 Task: Find connections with filter location Laranjal Paulista with filter topic #Moneywith filter profile language French with filter current company Manappuram Finance Limited with filter school St Anne's High School with filter industry Banking with filter service category Real Estate Appraisal with filter keywords title Office Manager
Action: Mouse moved to (694, 83)
Screenshot: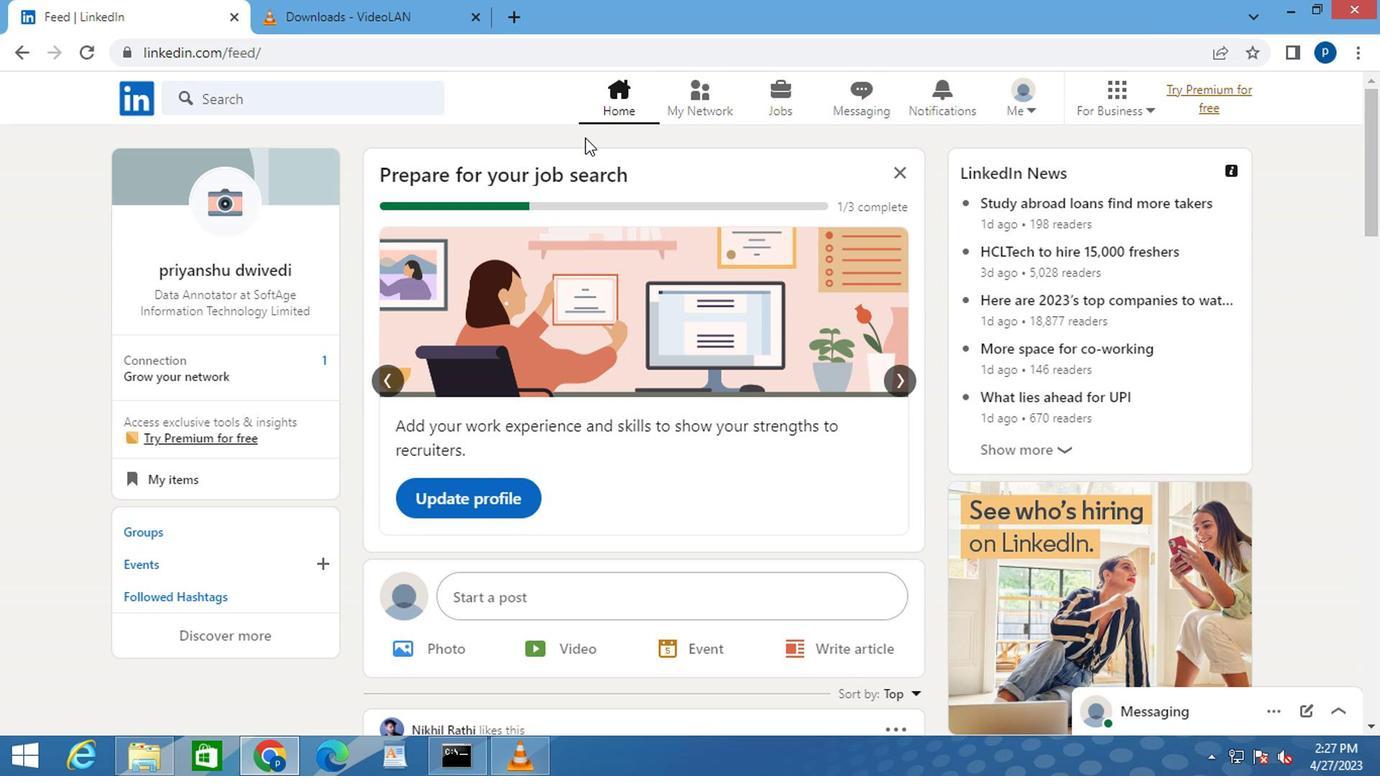 
Action: Mouse pressed left at (694, 83)
Screenshot: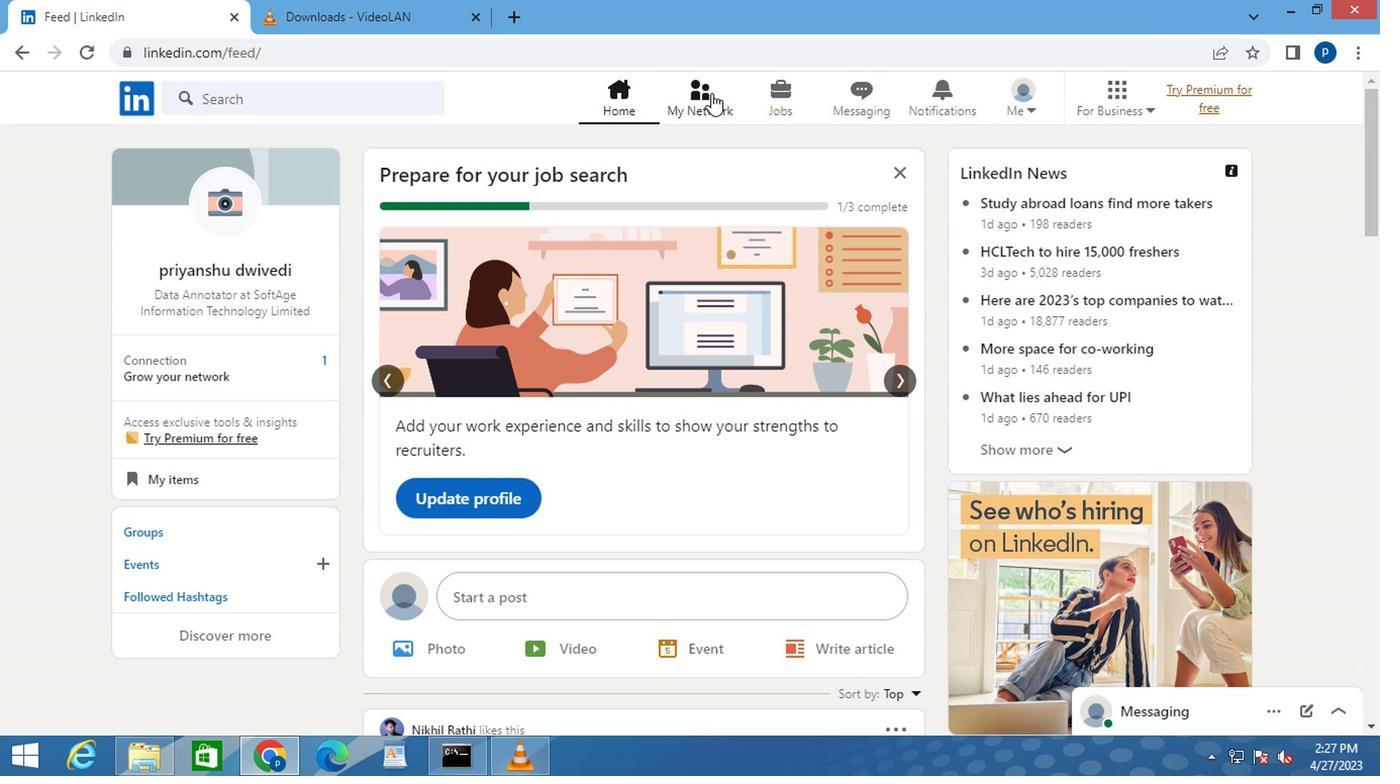 
Action: Mouse moved to (201, 194)
Screenshot: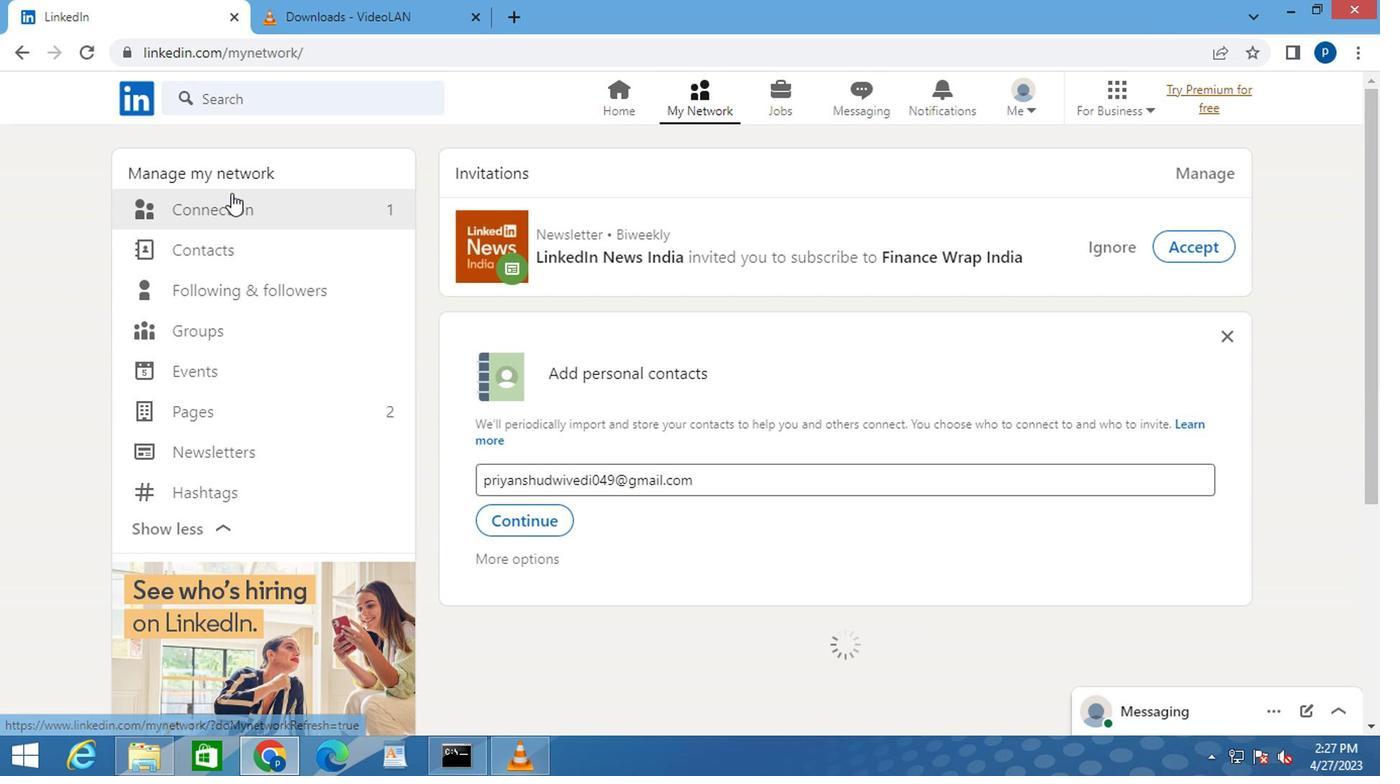 
Action: Mouse pressed left at (201, 194)
Screenshot: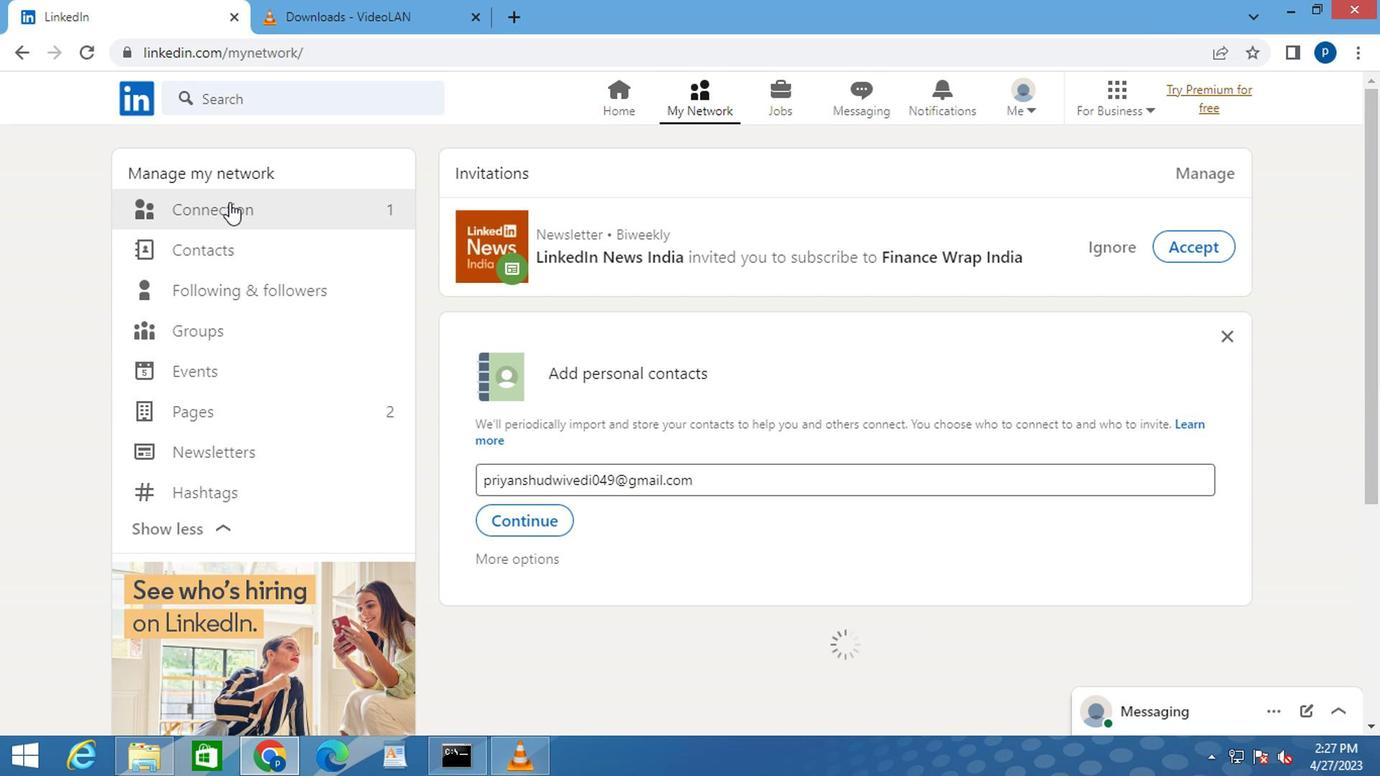 
Action: Mouse moved to (841, 202)
Screenshot: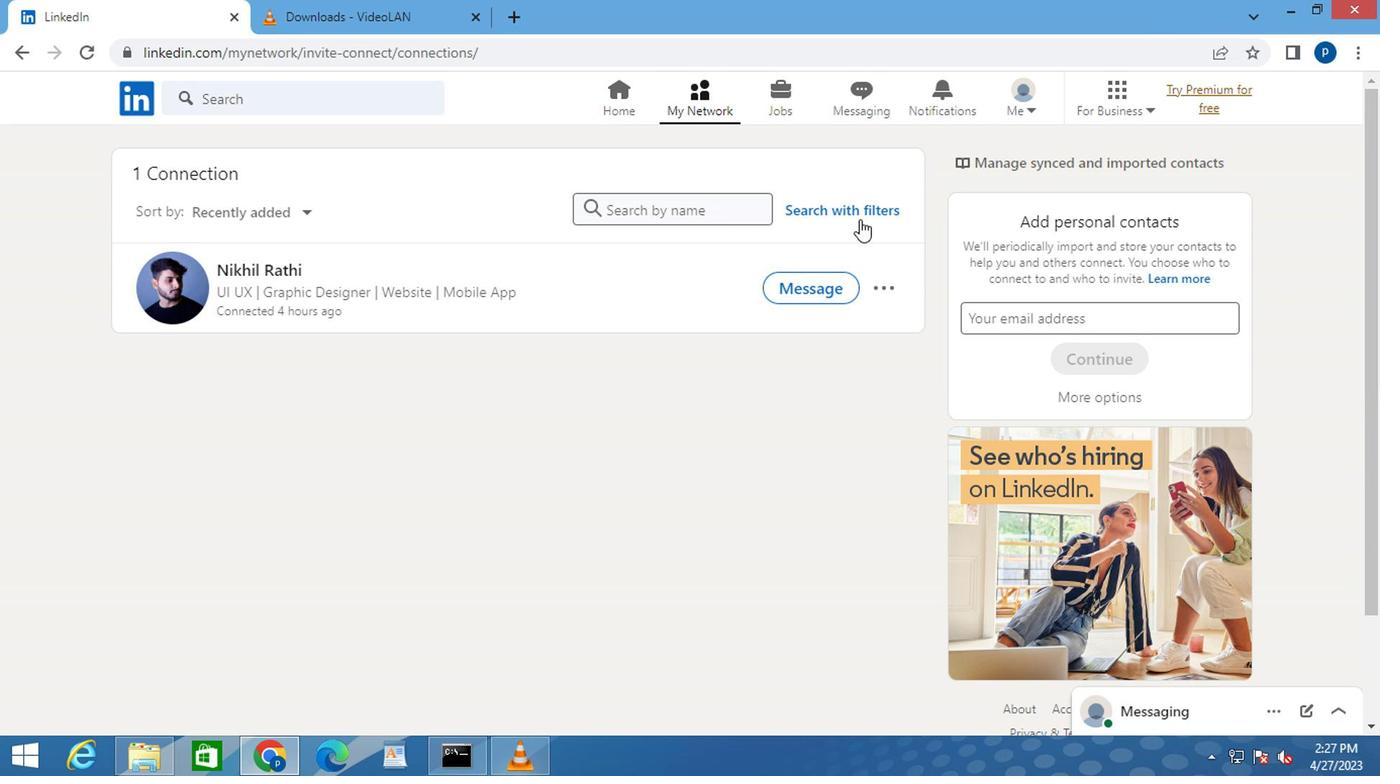 
Action: Mouse pressed left at (841, 202)
Screenshot: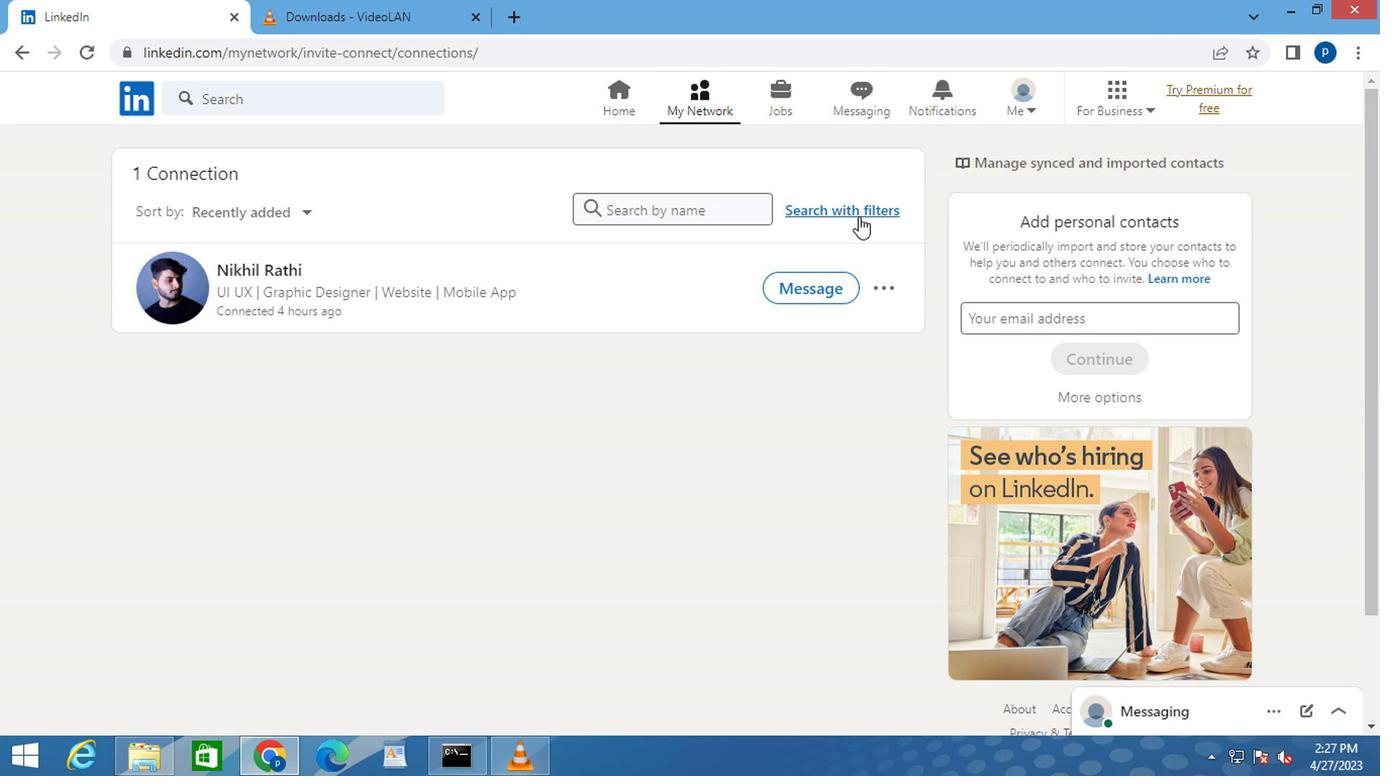
Action: Mouse moved to (723, 140)
Screenshot: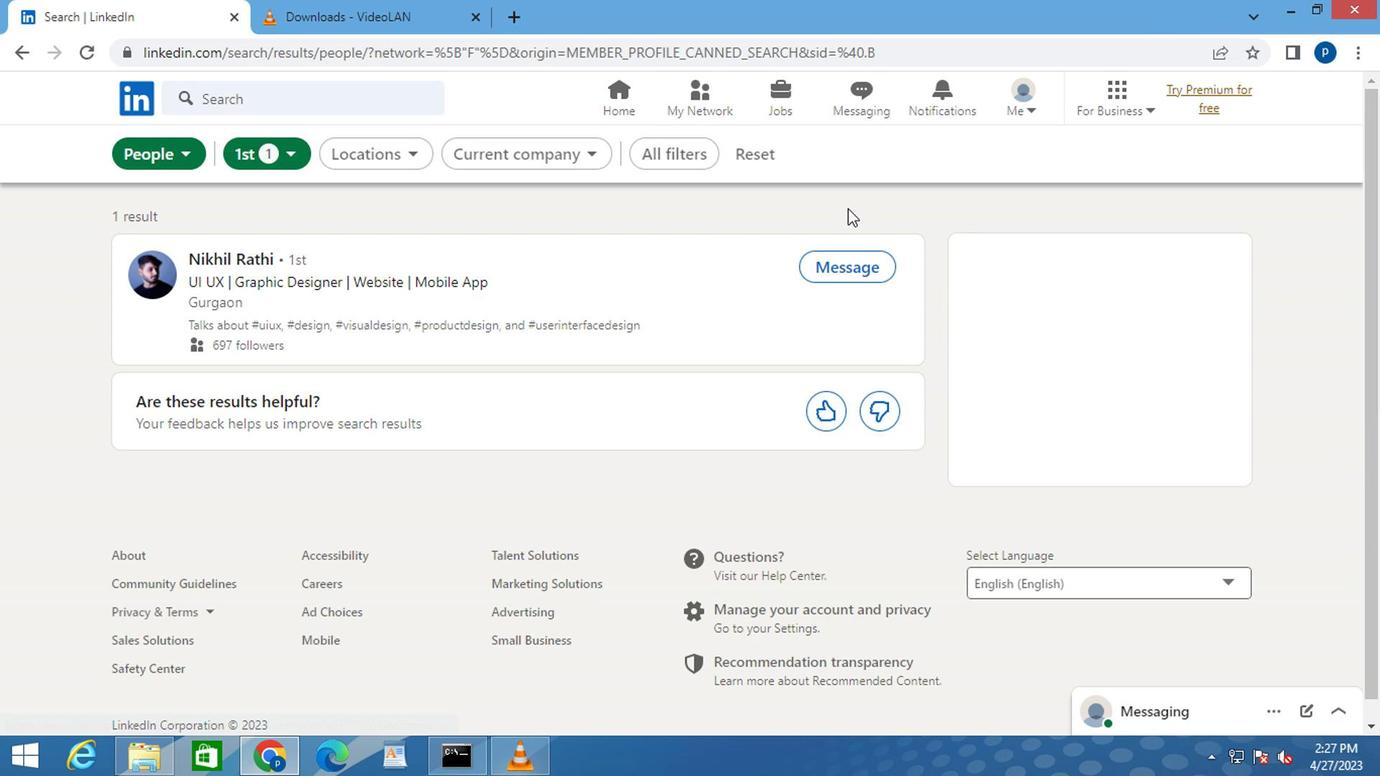
Action: Mouse pressed left at (723, 140)
Screenshot: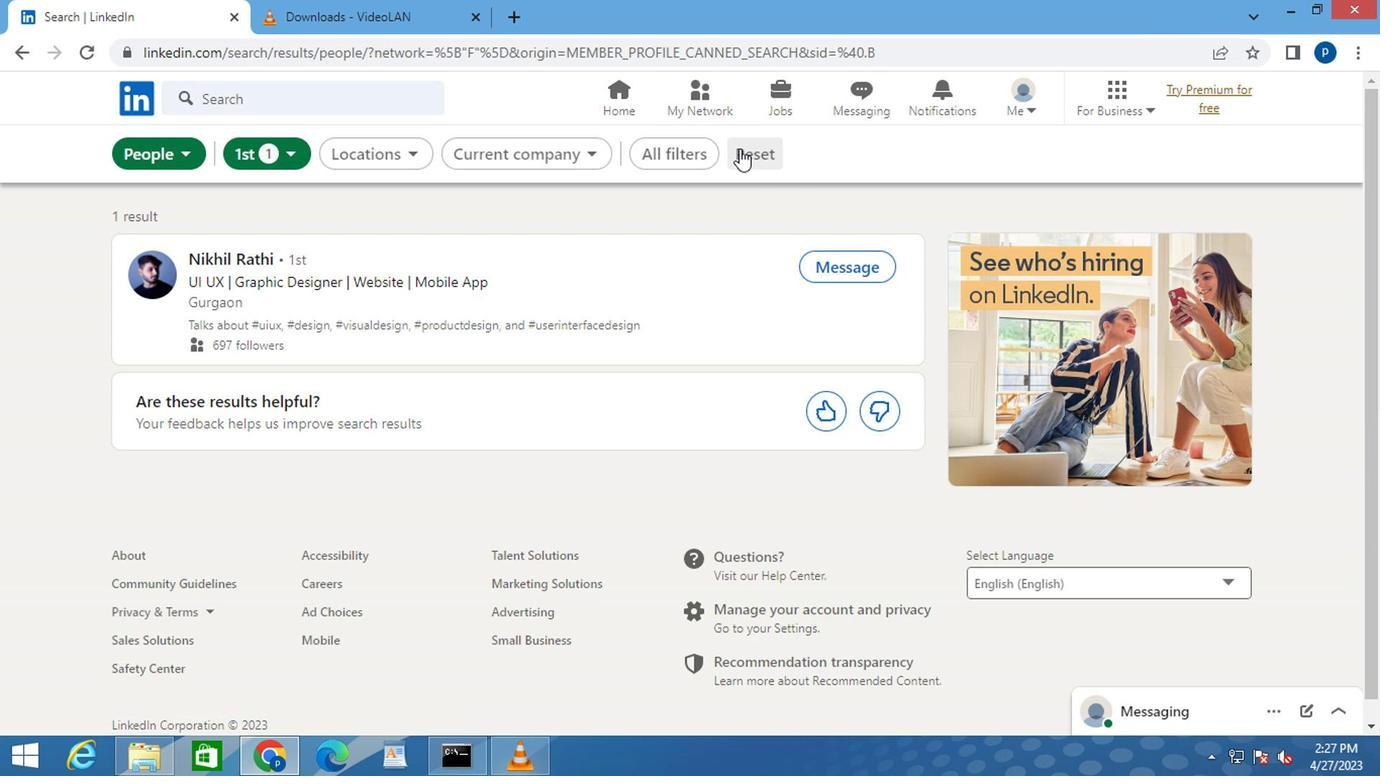 
Action: Mouse moved to (701, 148)
Screenshot: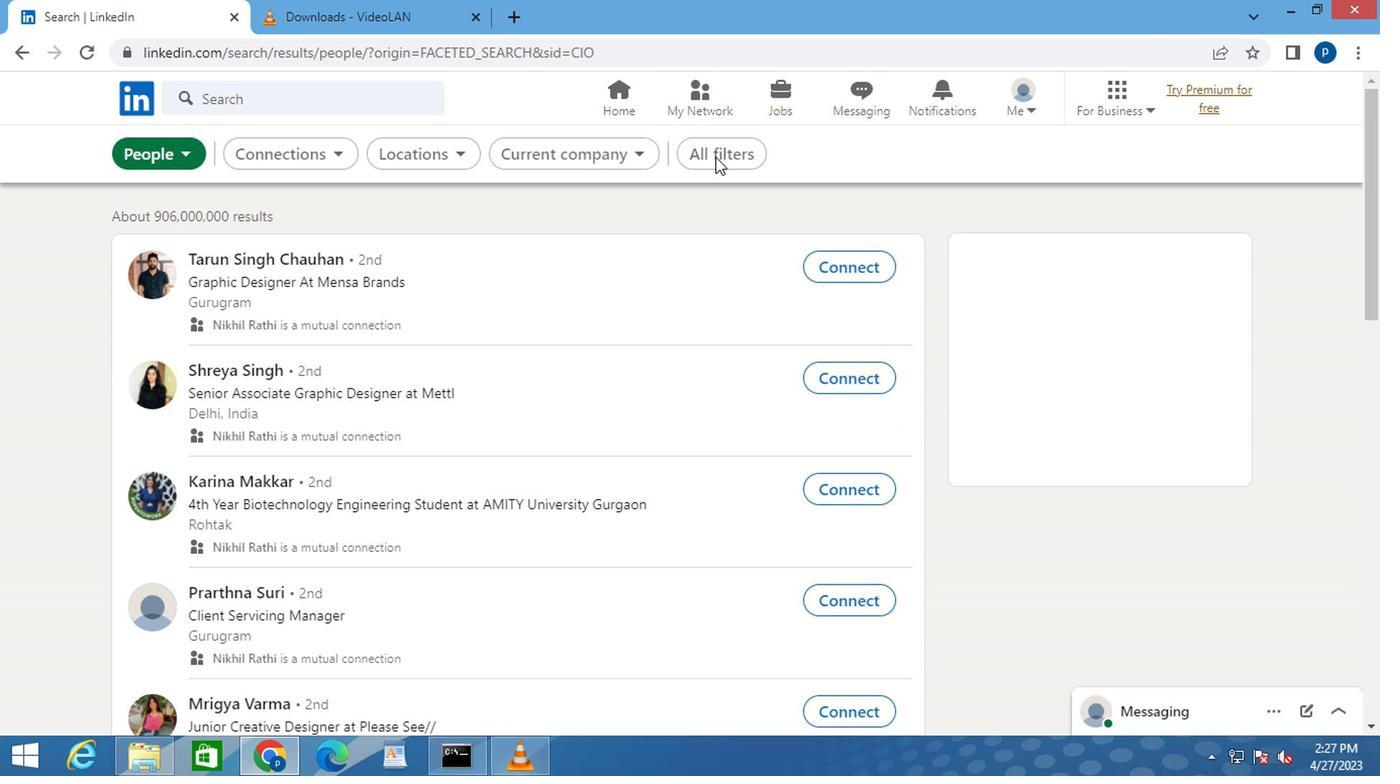
Action: Mouse pressed left at (701, 148)
Screenshot: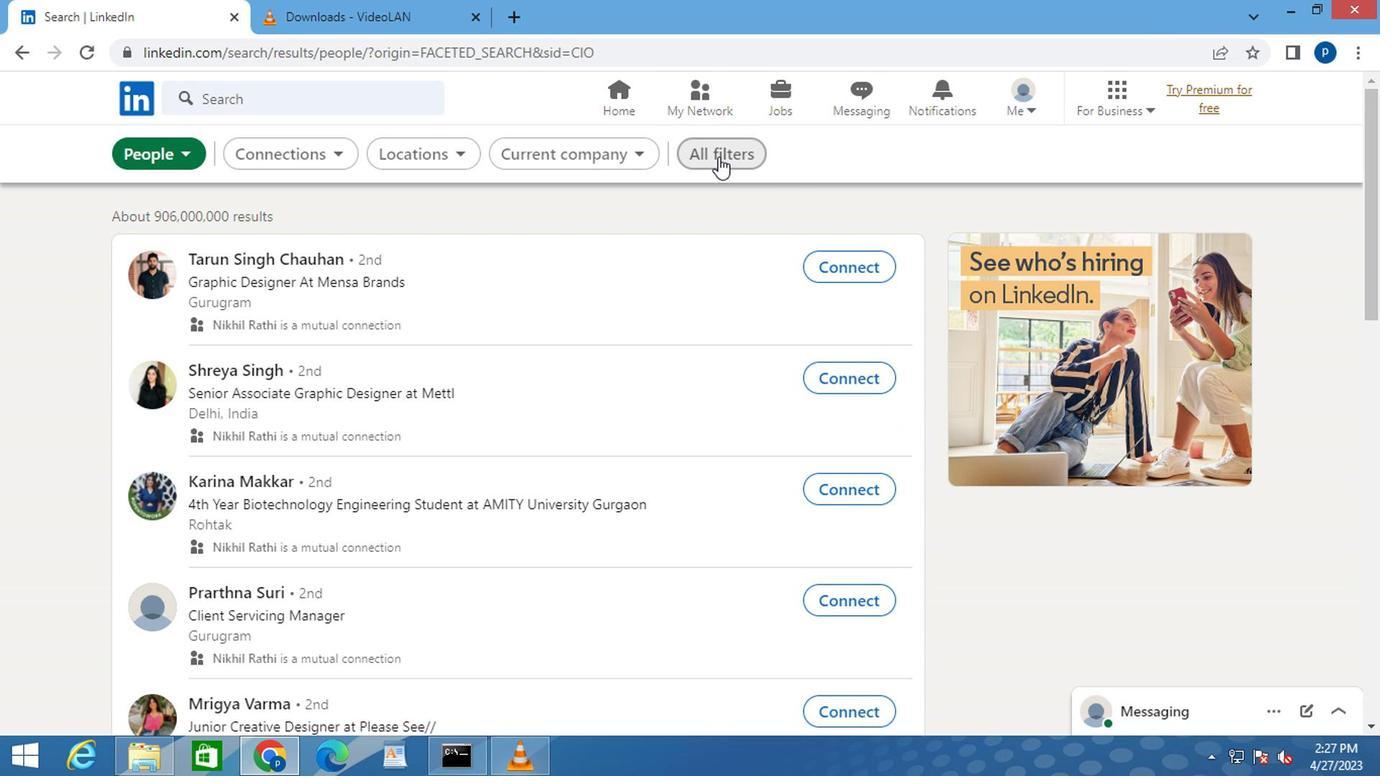 
Action: Mouse moved to (1046, 360)
Screenshot: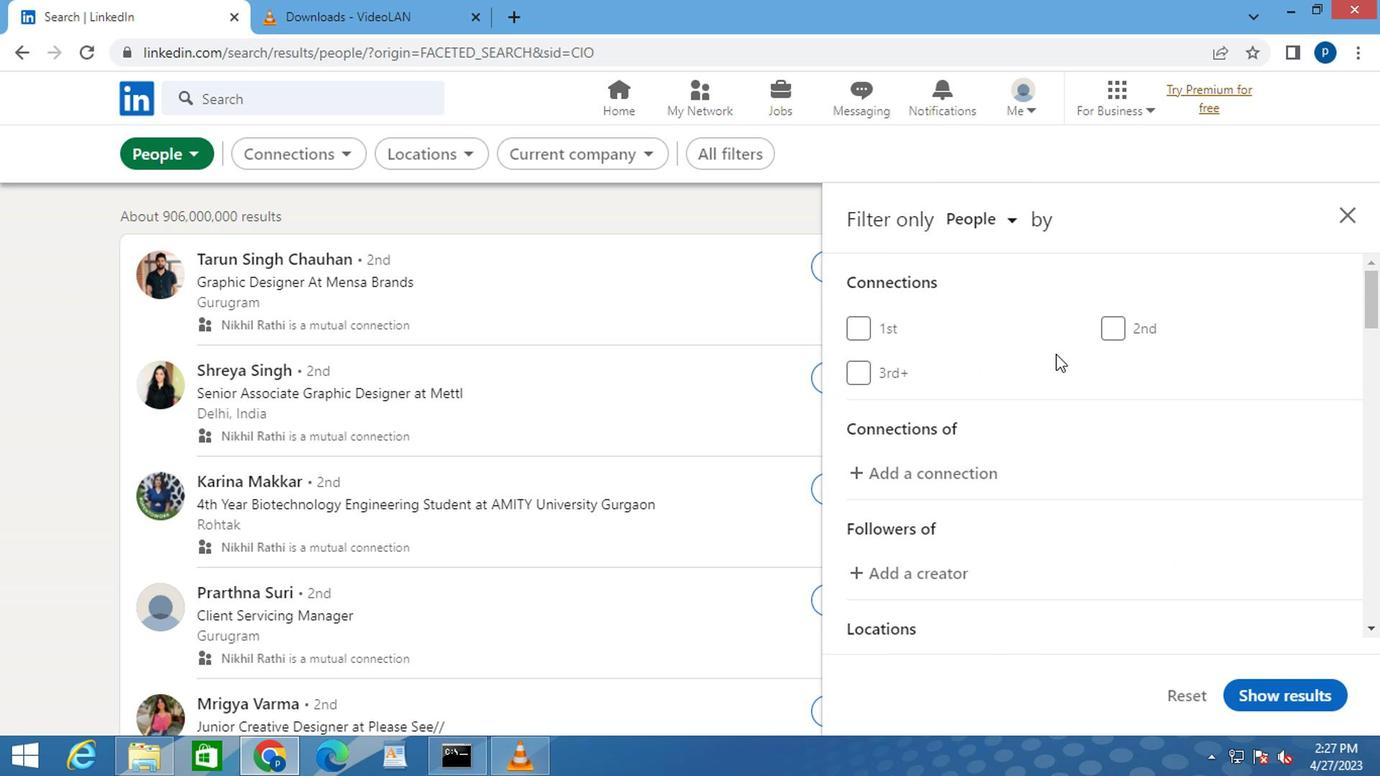 
Action: Mouse scrolled (1046, 360) with delta (0, 0)
Screenshot: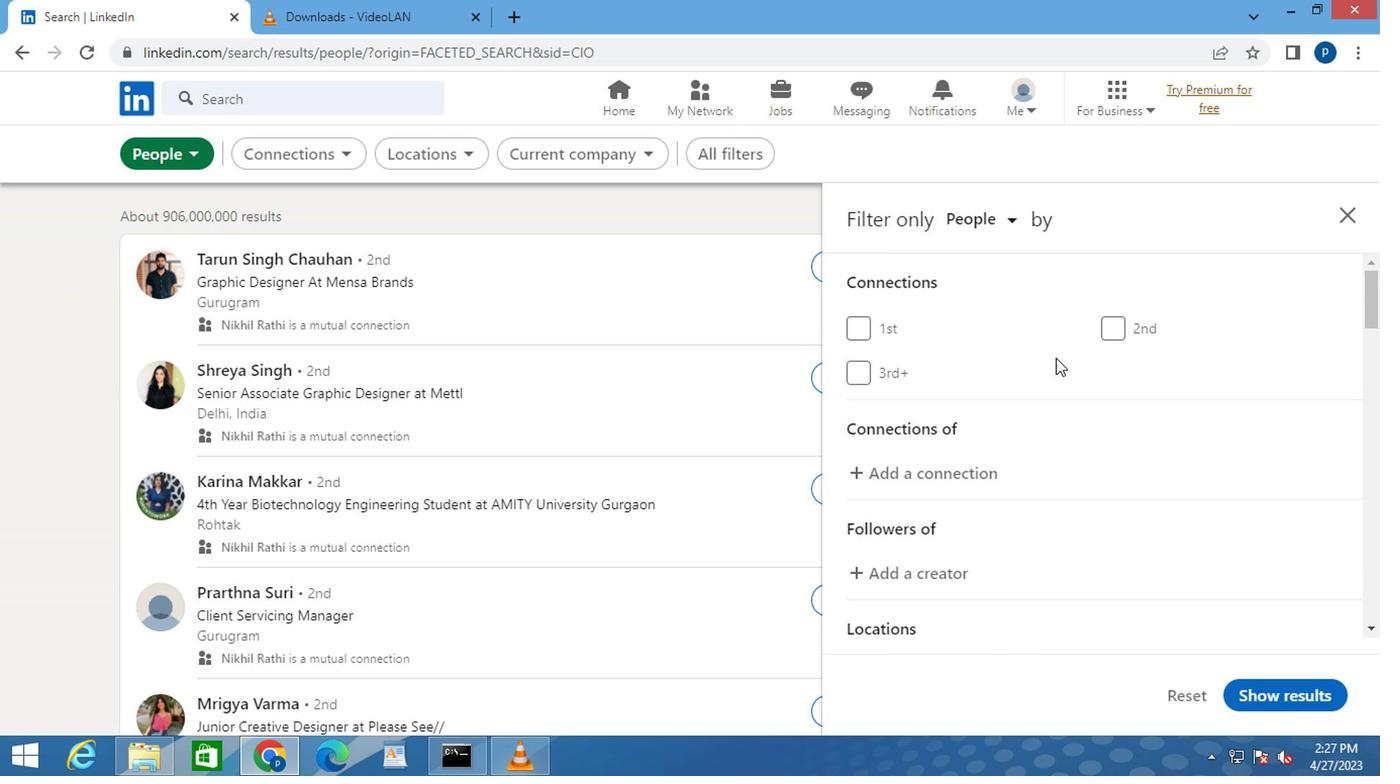 
Action: Mouse moved to (1046, 363)
Screenshot: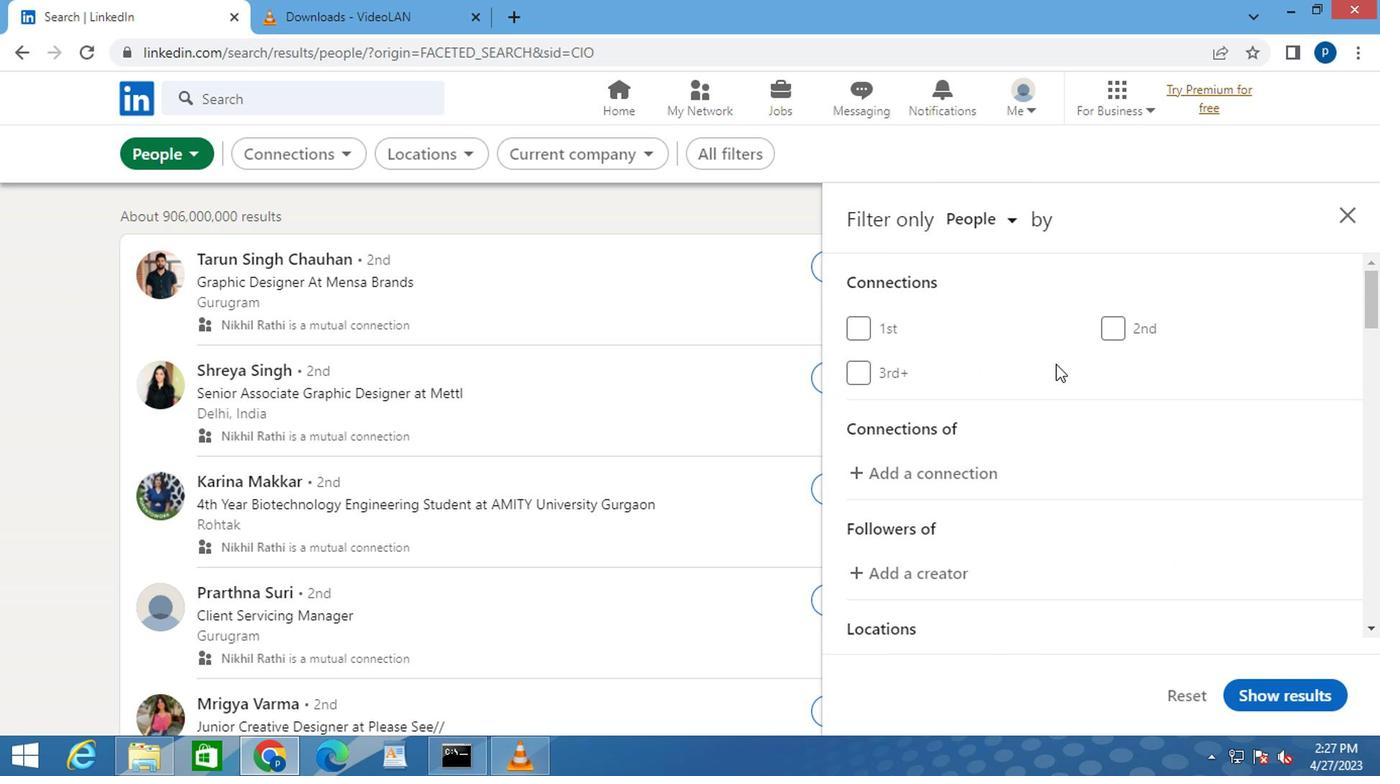 
Action: Mouse scrolled (1046, 361) with delta (0, -1)
Screenshot: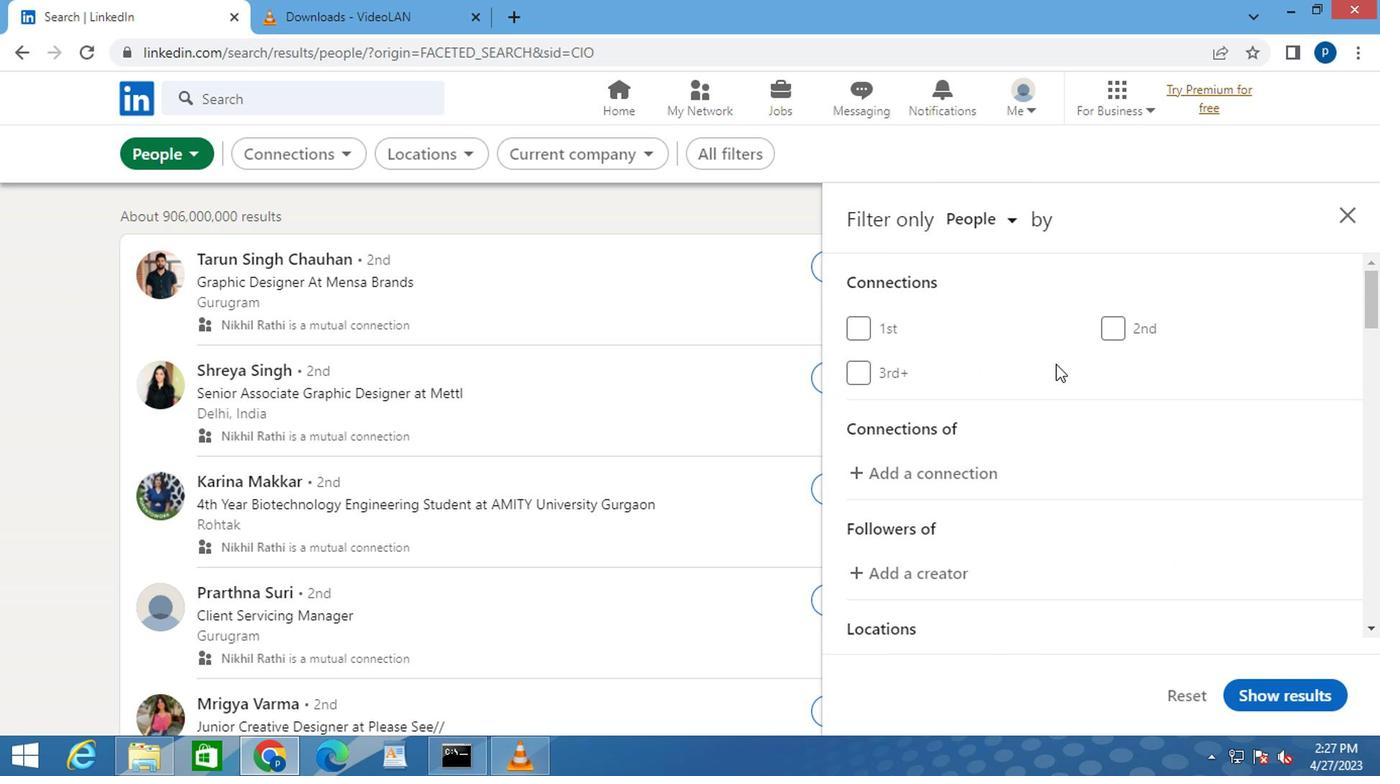 
Action: Mouse moved to (1046, 406)
Screenshot: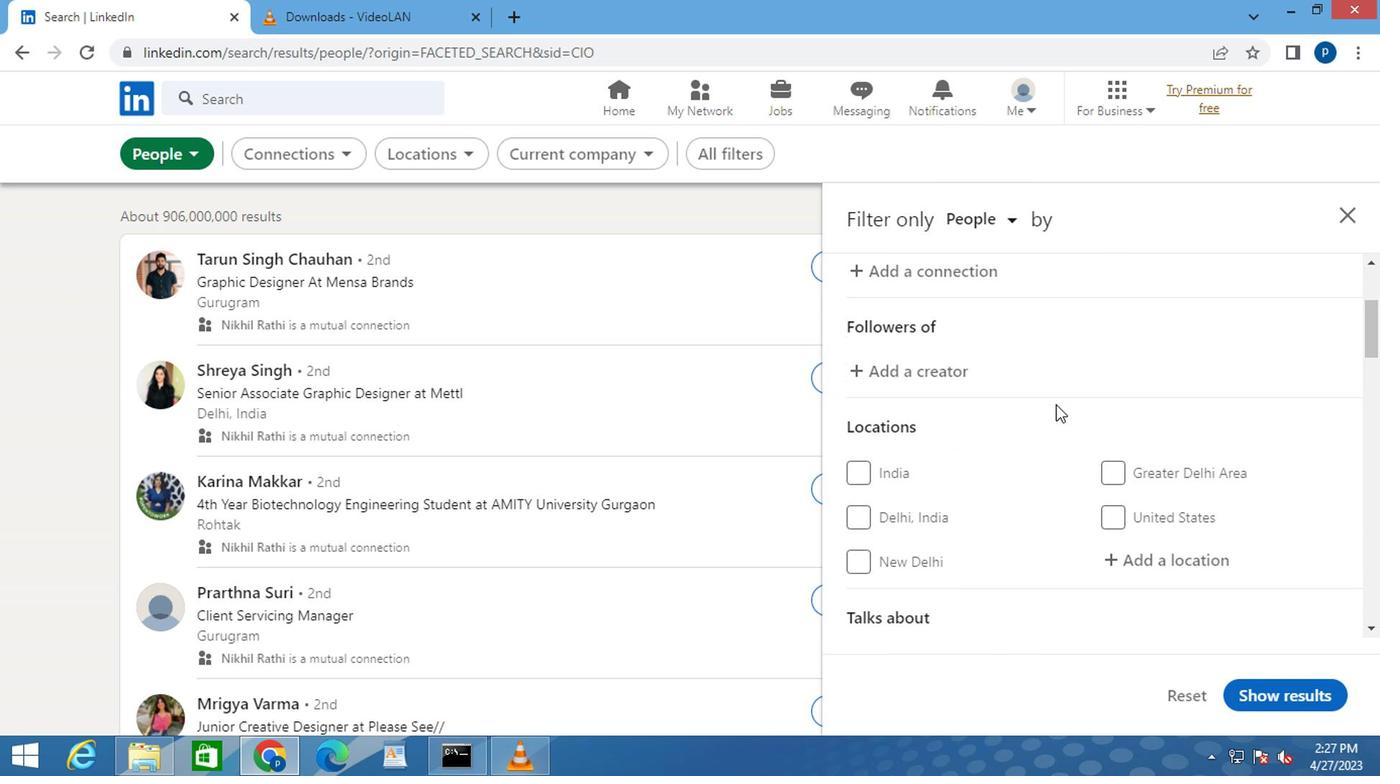 
Action: Mouse scrolled (1046, 405) with delta (0, 0)
Screenshot: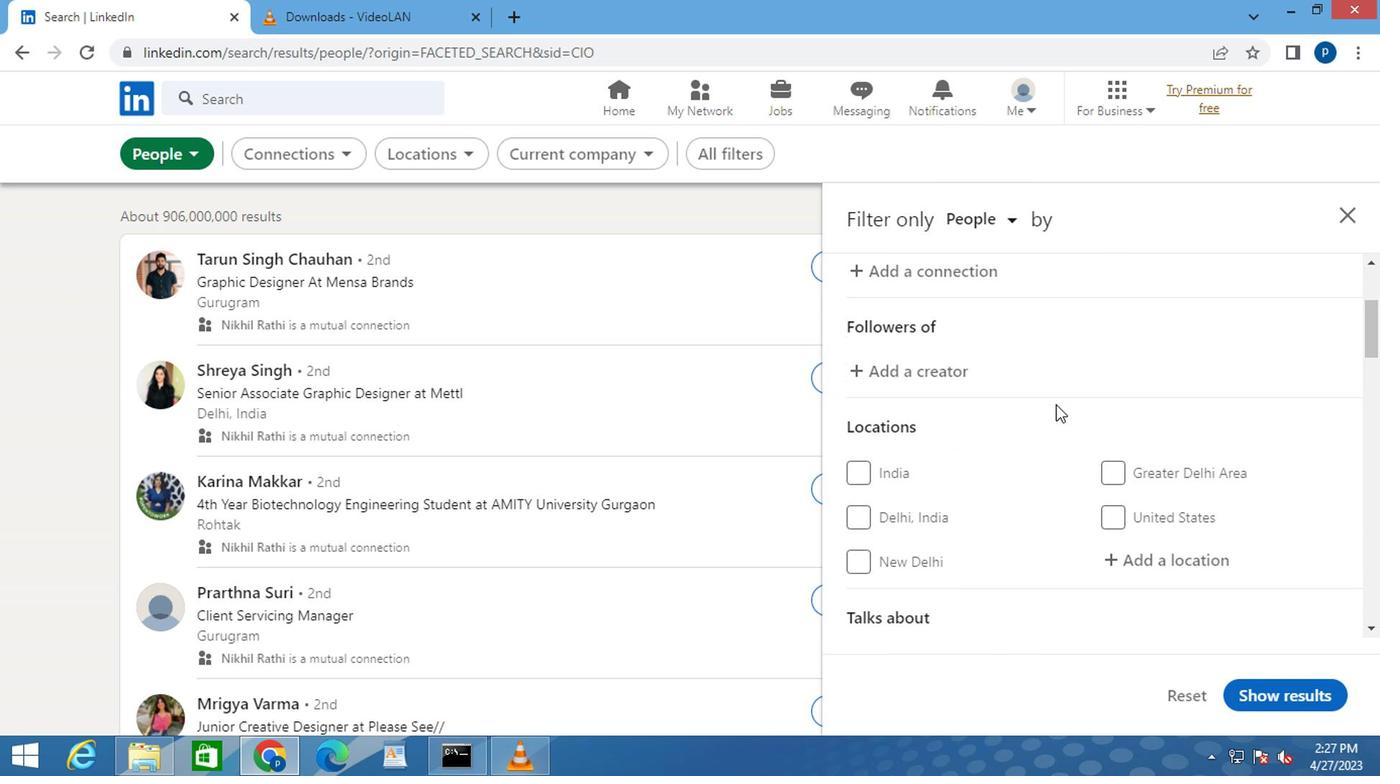 
Action: Mouse moved to (1113, 455)
Screenshot: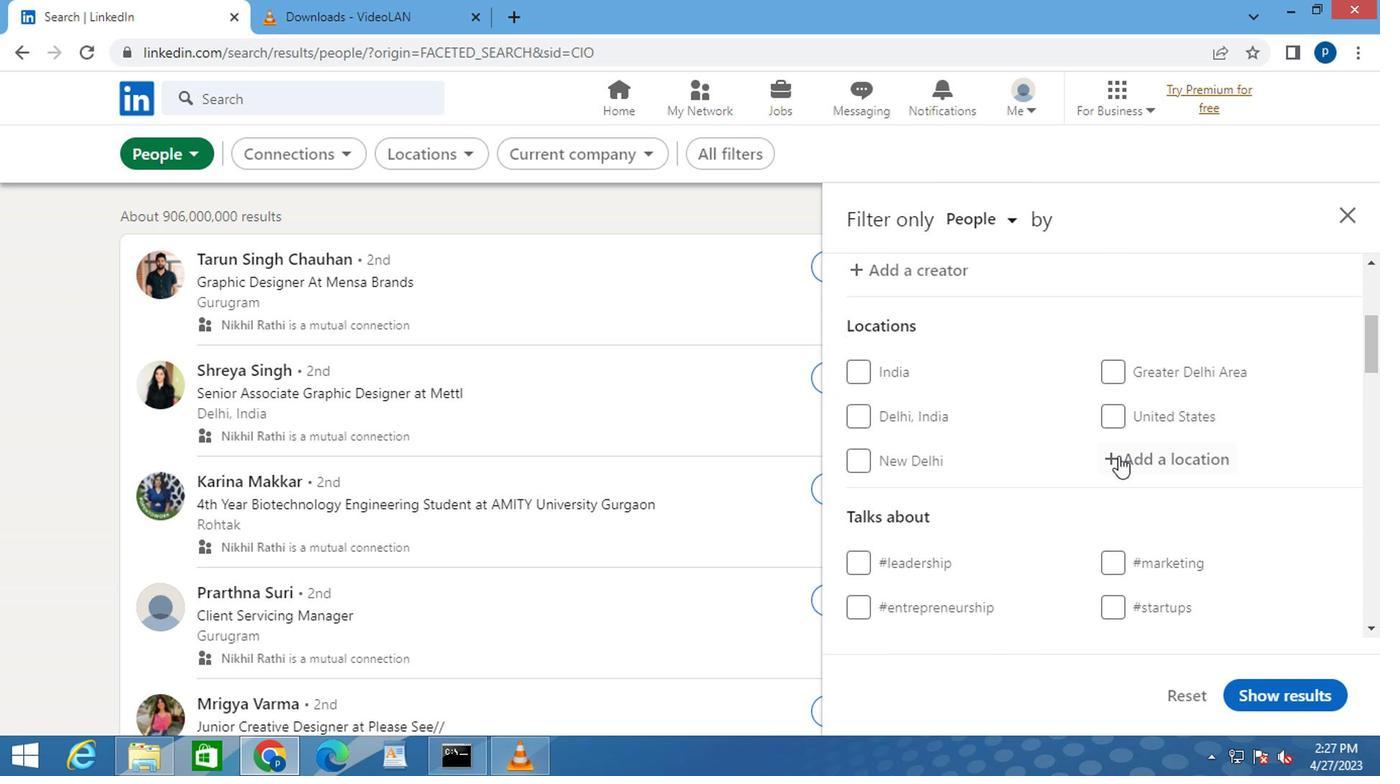 
Action: Mouse pressed left at (1113, 455)
Screenshot: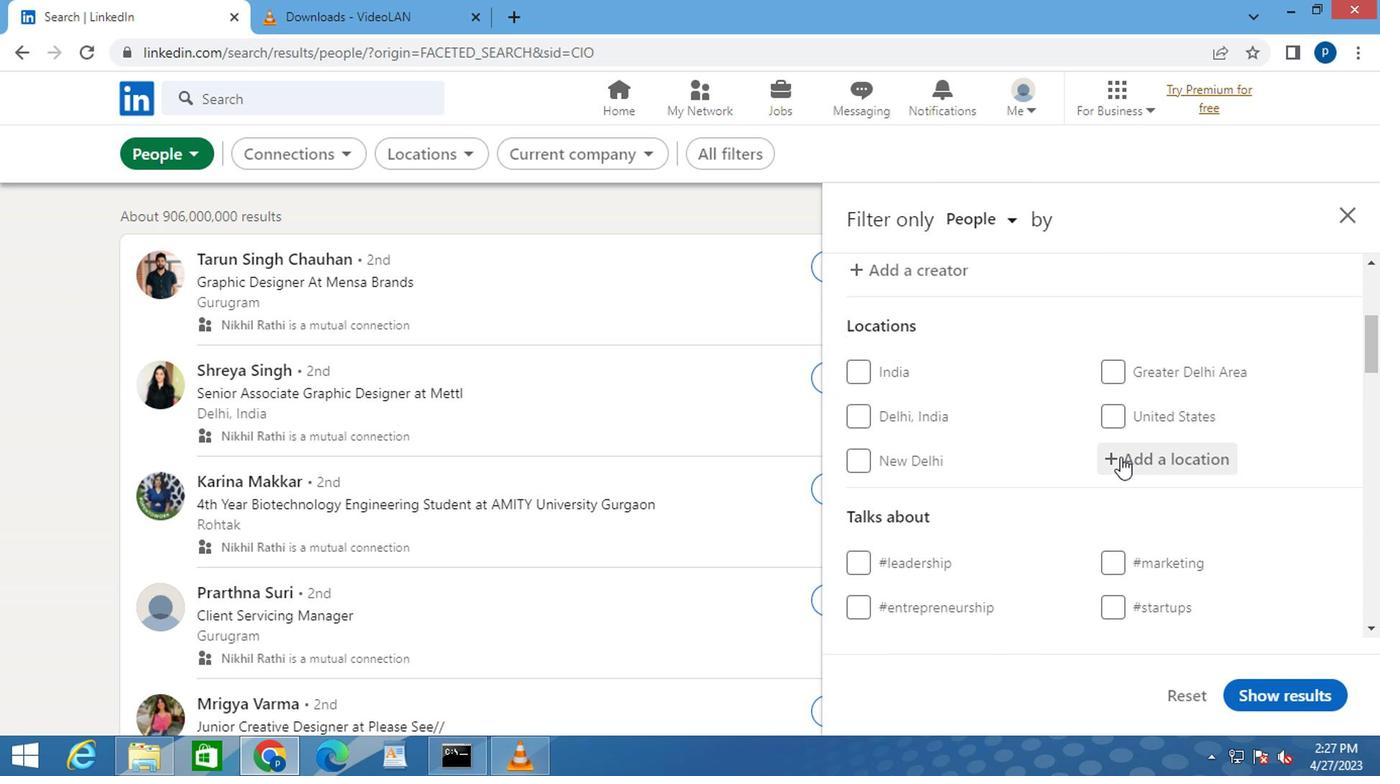 
Action: Key pressed <Key.caps_lock>l<Key.caps_lock>aranjal
Screenshot: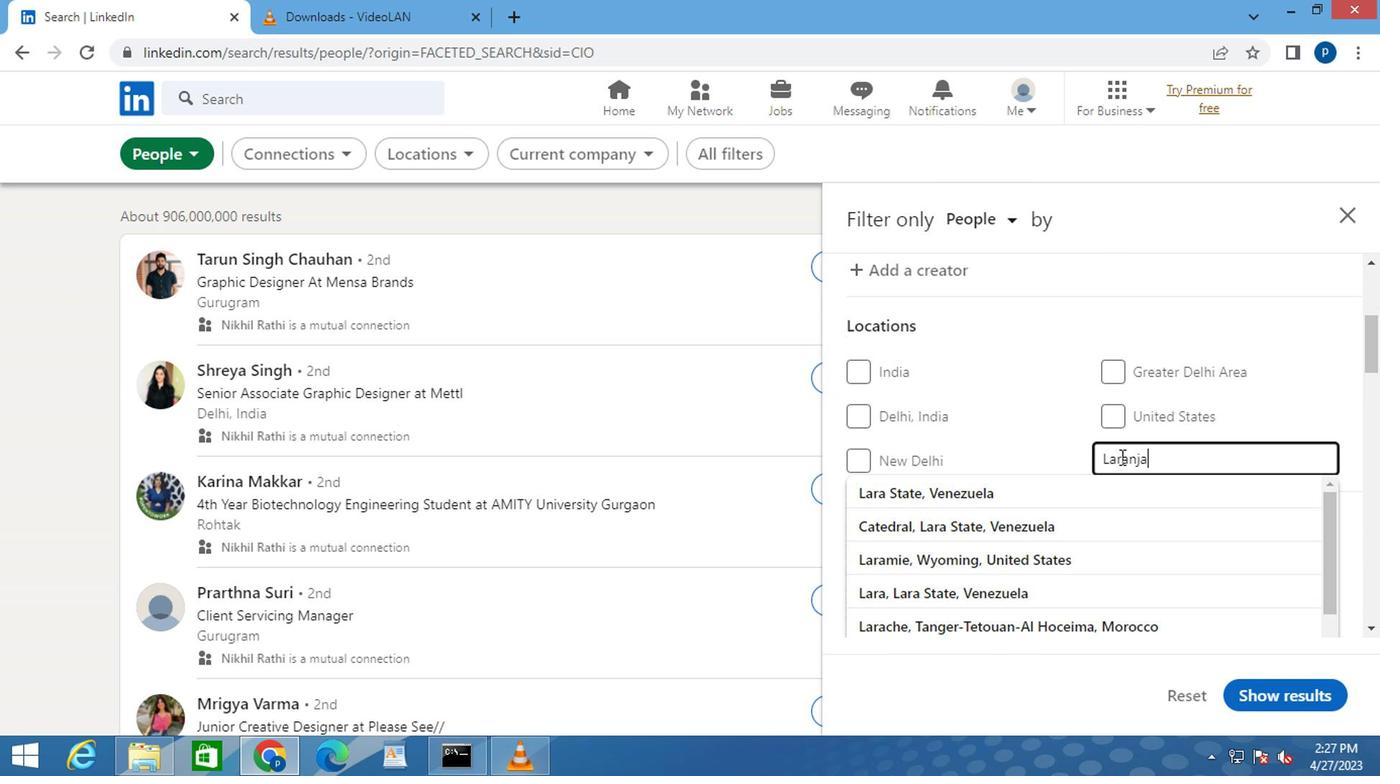 
Action: Mouse moved to (1049, 488)
Screenshot: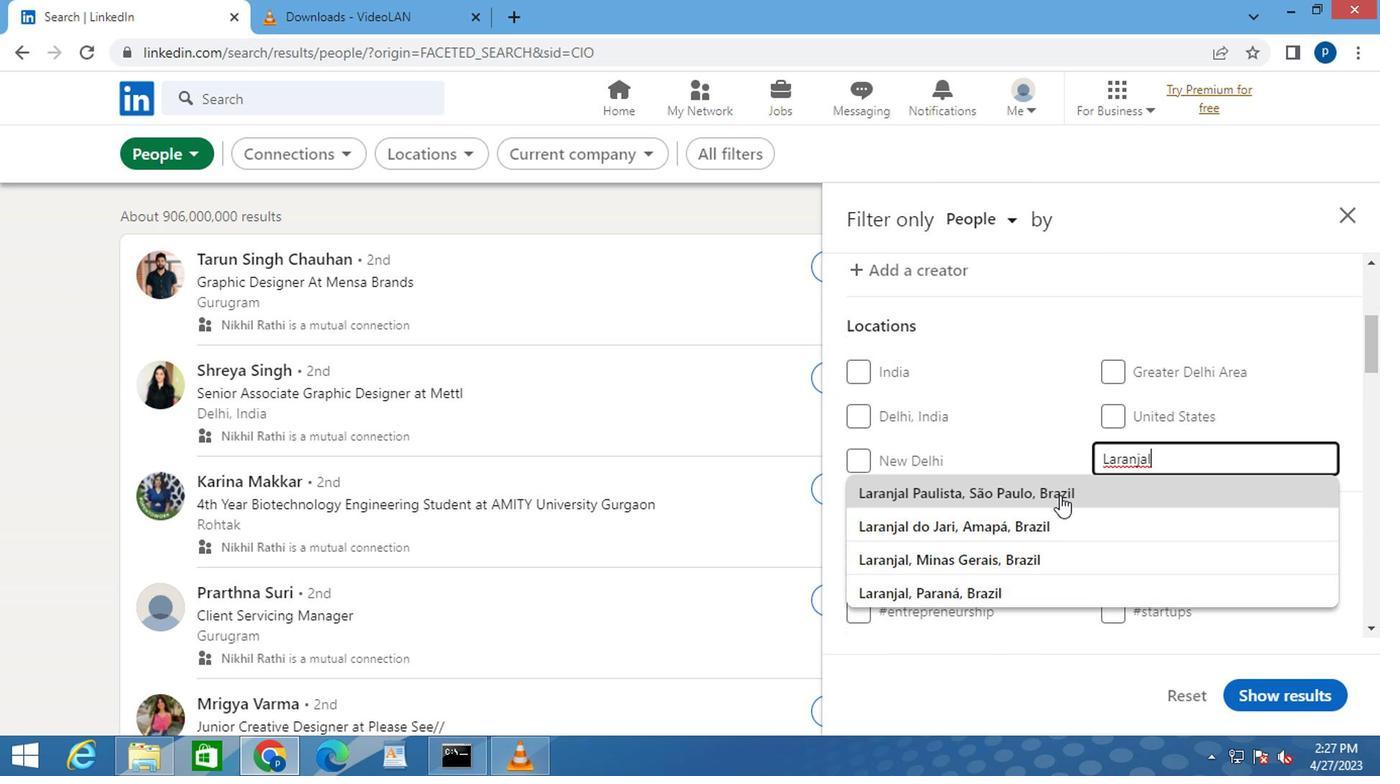
Action: Mouse pressed left at (1049, 488)
Screenshot: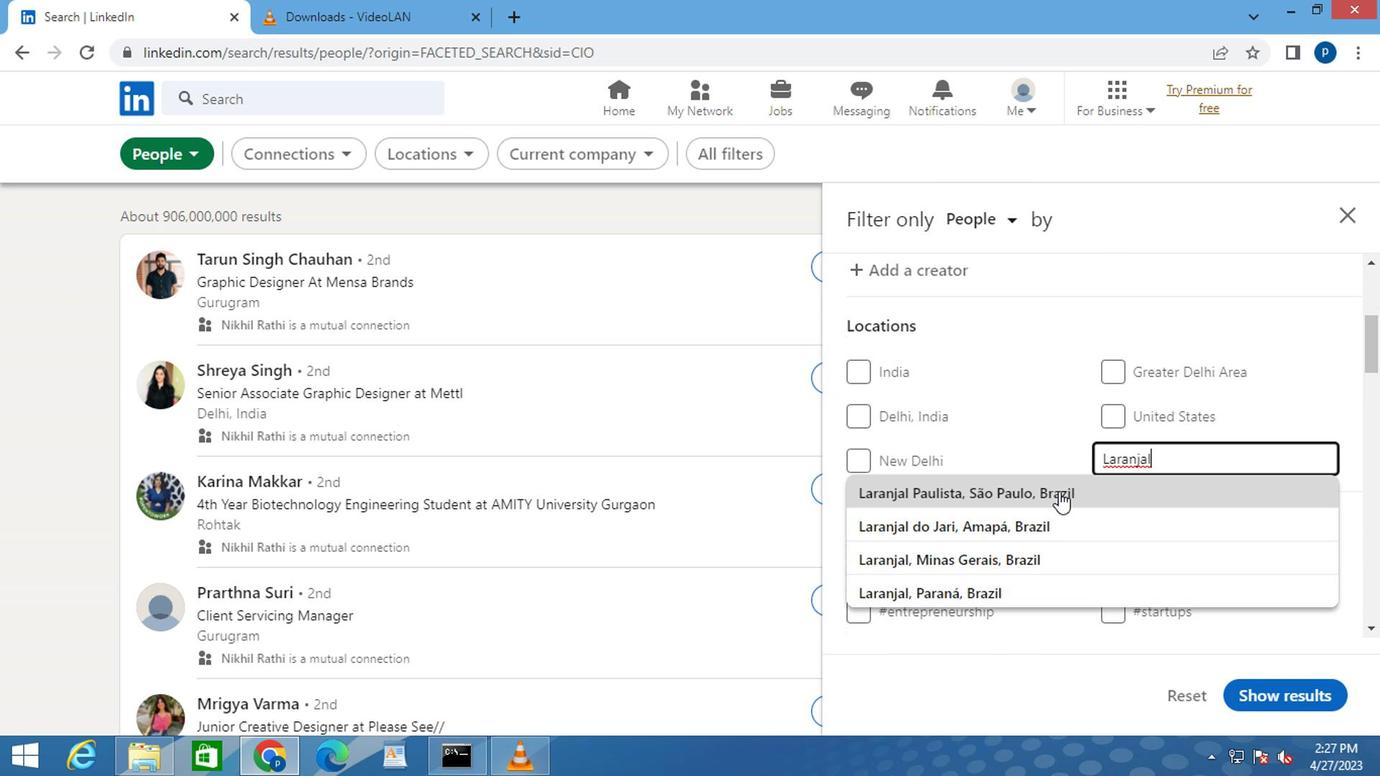 
Action: Mouse moved to (1048, 488)
Screenshot: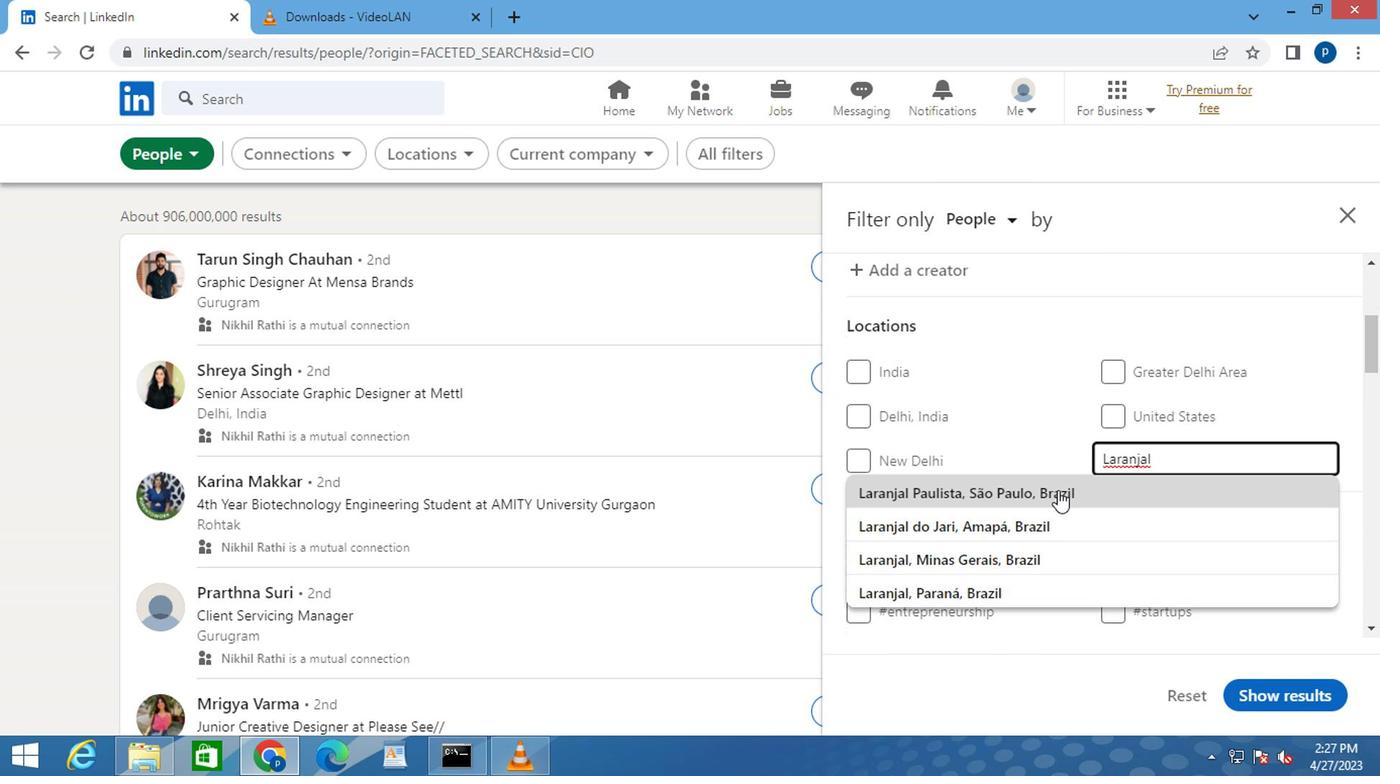 
Action: Mouse scrolled (1048, 486) with delta (0, -1)
Screenshot: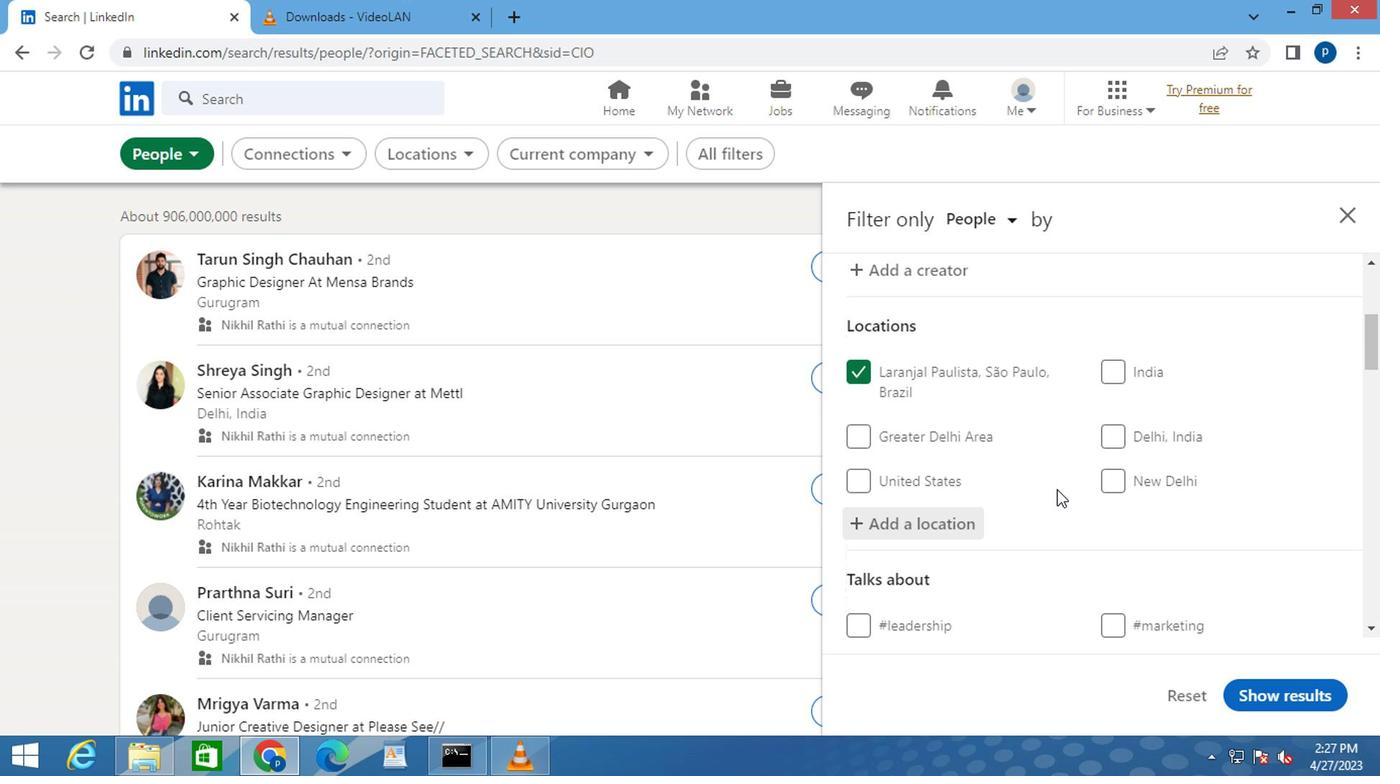 
Action: Mouse scrolled (1048, 486) with delta (0, -1)
Screenshot: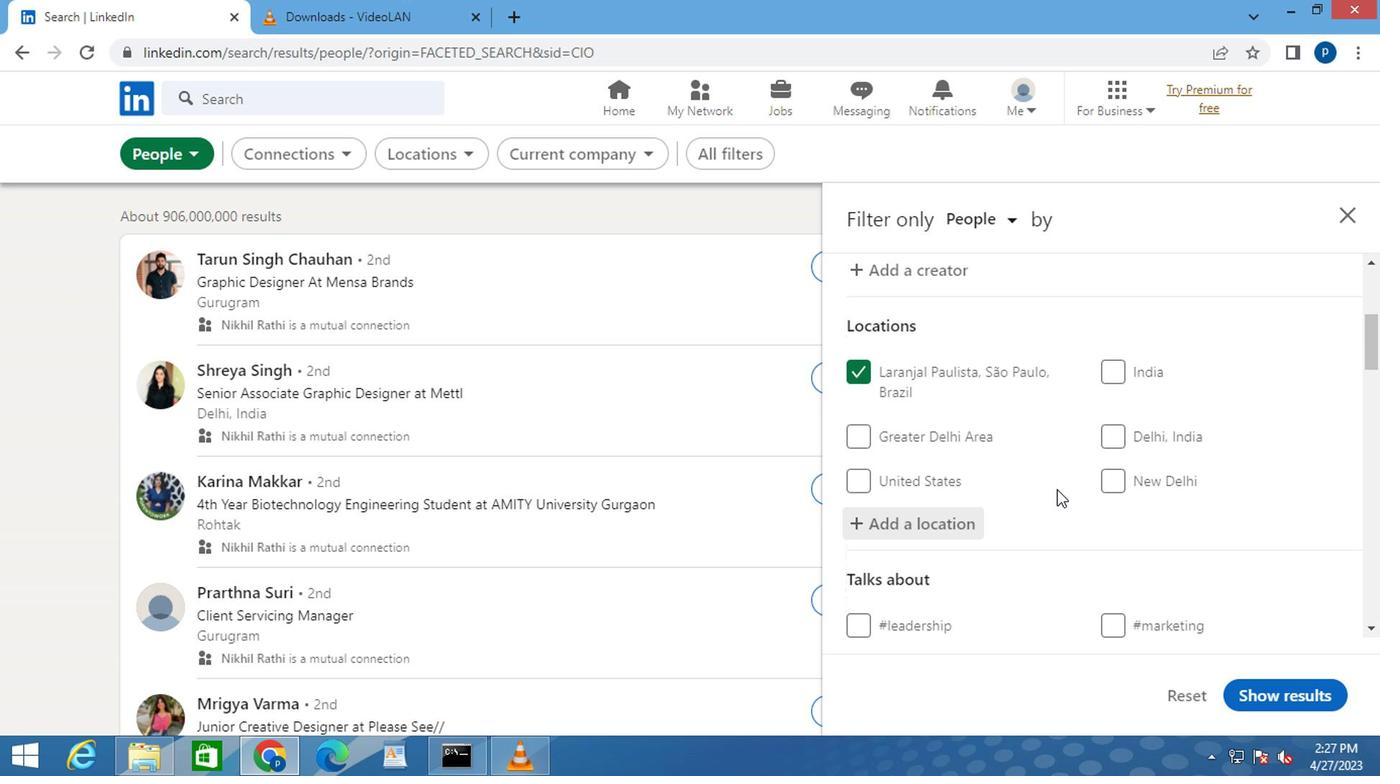 
Action: Mouse moved to (1105, 503)
Screenshot: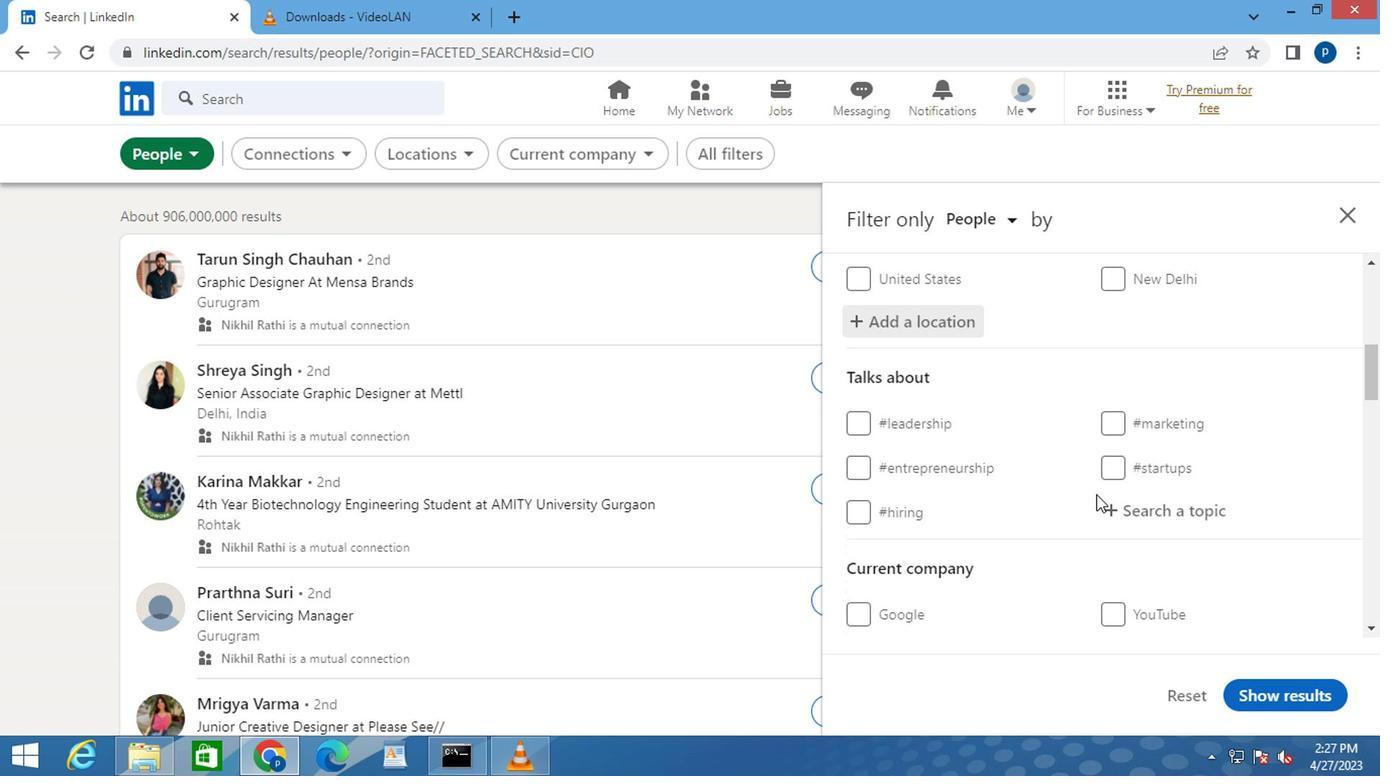 
Action: Mouse pressed left at (1105, 503)
Screenshot: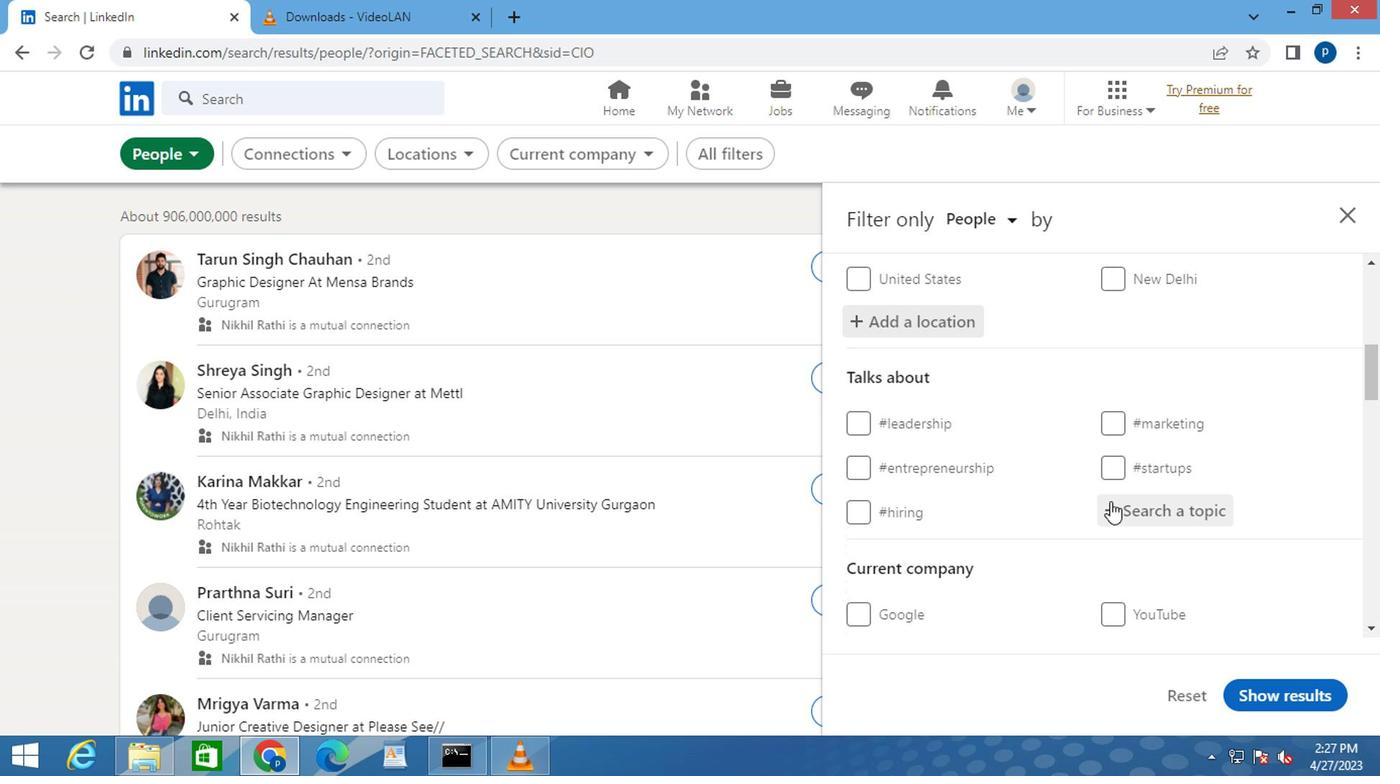 
Action: Key pressed <Key.shift>#<Key.caps_lock>M<Key.caps_lock>ONEY
Screenshot: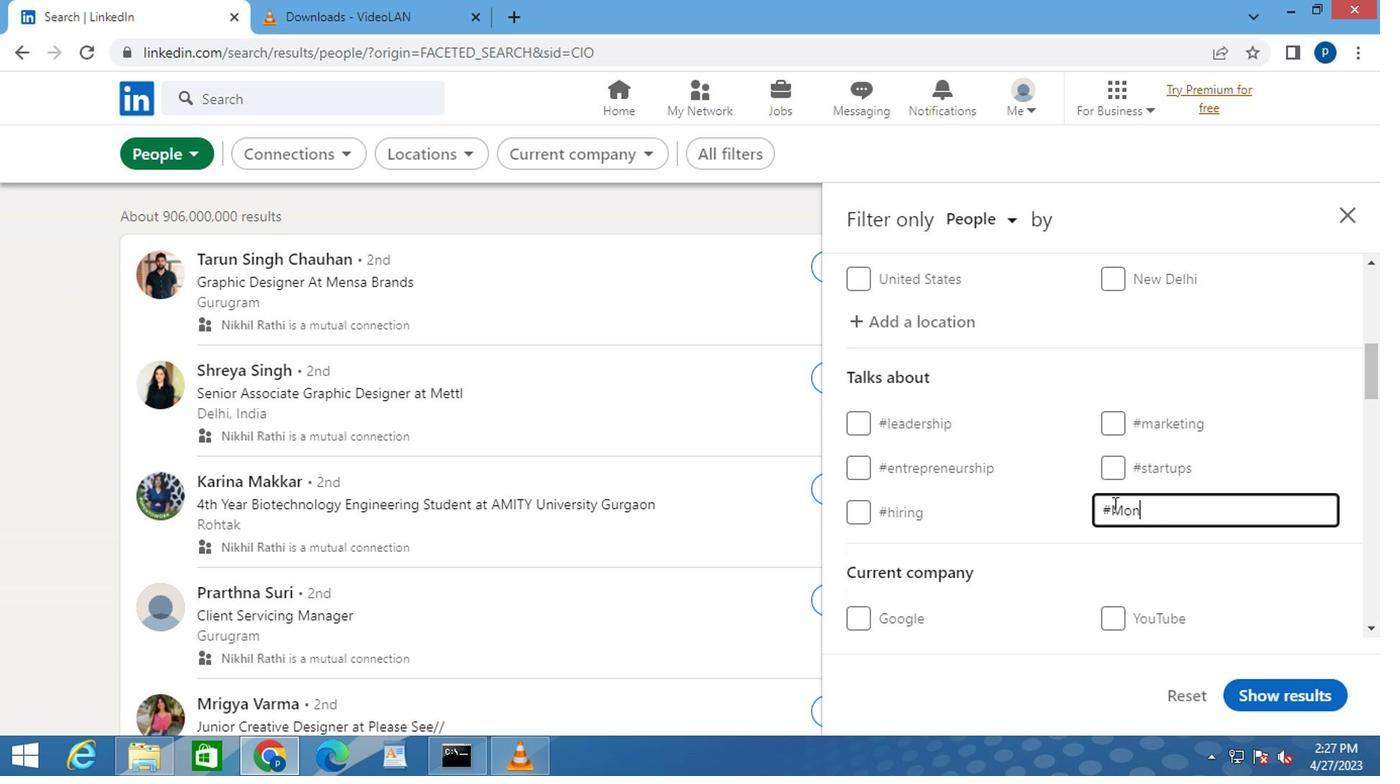 
Action: Mouse moved to (1085, 526)
Screenshot: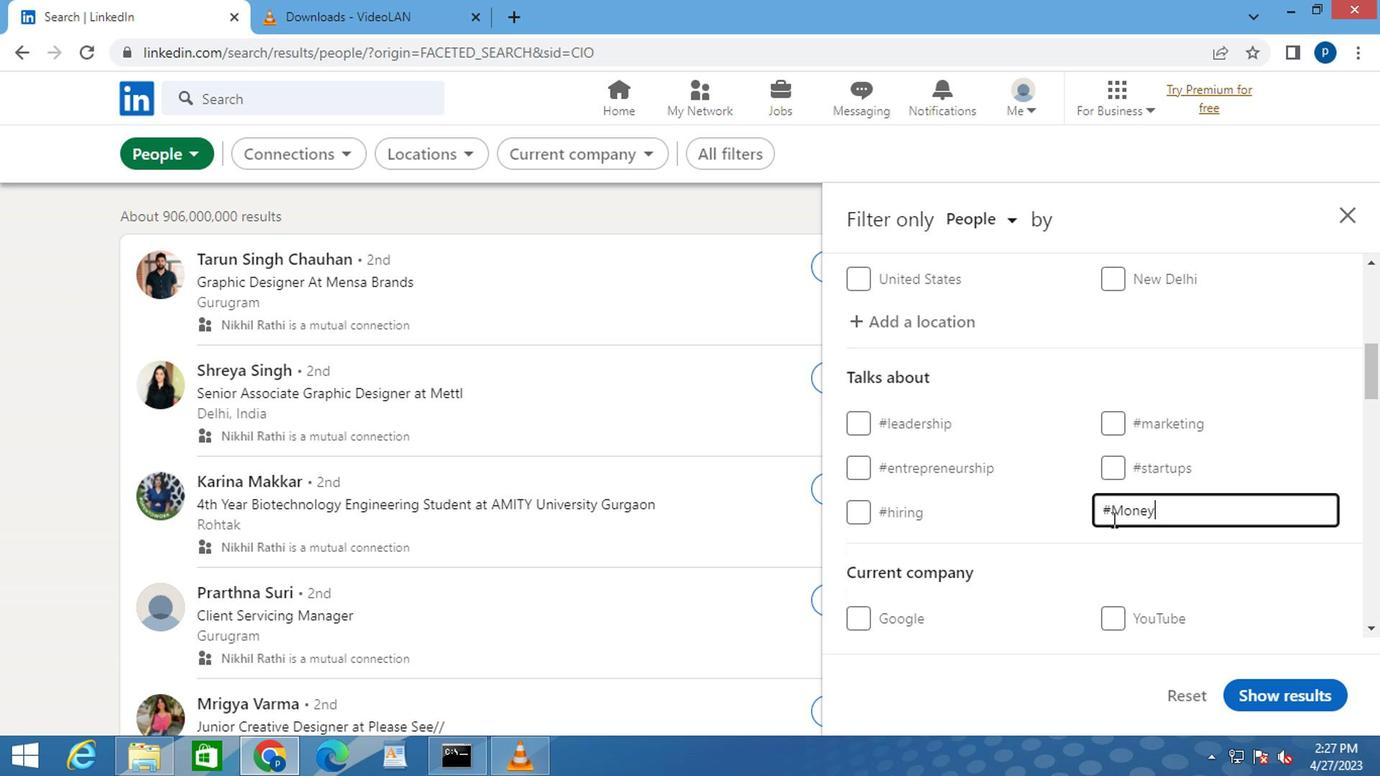 
Action: Mouse scrolled (1085, 524) with delta (0, -1)
Screenshot: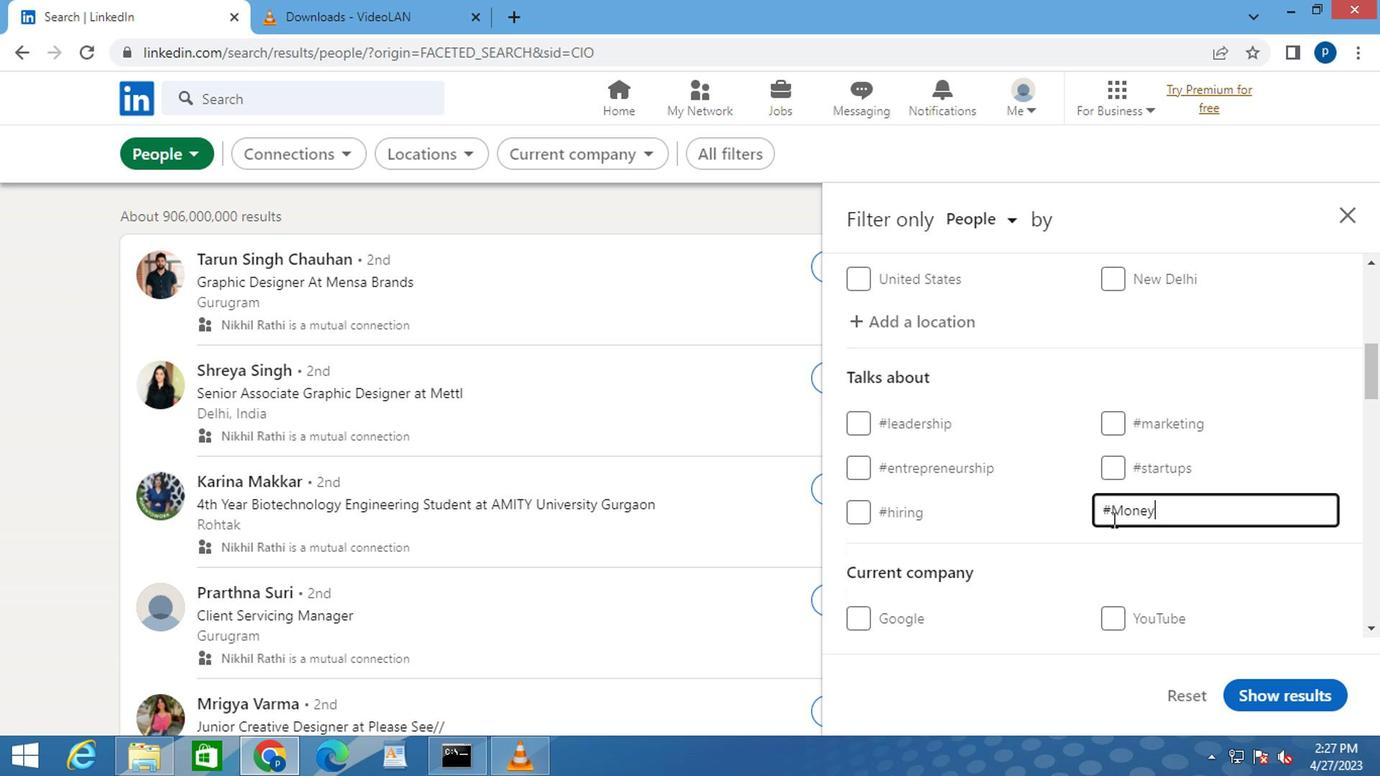 
Action: Mouse moved to (1074, 526)
Screenshot: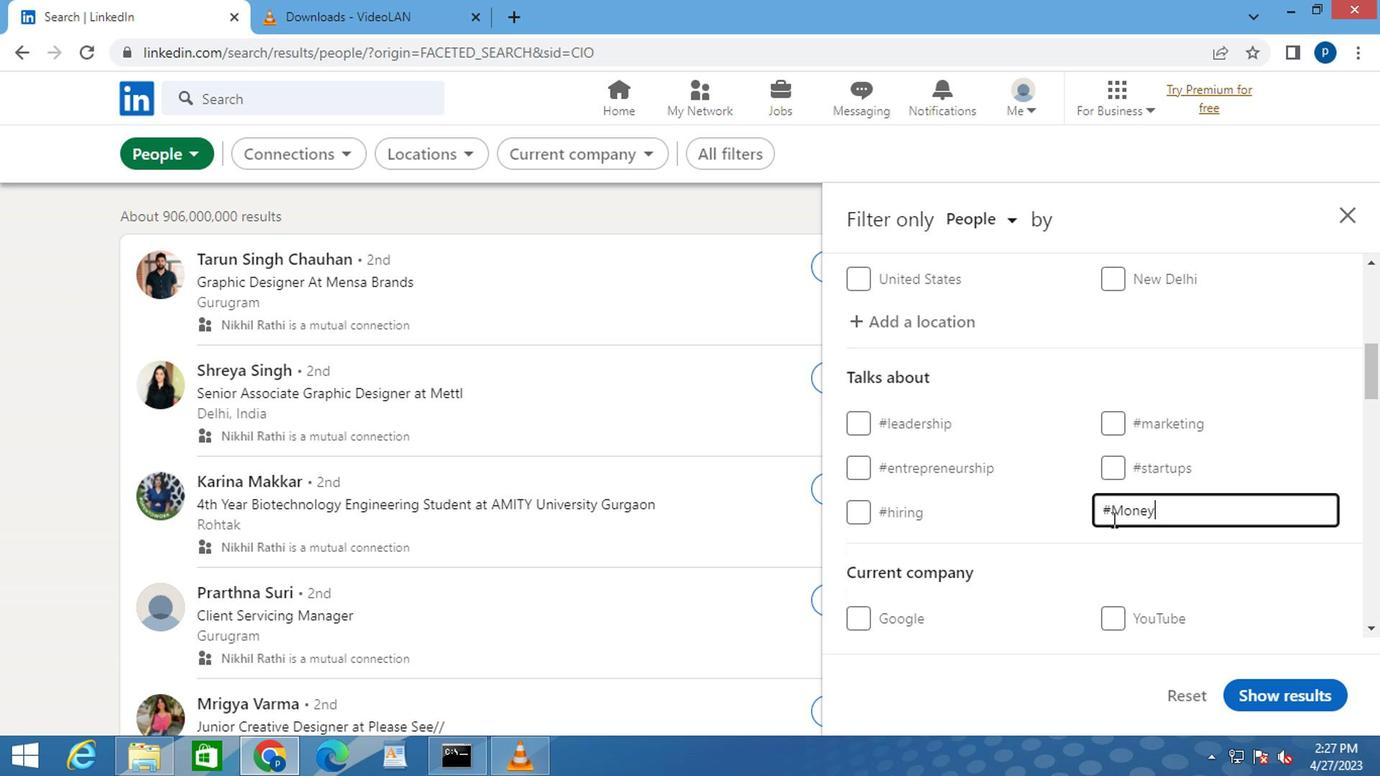 
Action: Mouse scrolled (1074, 524) with delta (0, -1)
Screenshot: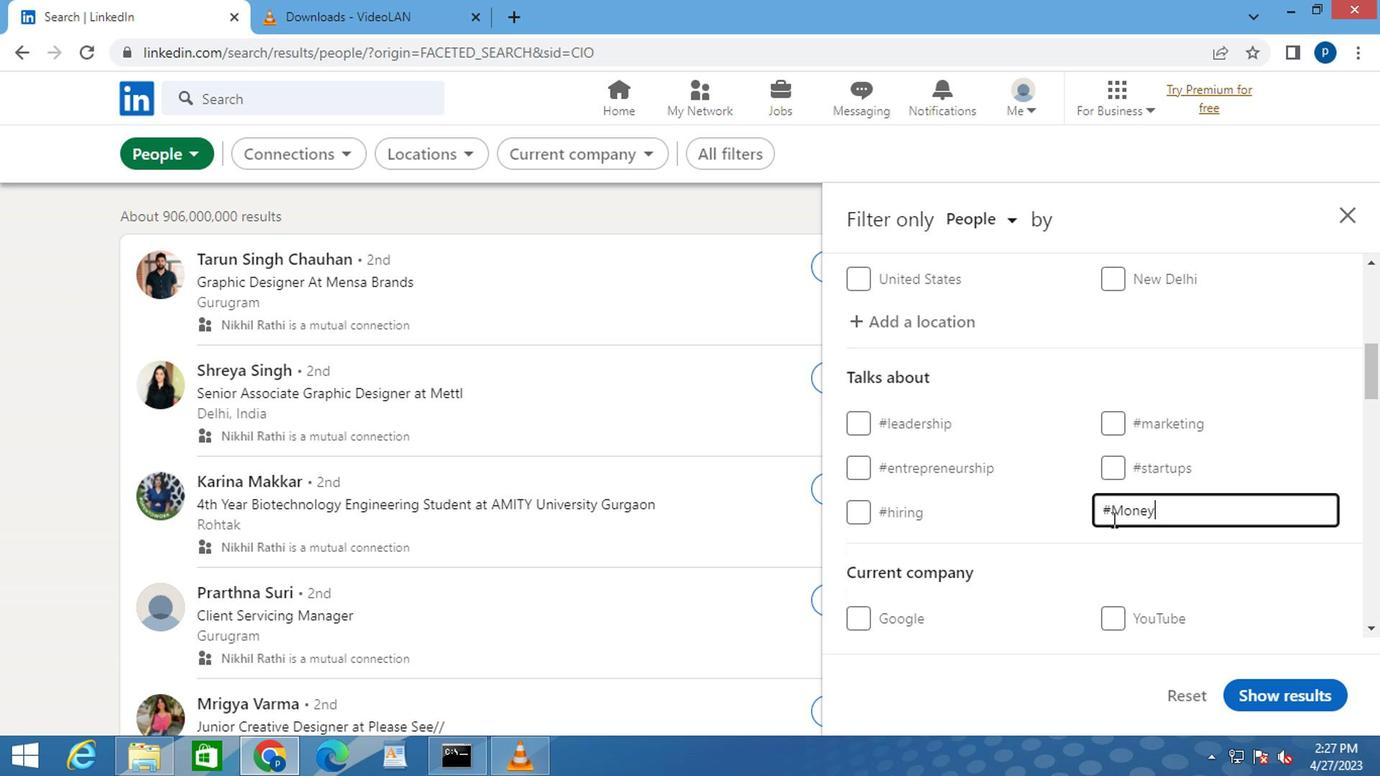 
Action: Mouse moved to (1060, 526)
Screenshot: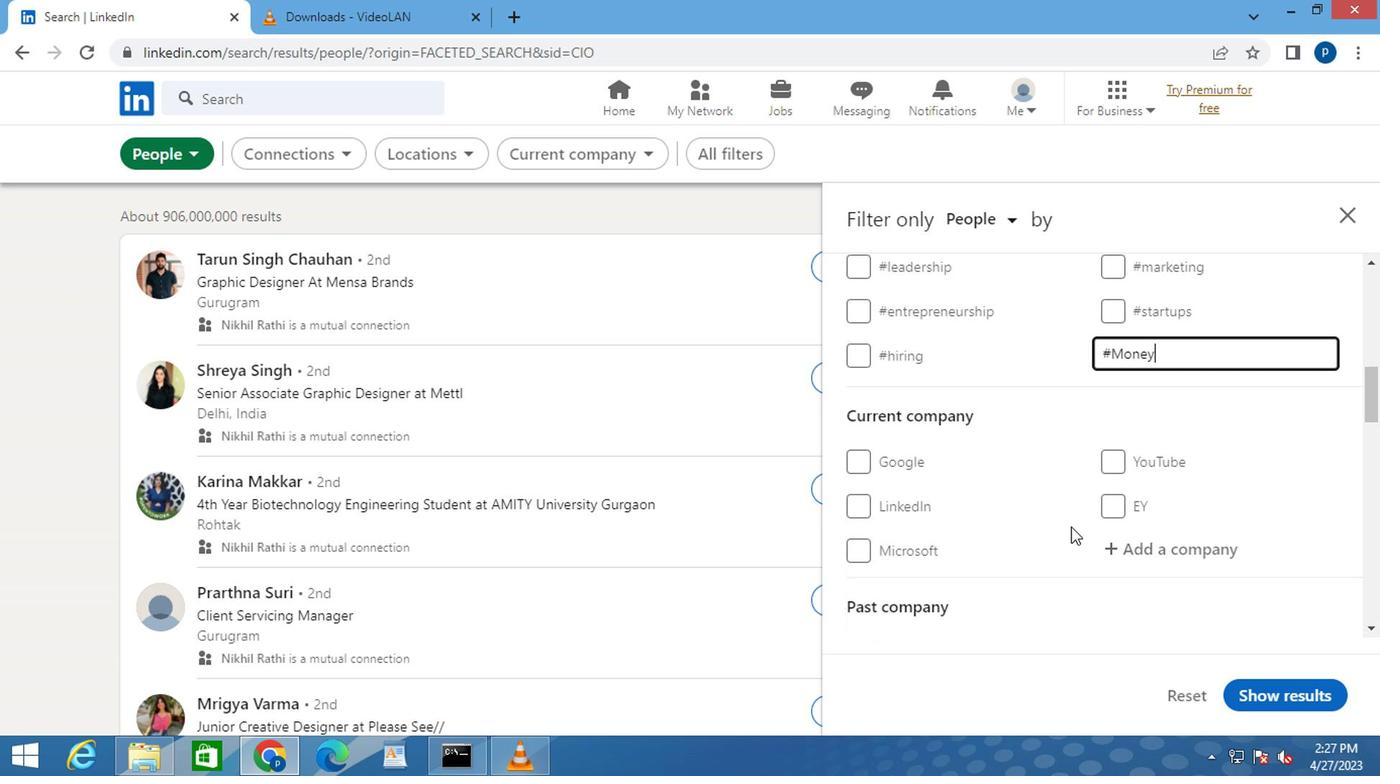 
Action: Mouse scrolled (1060, 524) with delta (0, -1)
Screenshot: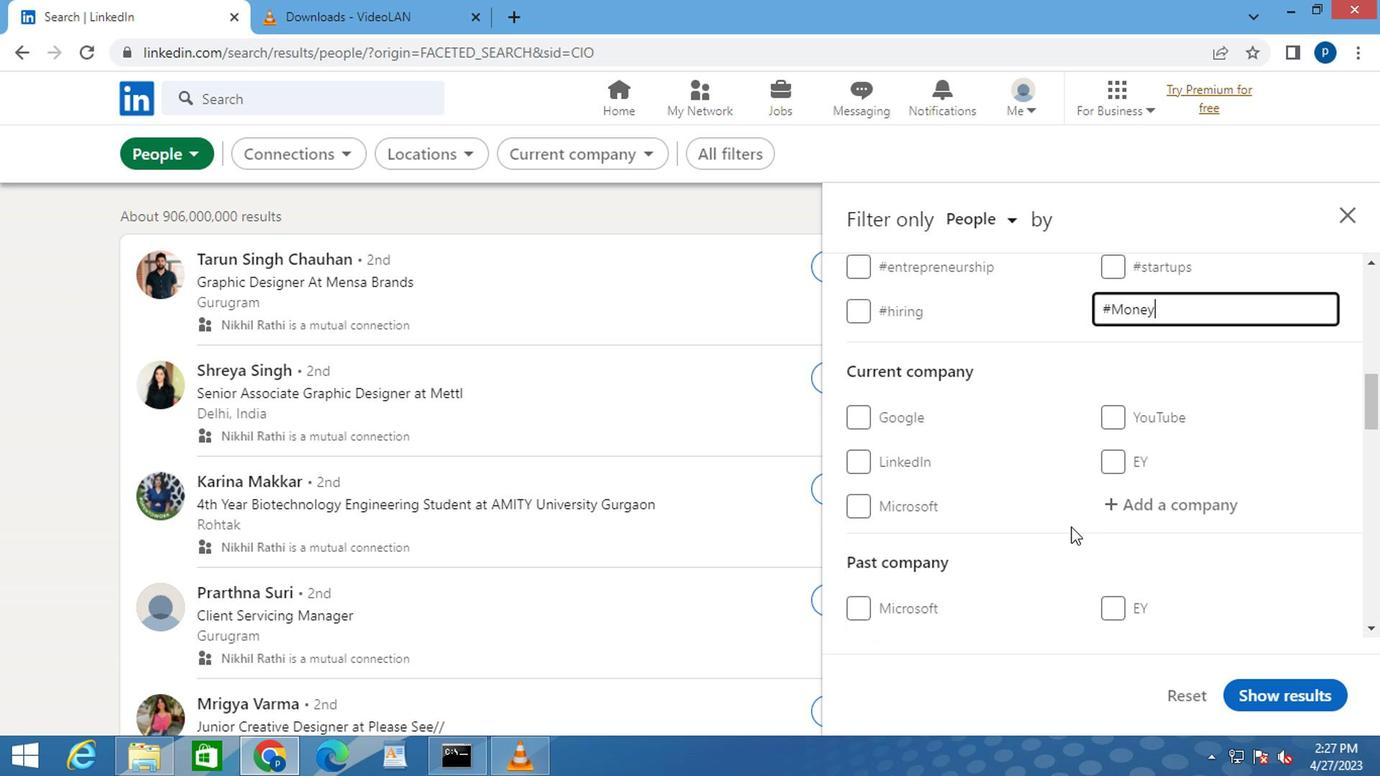 
Action: Mouse moved to (1060, 526)
Screenshot: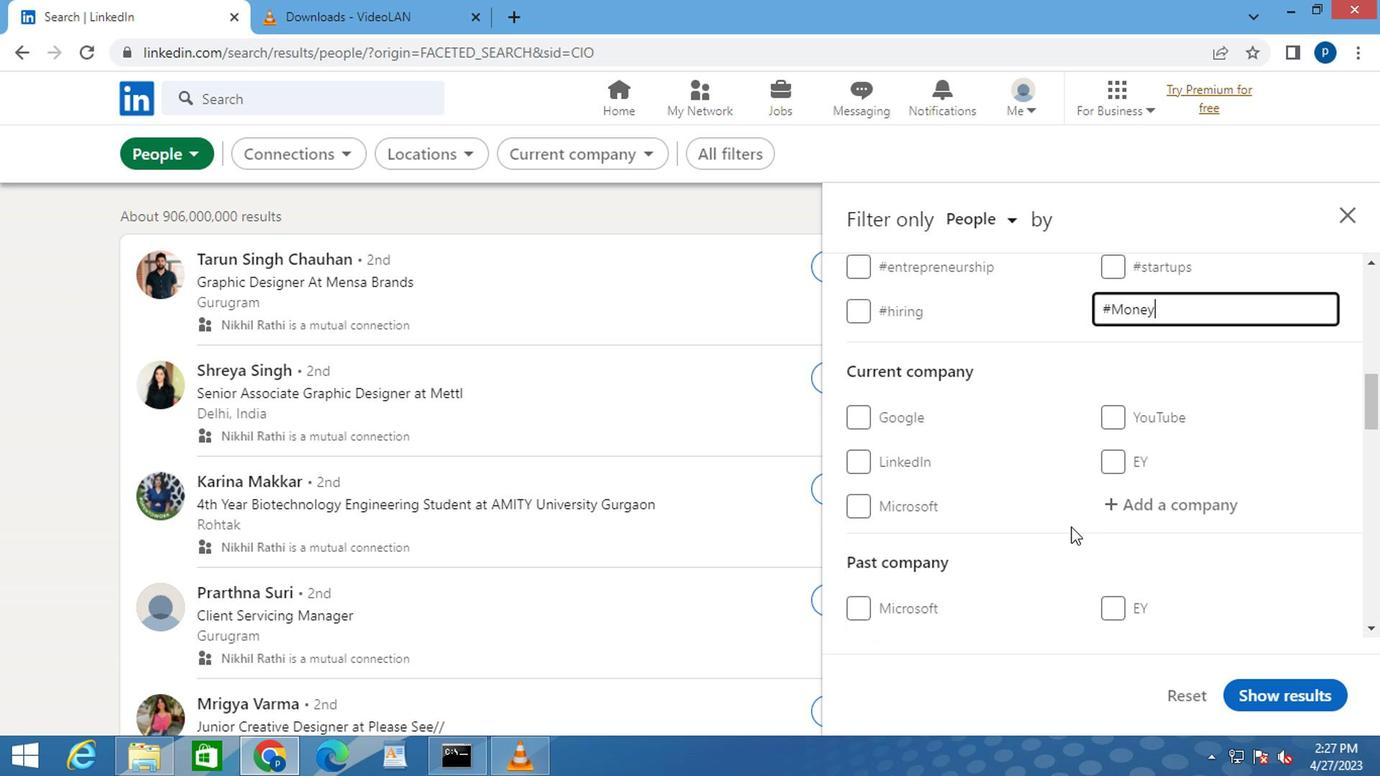 
Action: Mouse scrolled (1060, 524) with delta (0, -1)
Screenshot: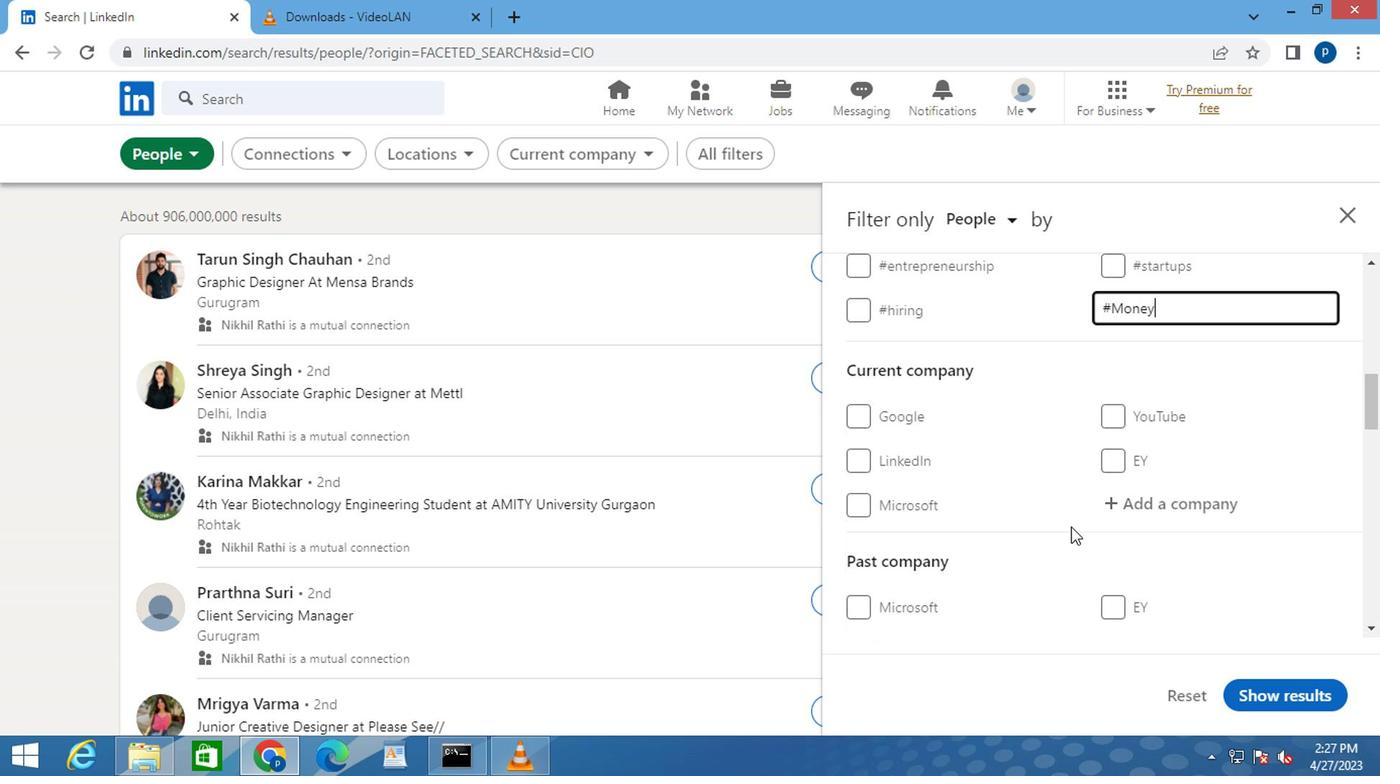 
Action: Mouse moved to (1039, 526)
Screenshot: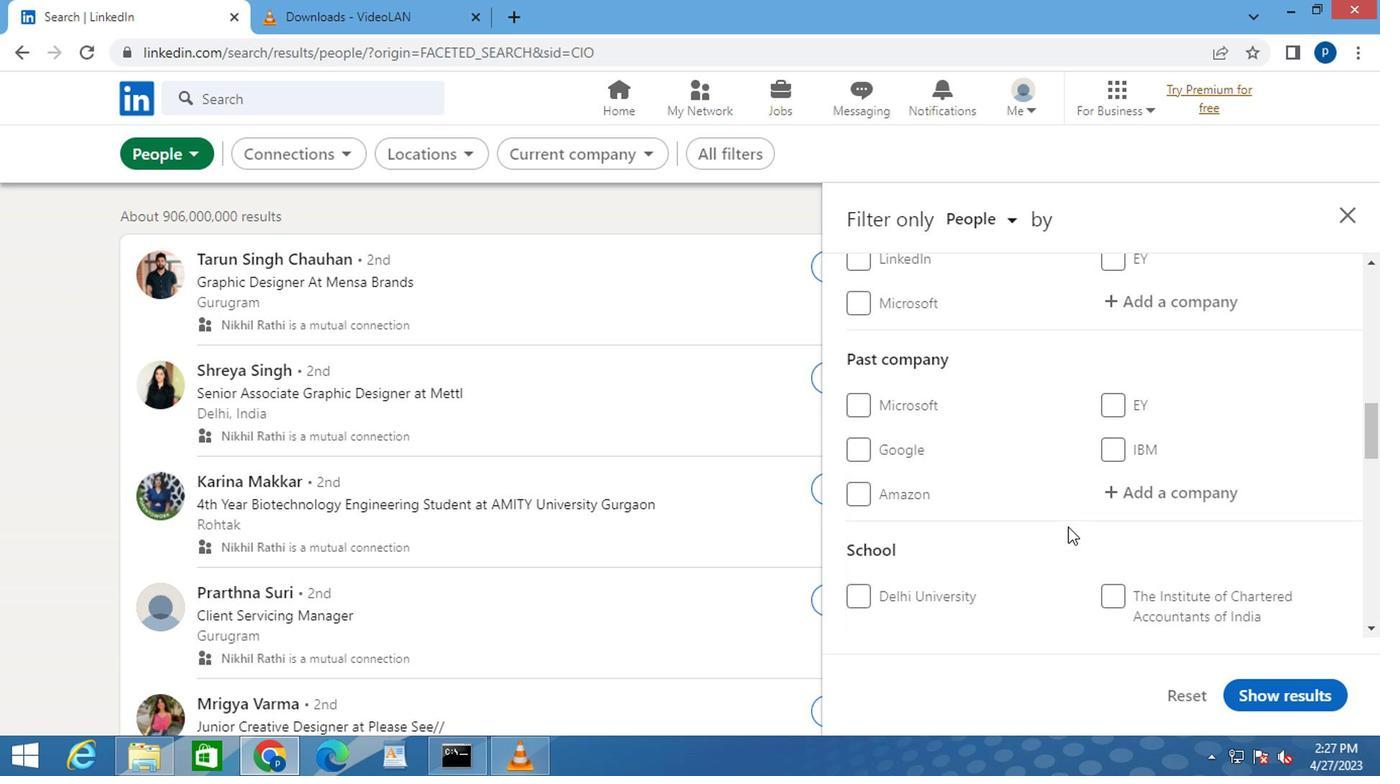 
Action: Mouse scrolled (1039, 524) with delta (0, -1)
Screenshot: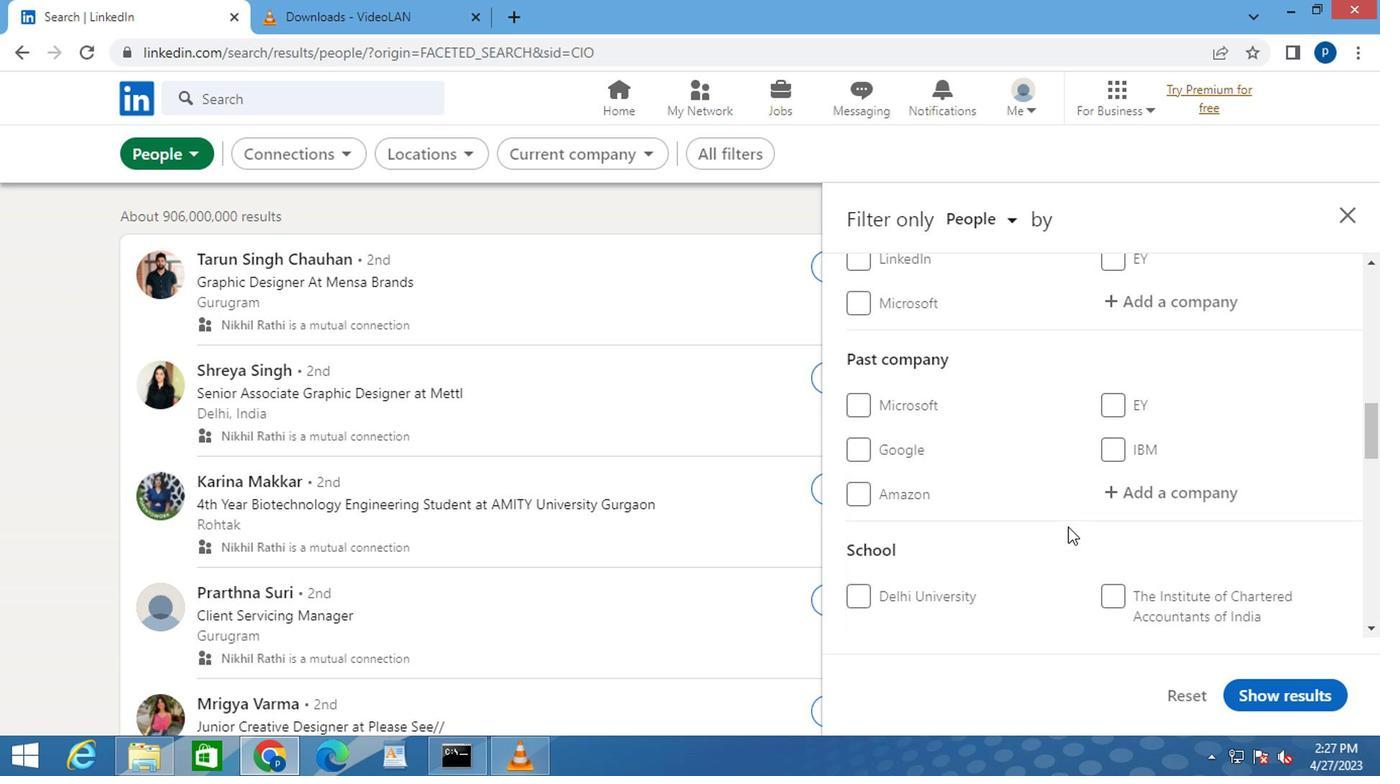 
Action: Mouse scrolled (1039, 524) with delta (0, -1)
Screenshot: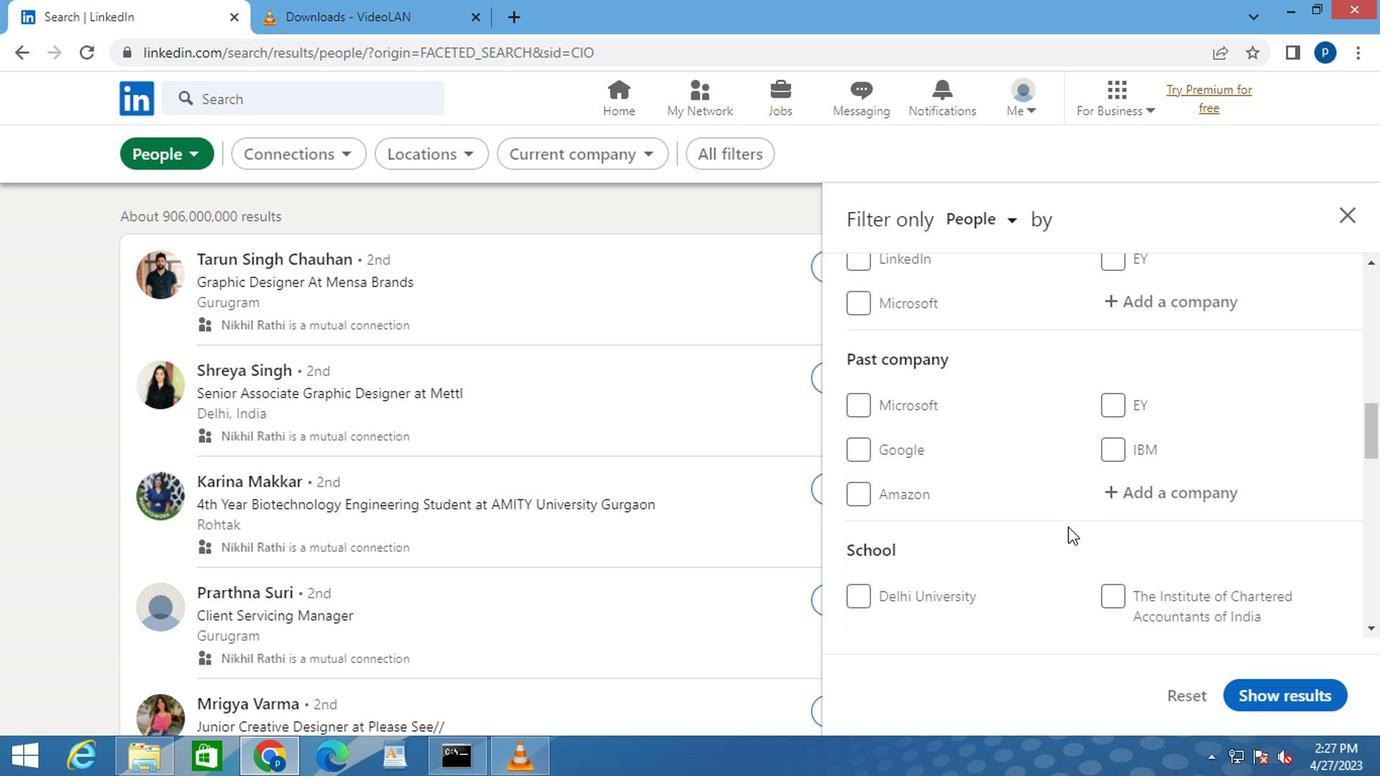 
Action: Mouse moved to (1011, 504)
Screenshot: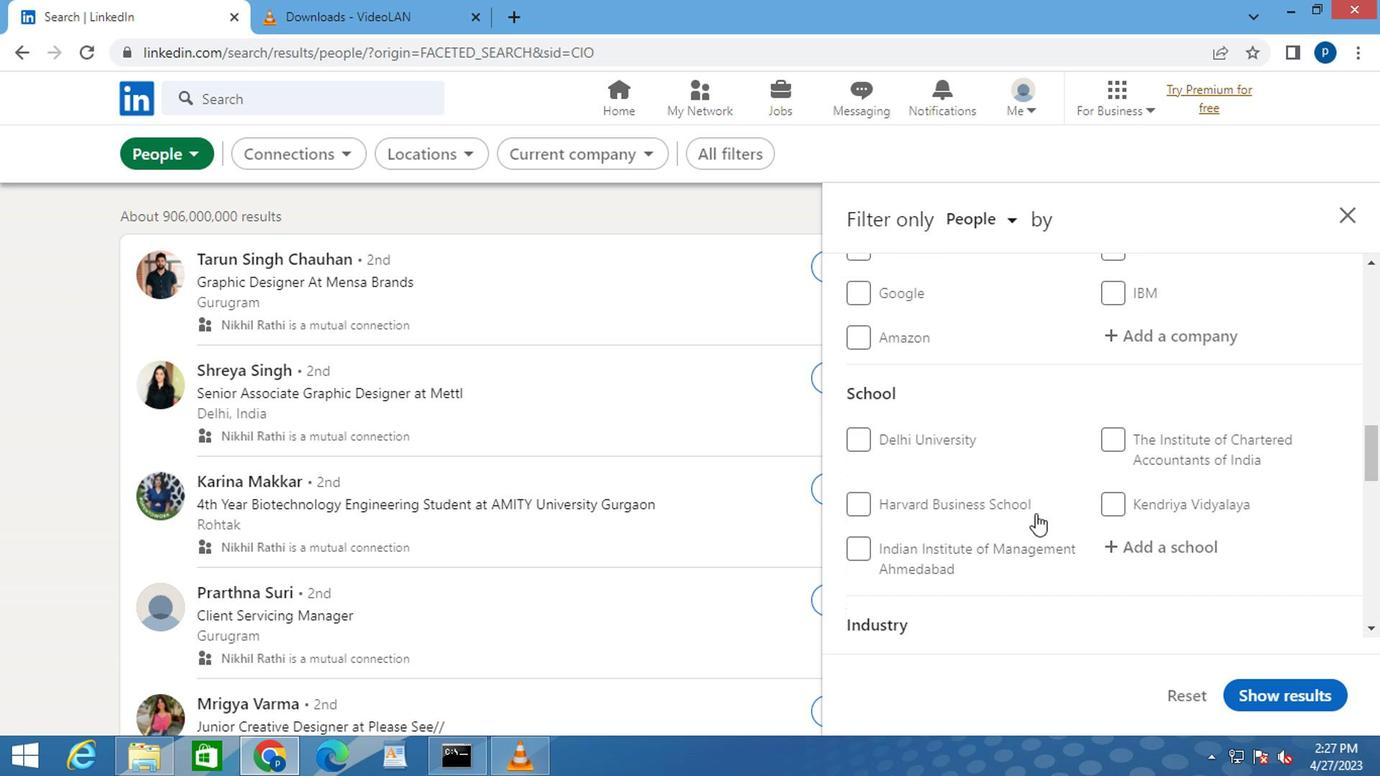 
Action: Mouse scrolled (1011, 503) with delta (0, -1)
Screenshot: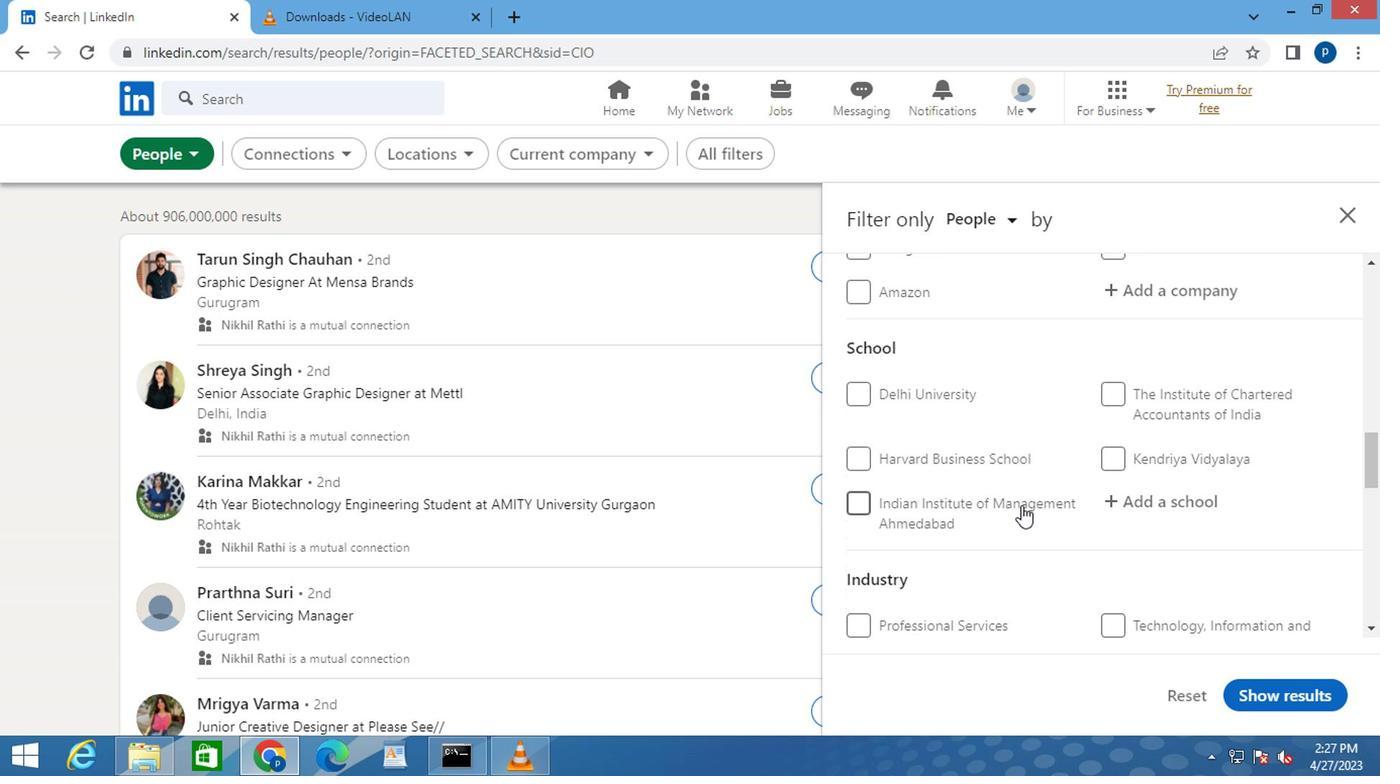 
Action: Mouse moved to (1008, 501)
Screenshot: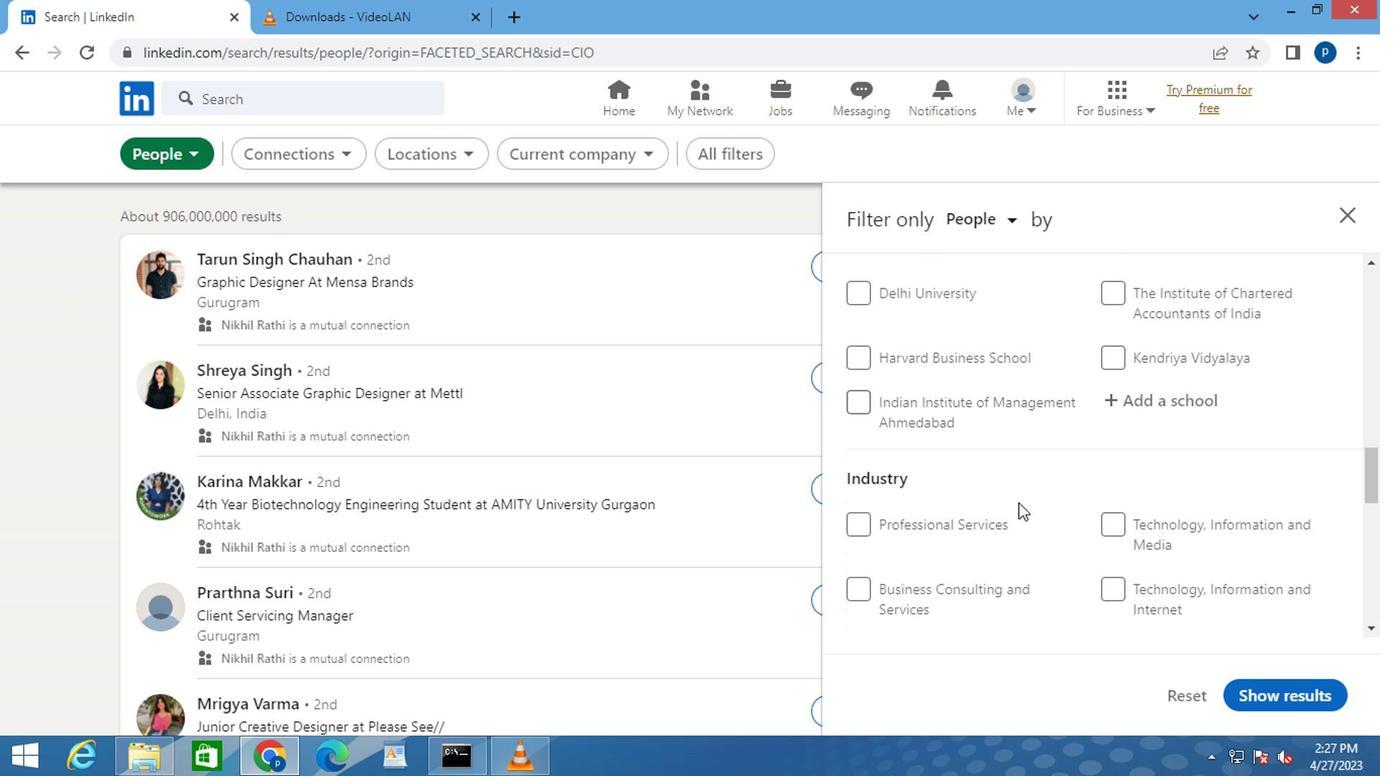 
Action: Mouse scrolled (1008, 500) with delta (0, 0)
Screenshot: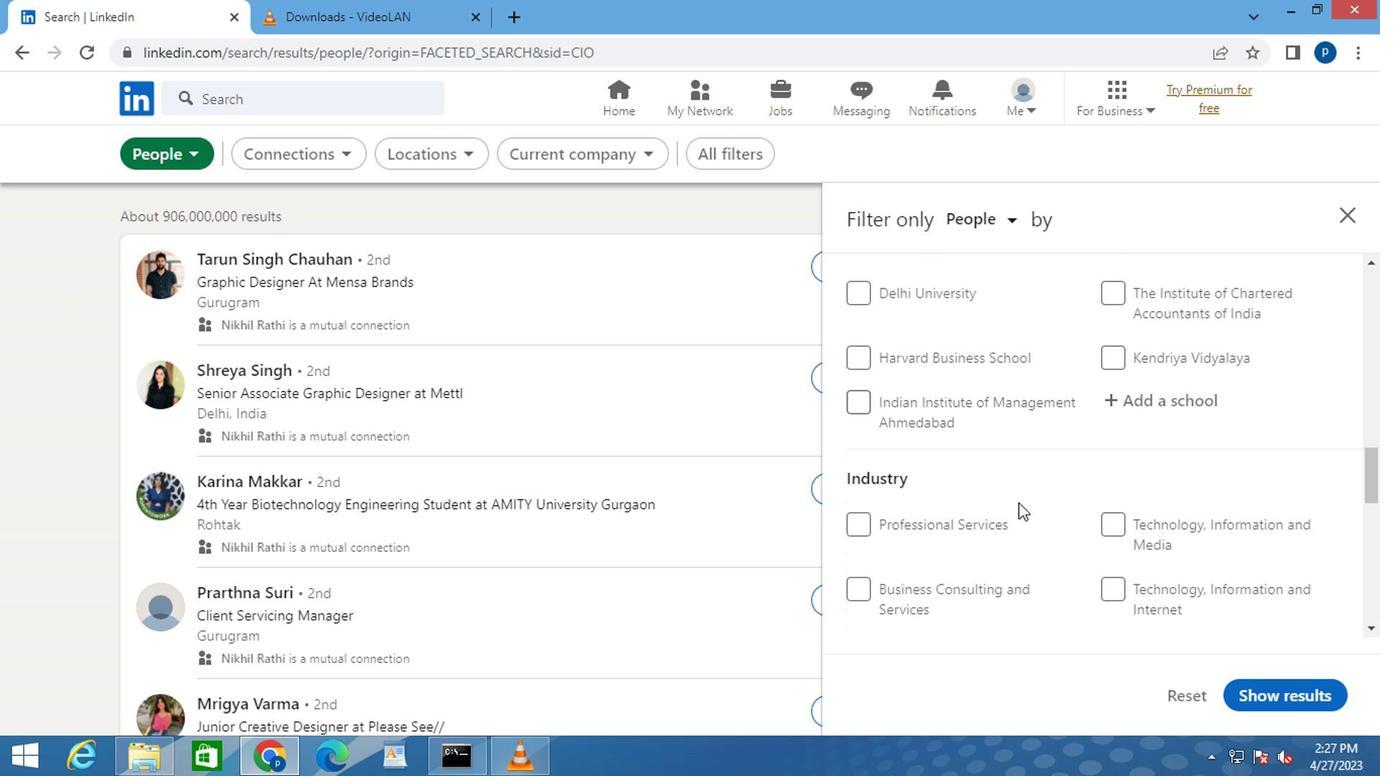 
Action: Mouse scrolled (1008, 500) with delta (0, 0)
Screenshot: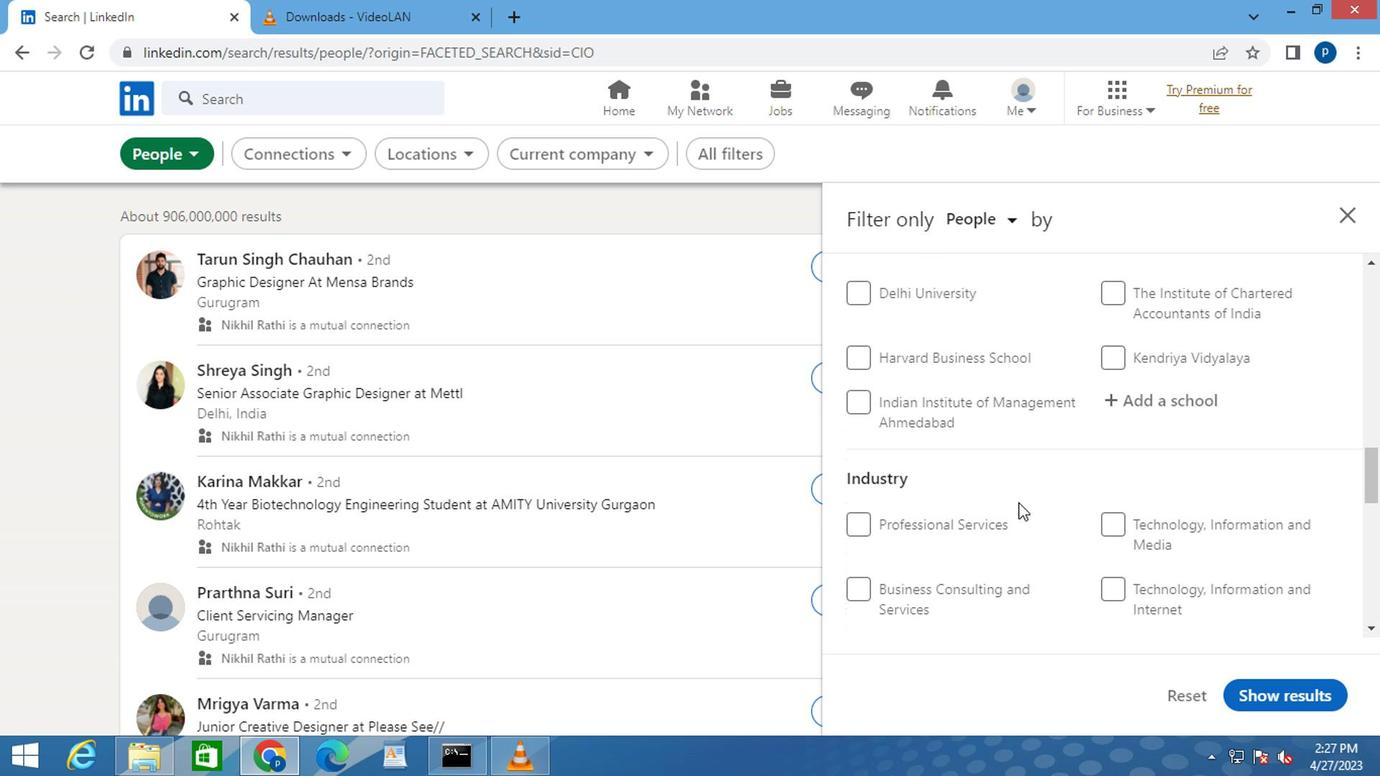 
Action: Mouse moved to (1077, 526)
Screenshot: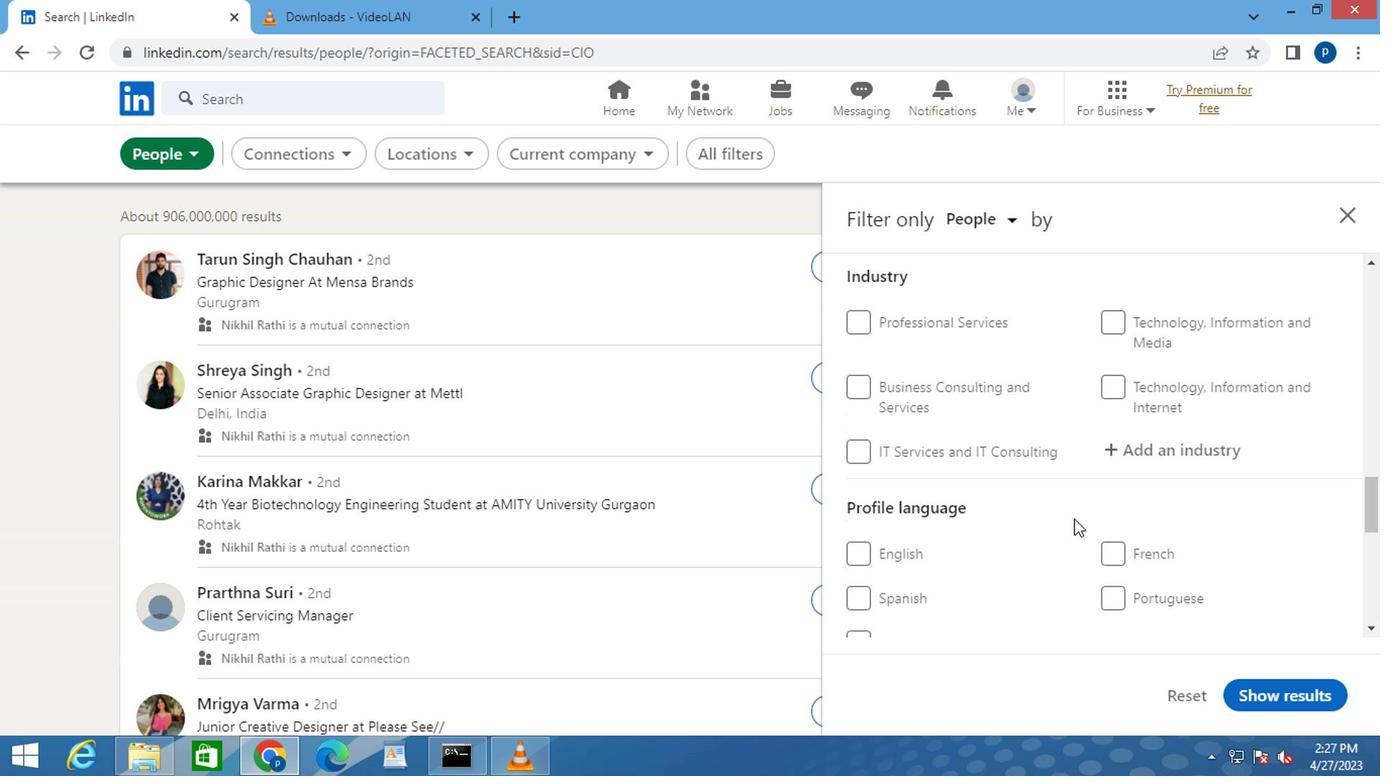 
Action: Mouse scrolled (1077, 524) with delta (0, -1)
Screenshot: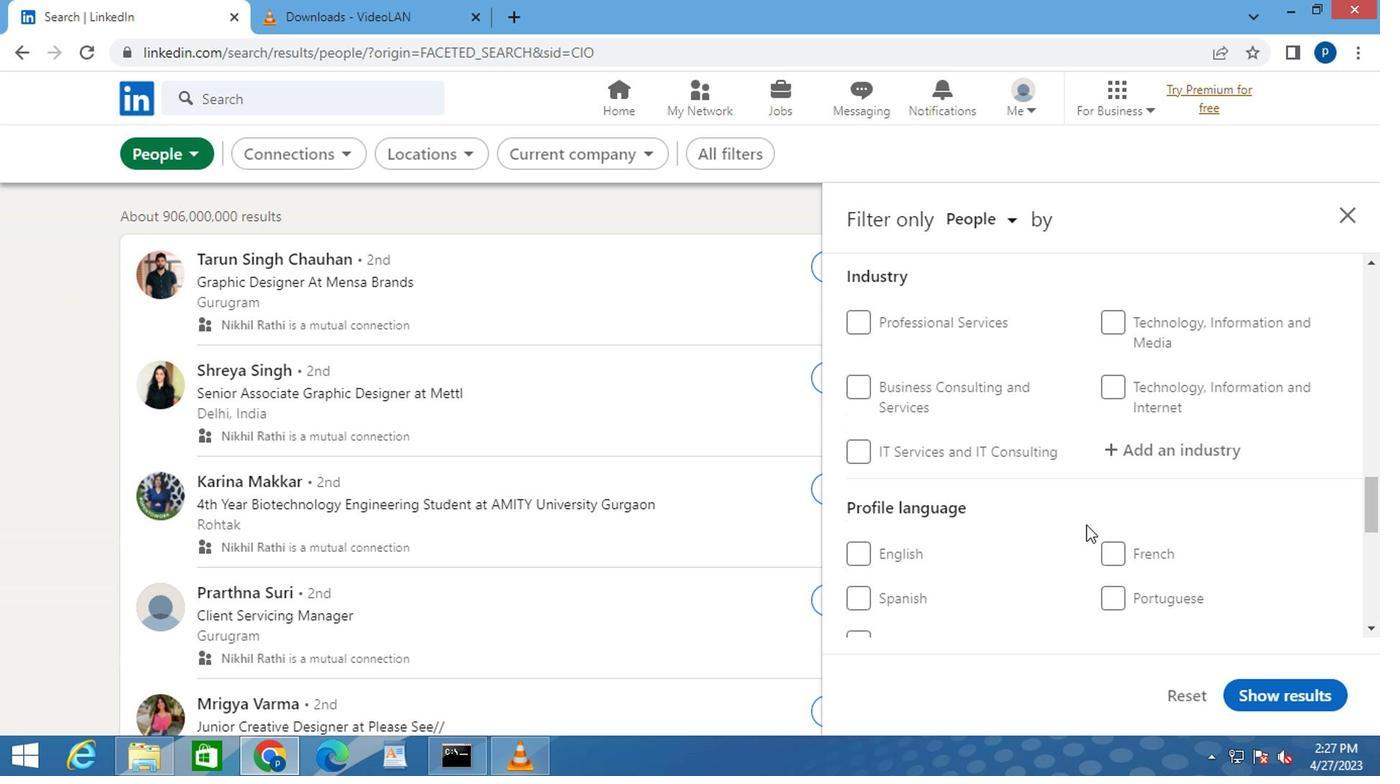 
Action: Mouse moved to (1100, 453)
Screenshot: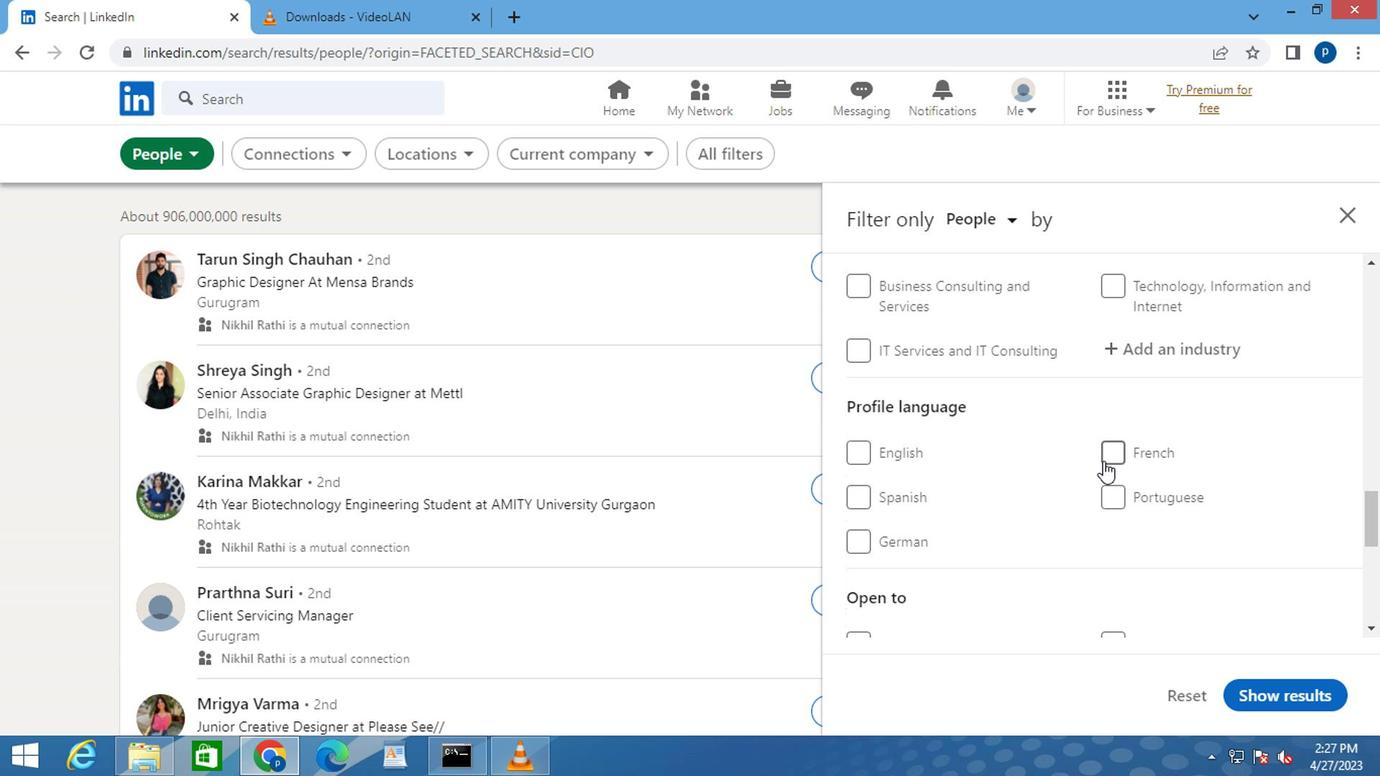 
Action: Mouse pressed left at (1100, 453)
Screenshot: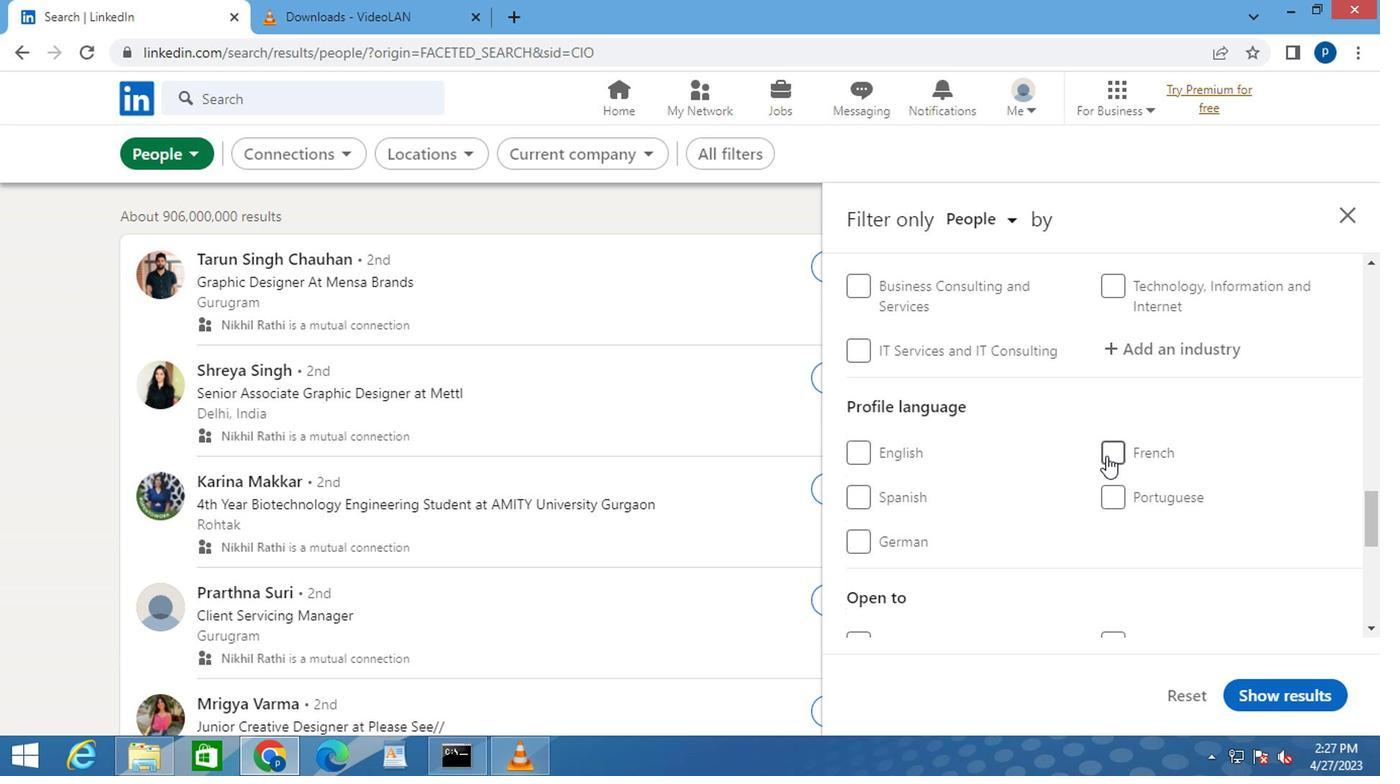 
Action: Mouse moved to (1065, 453)
Screenshot: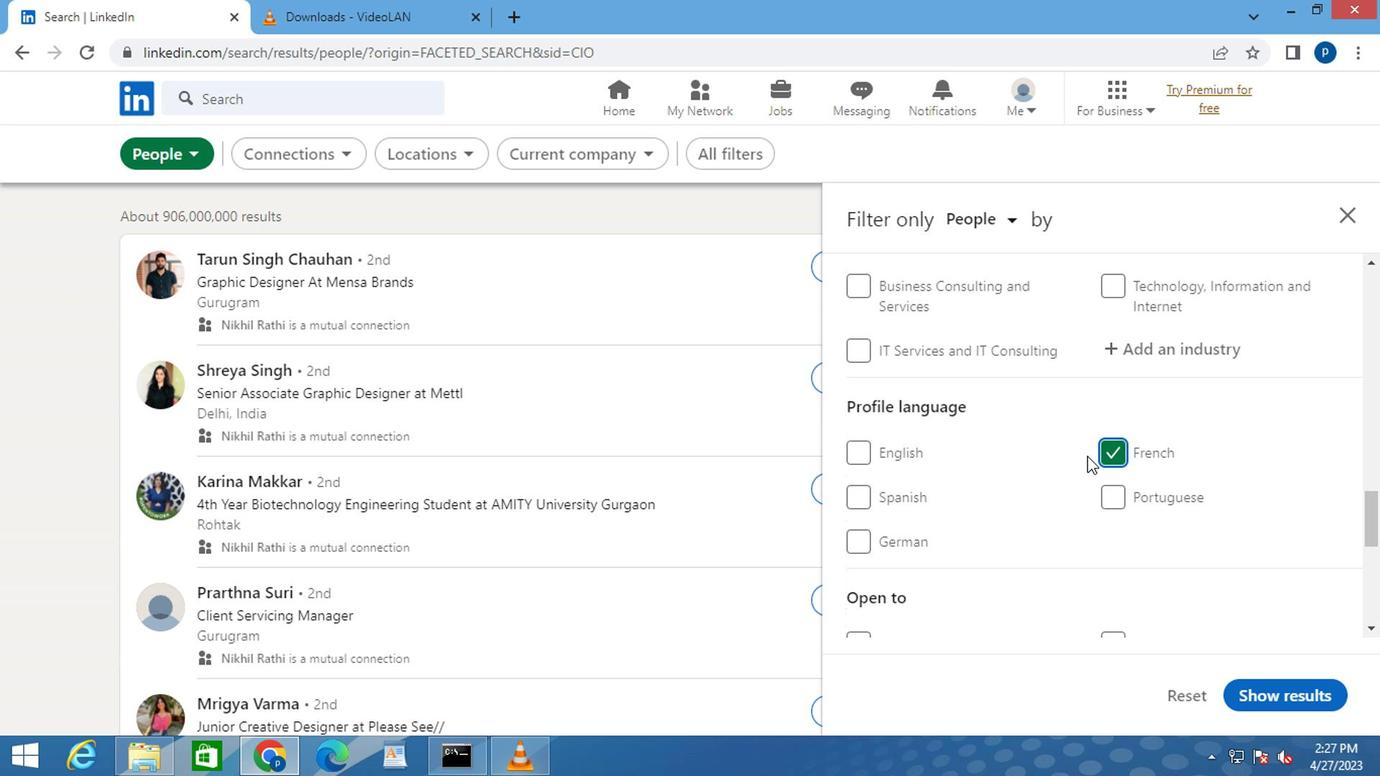 
Action: Mouse scrolled (1065, 455) with delta (0, 1)
Screenshot: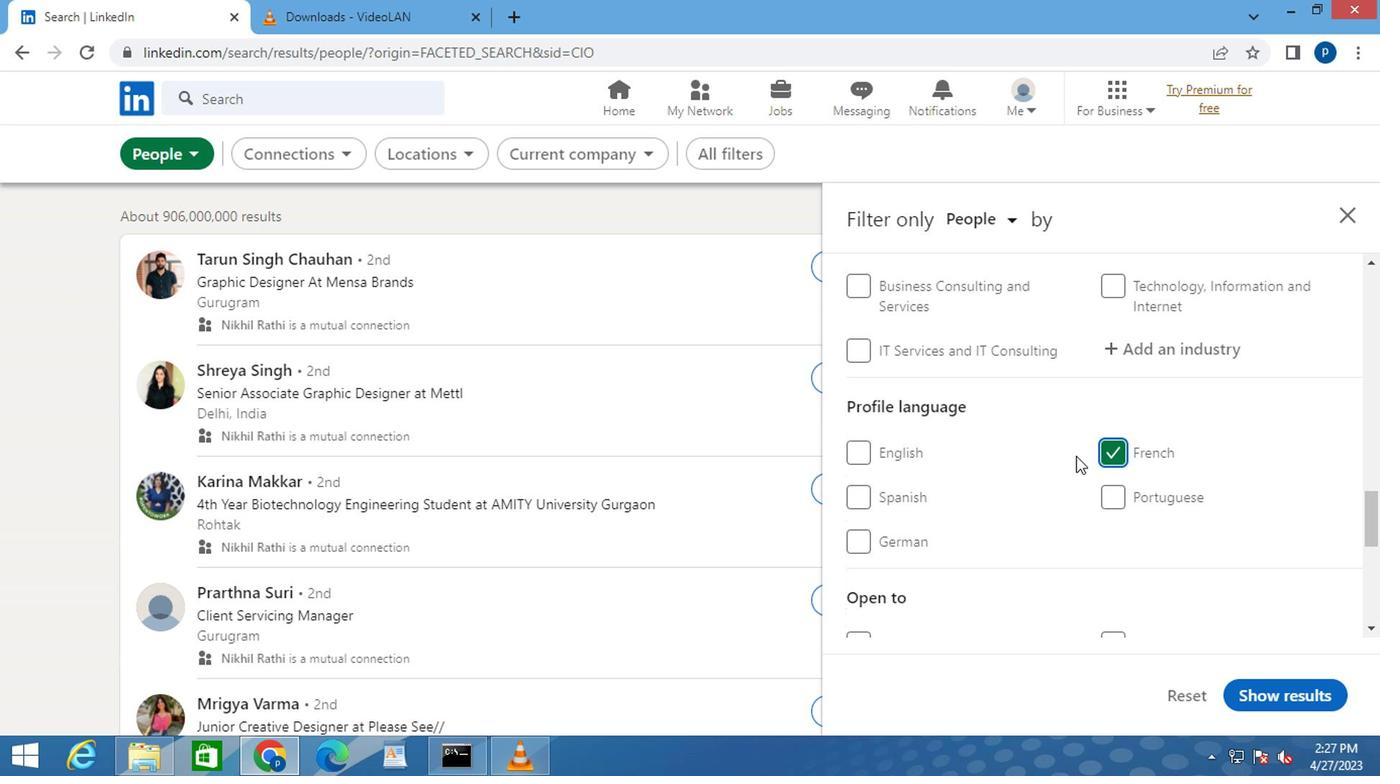 
Action: Mouse scrolled (1065, 455) with delta (0, 1)
Screenshot: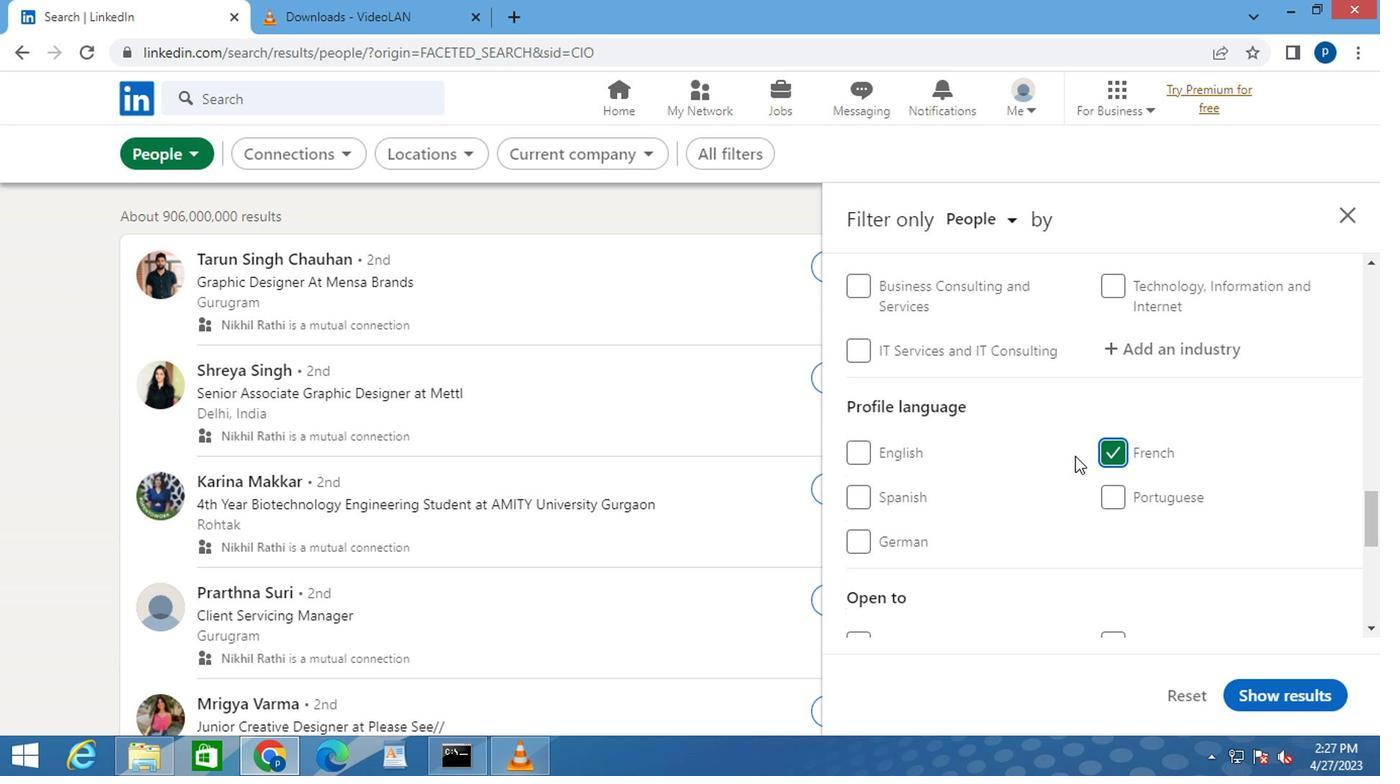 
Action: Mouse scrolled (1065, 455) with delta (0, 1)
Screenshot: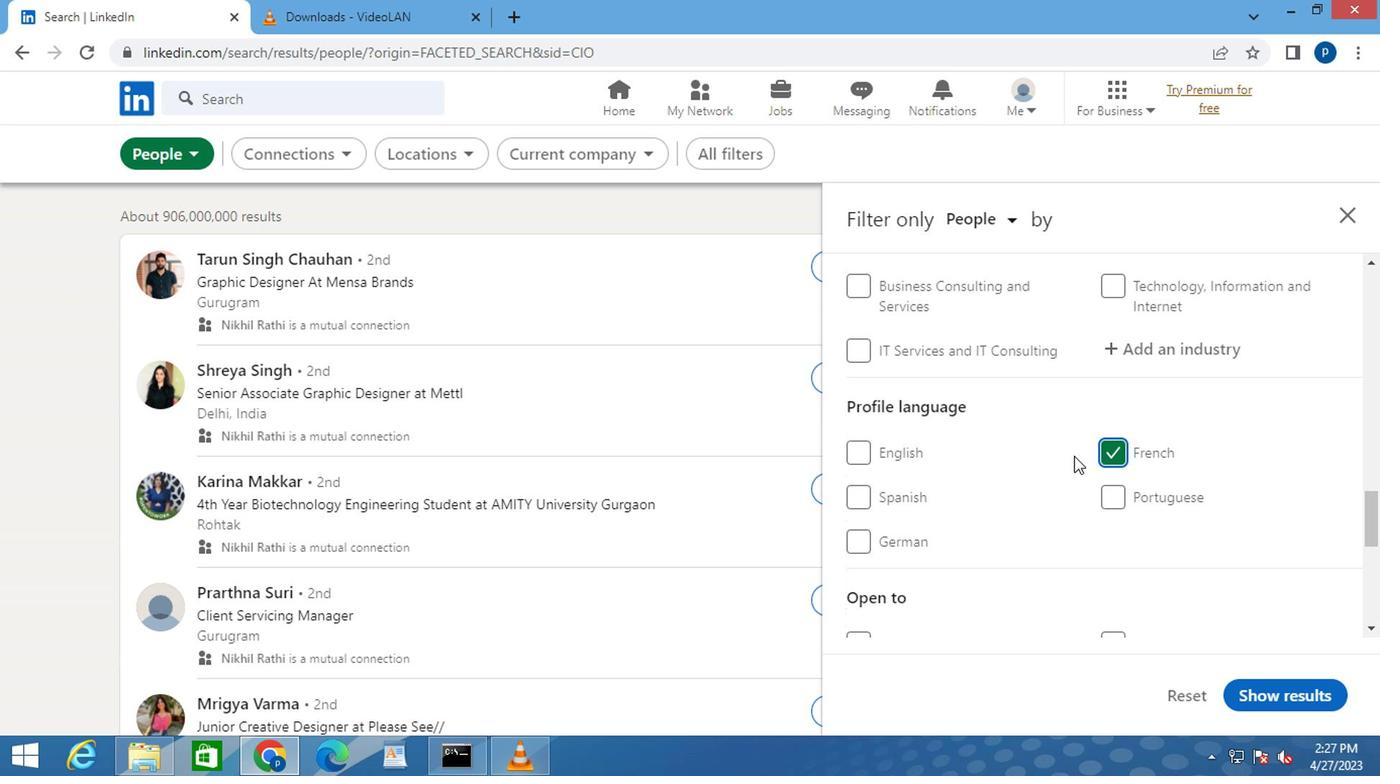 
Action: Mouse scrolled (1065, 455) with delta (0, 1)
Screenshot: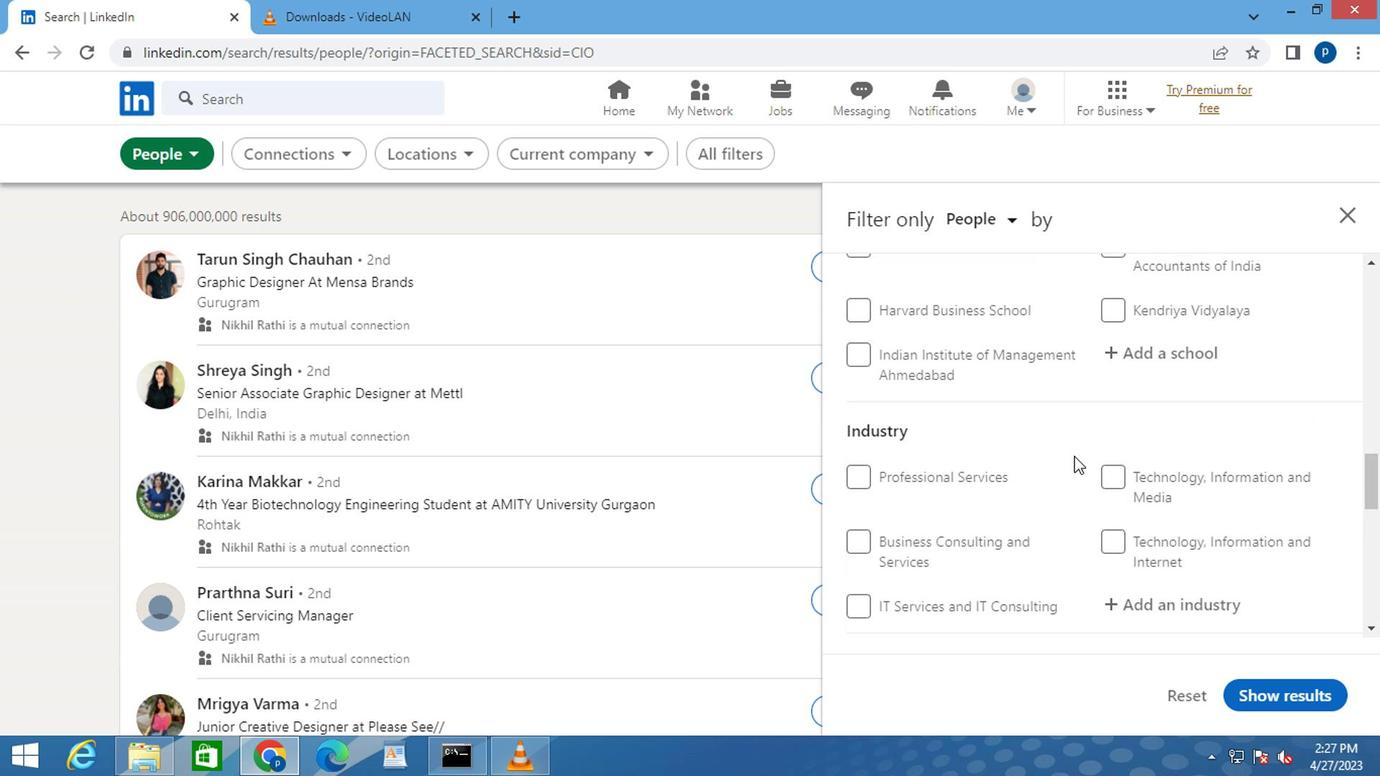 
Action: Mouse scrolled (1065, 455) with delta (0, 1)
Screenshot: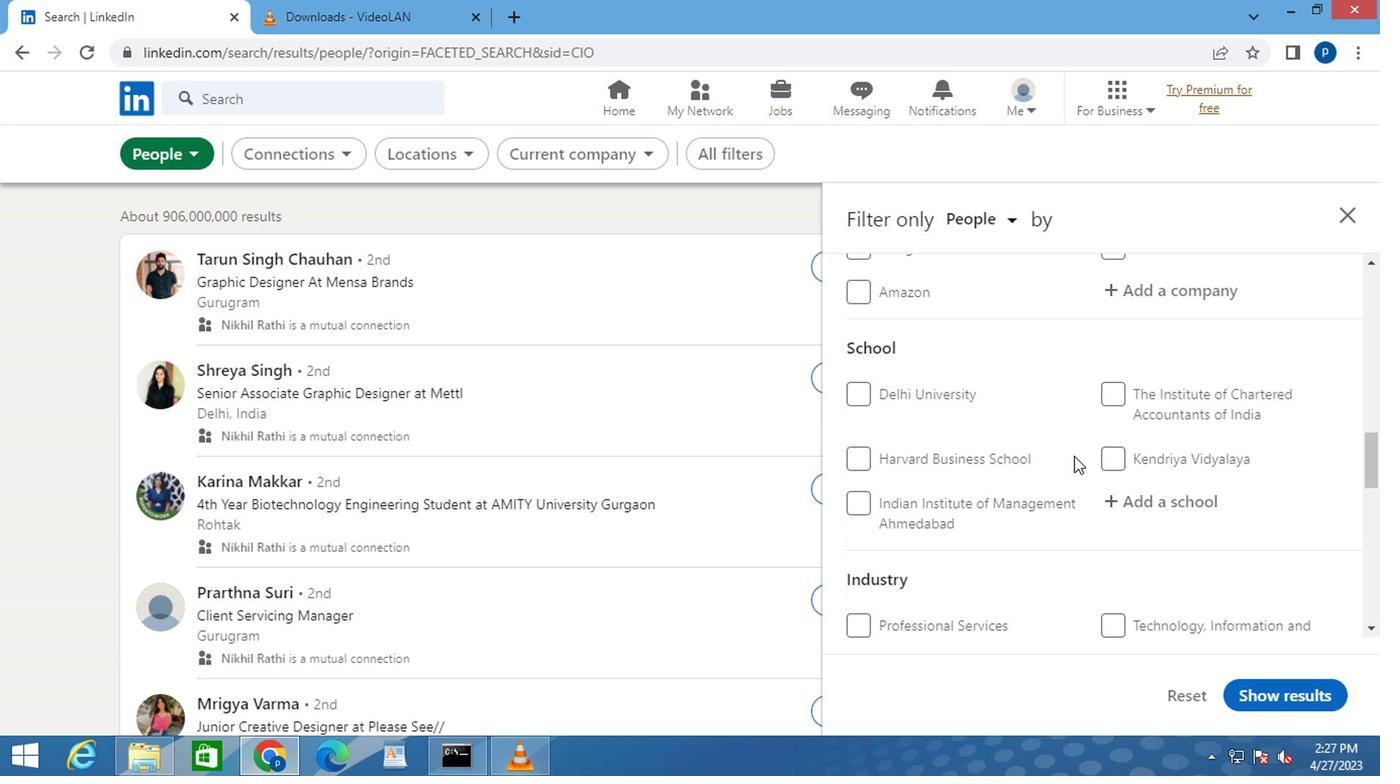 
Action: Mouse moved to (1117, 437)
Screenshot: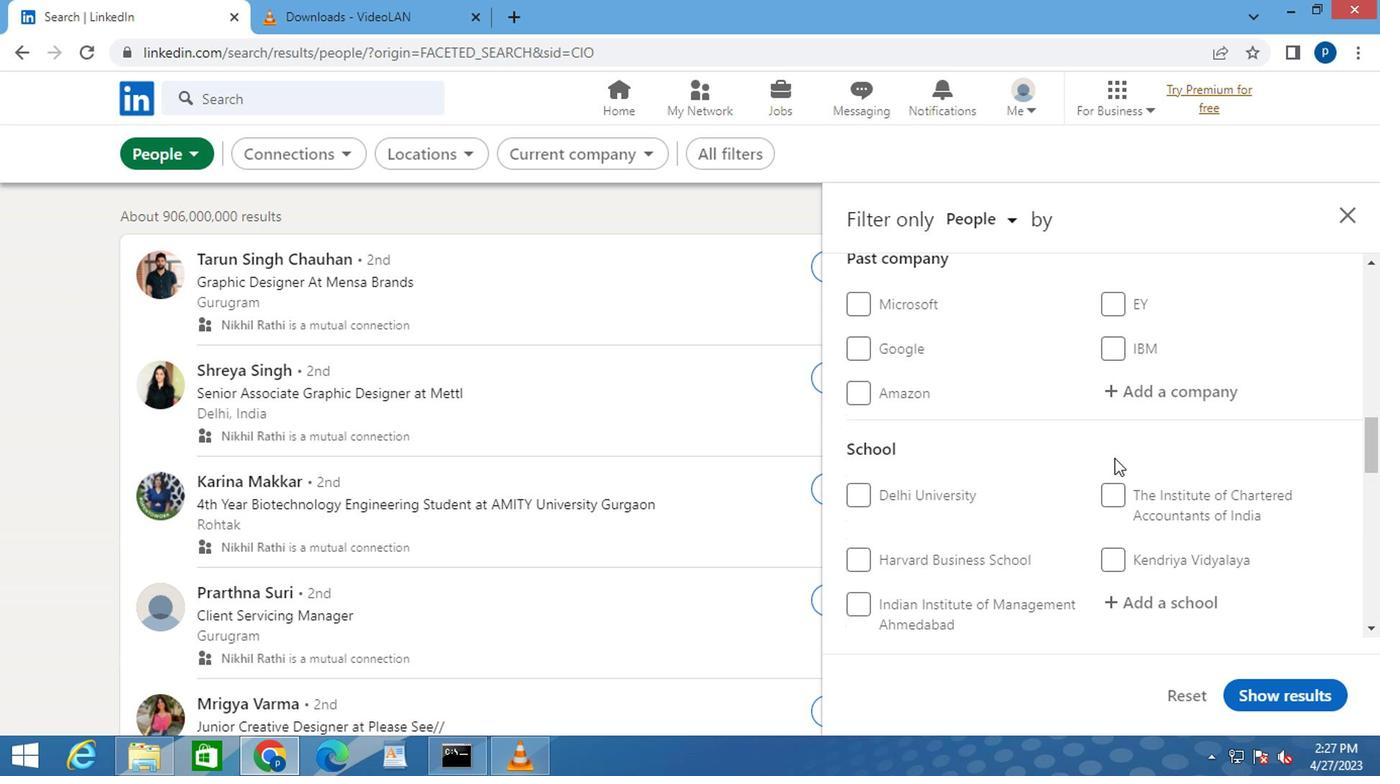 
Action: Mouse scrolled (1117, 438) with delta (0, 1)
Screenshot: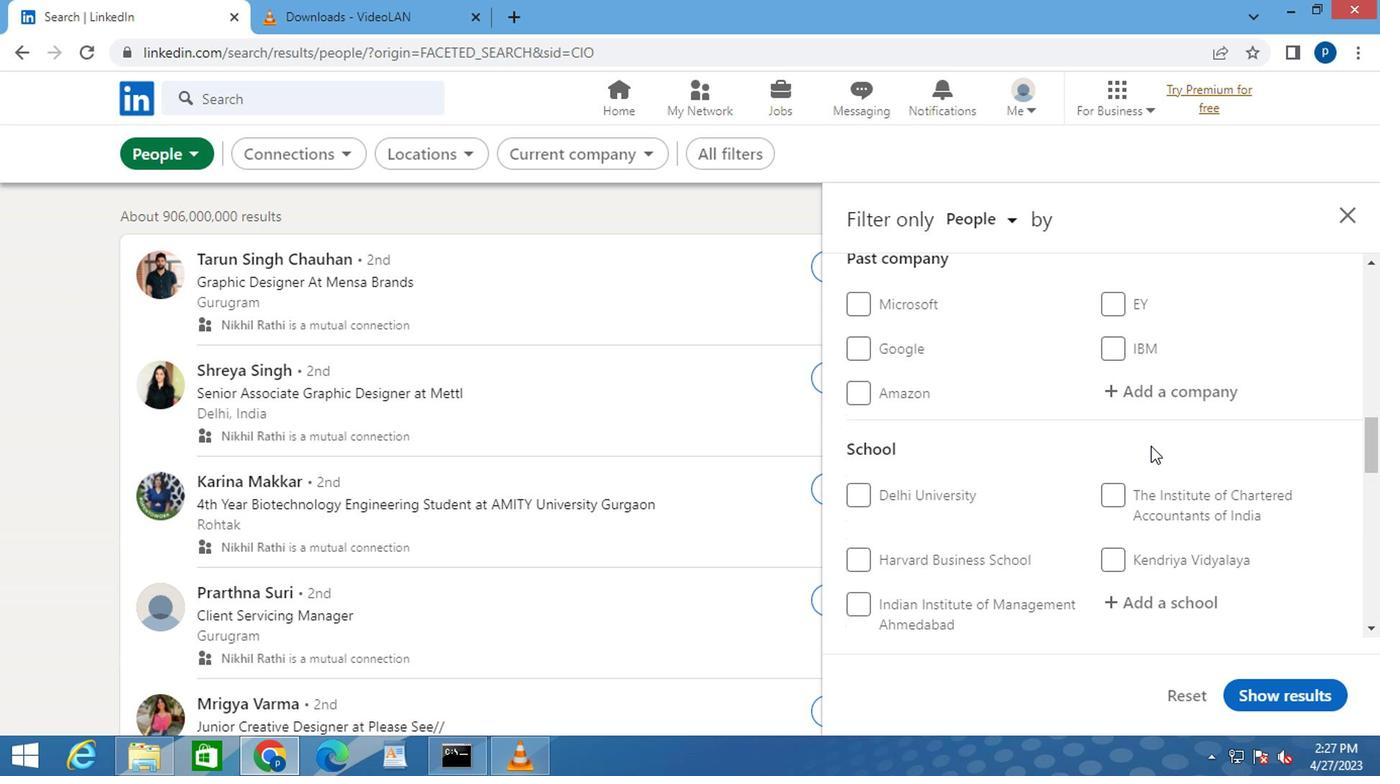 
Action: Mouse moved to (1124, 472)
Screenshot: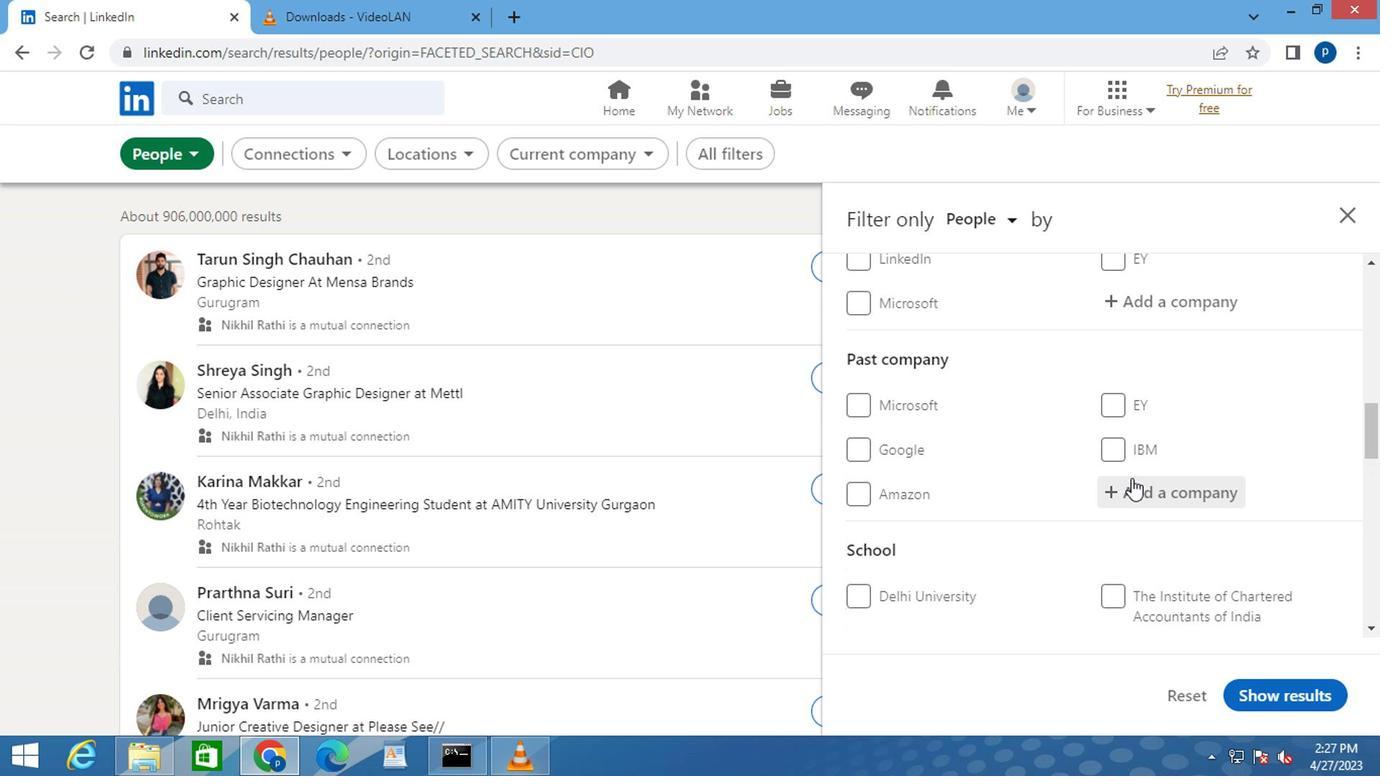 
Action: Mouse scrolled (1124, 473) with delta (0, 0)
Screenshot: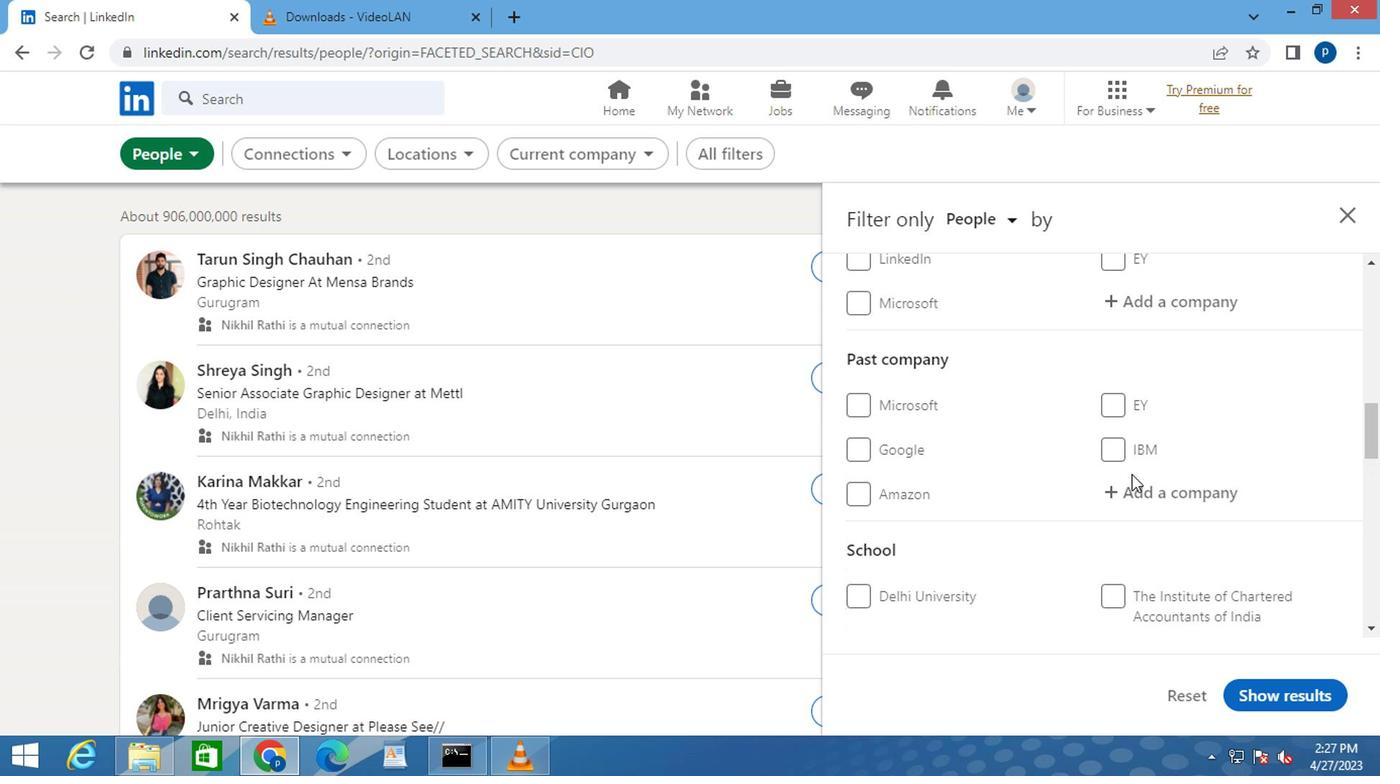 
Action: Mouse moved to (1133, 400)
Screenshot: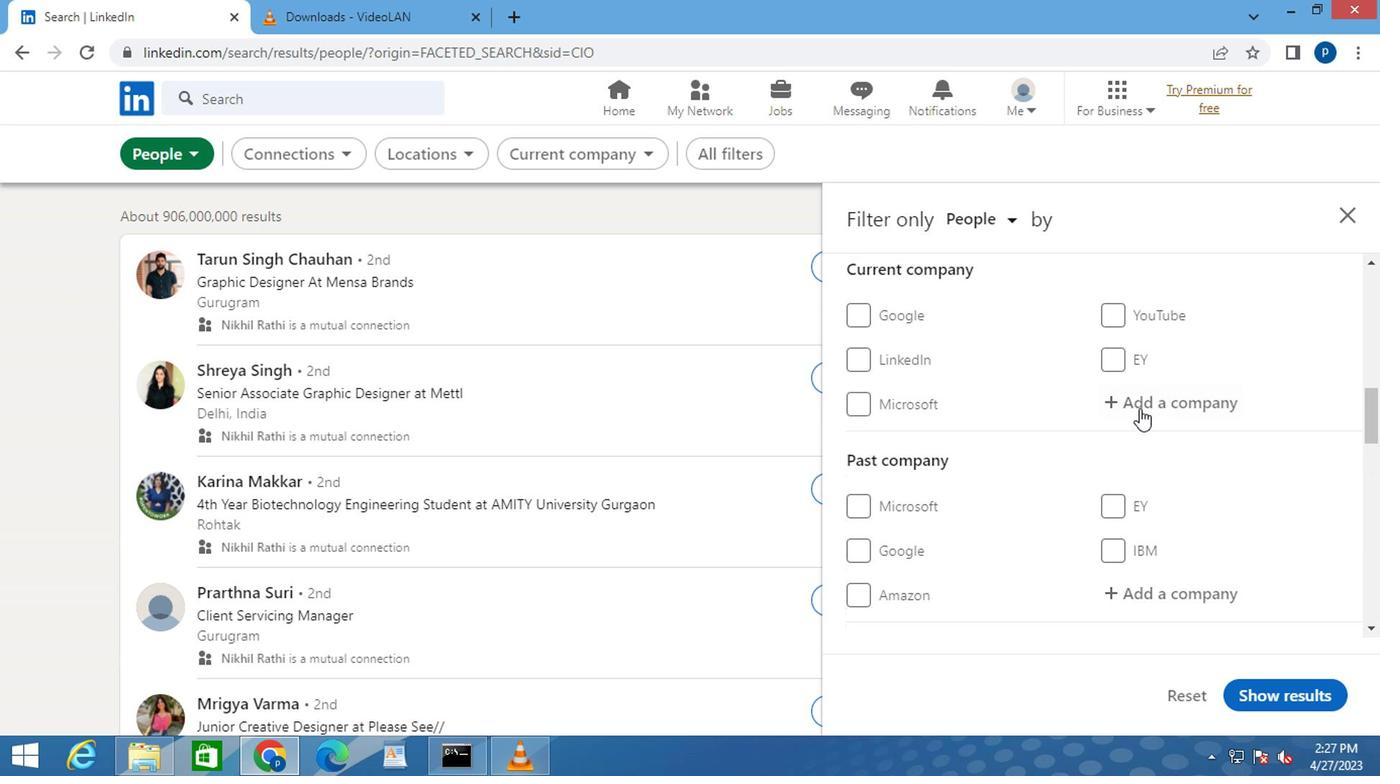 
Action: Mouse pressed left at (1133, 400)
Screenshot: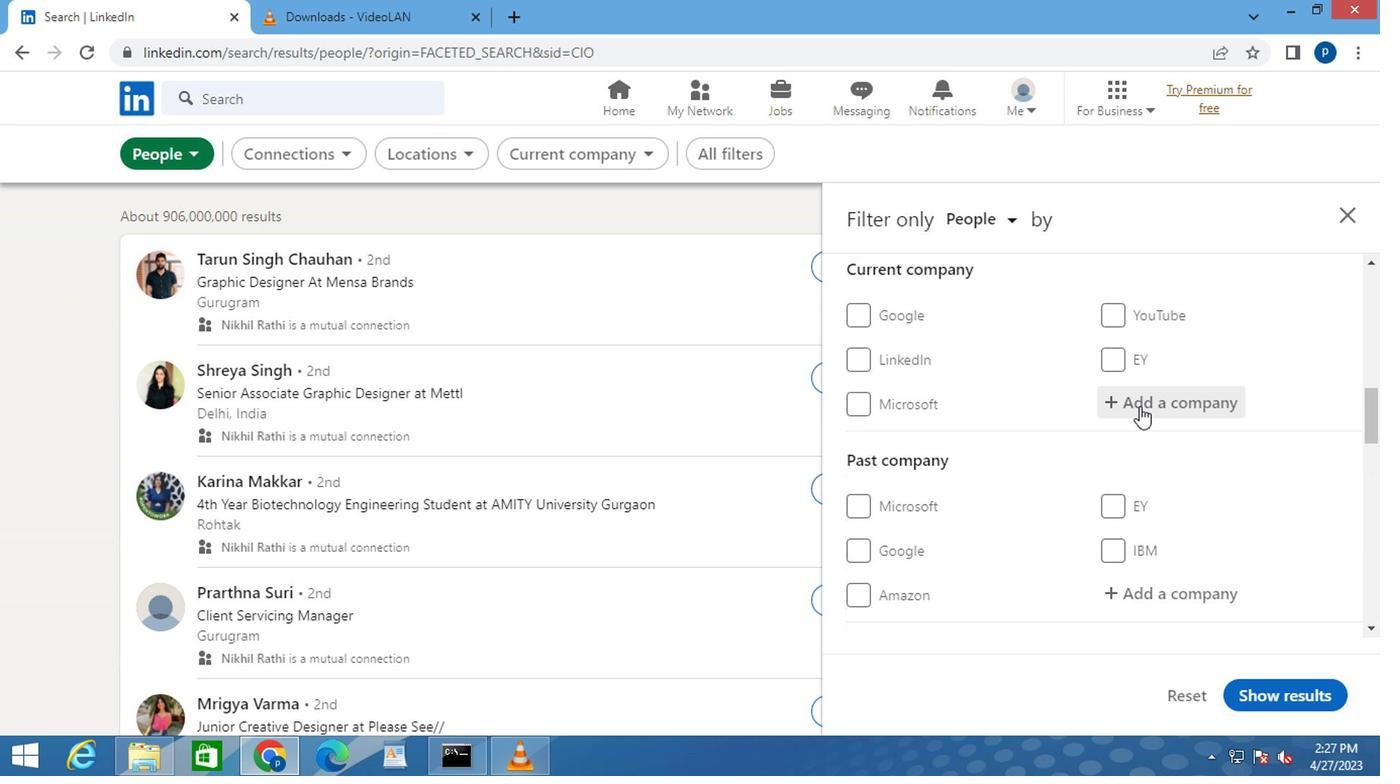 
Action: Mouse moved to (1145, 406)
Screenshot: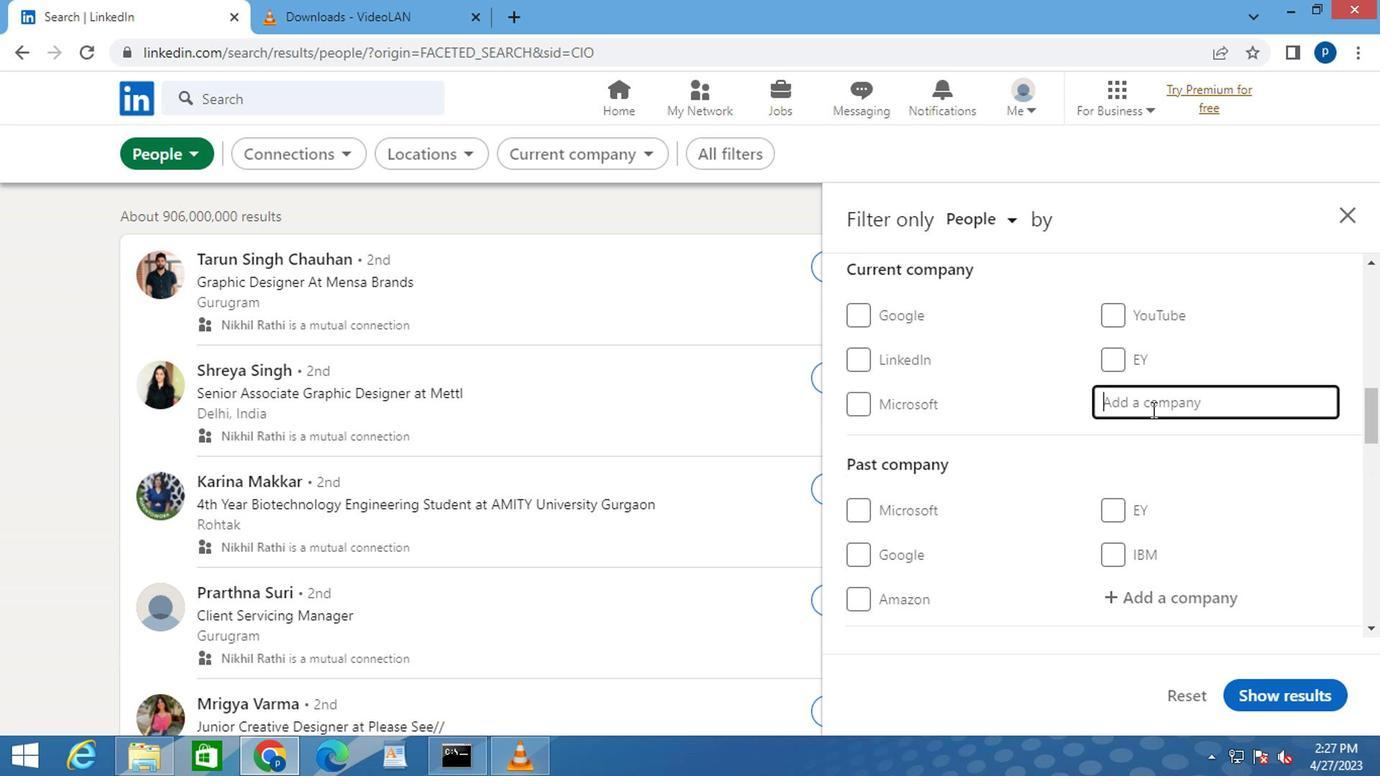 
Action: Mouse pressed left at (1145, 406)
Screenshot: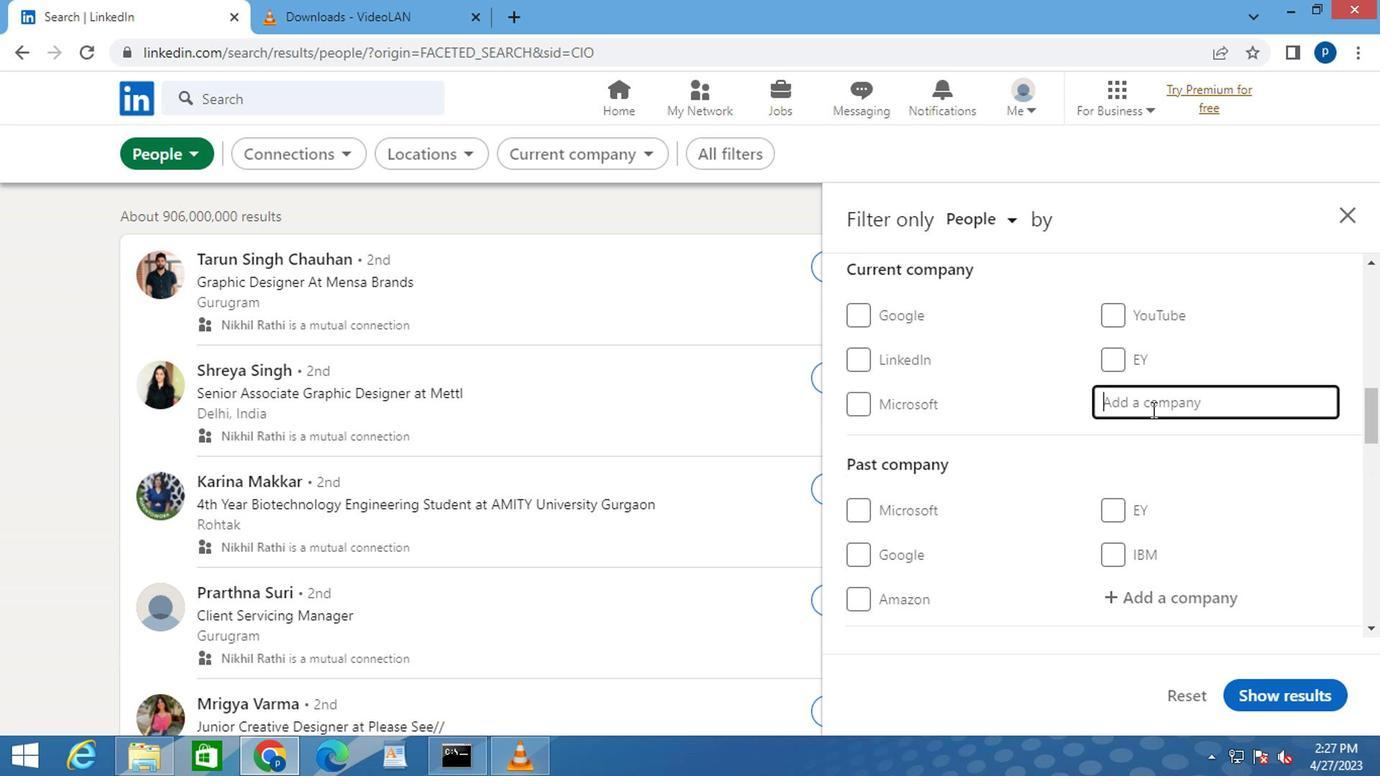 
Action: Key pressed <Key.caps_lock>M<Key.caps_lock>ANAPP
Screenshot: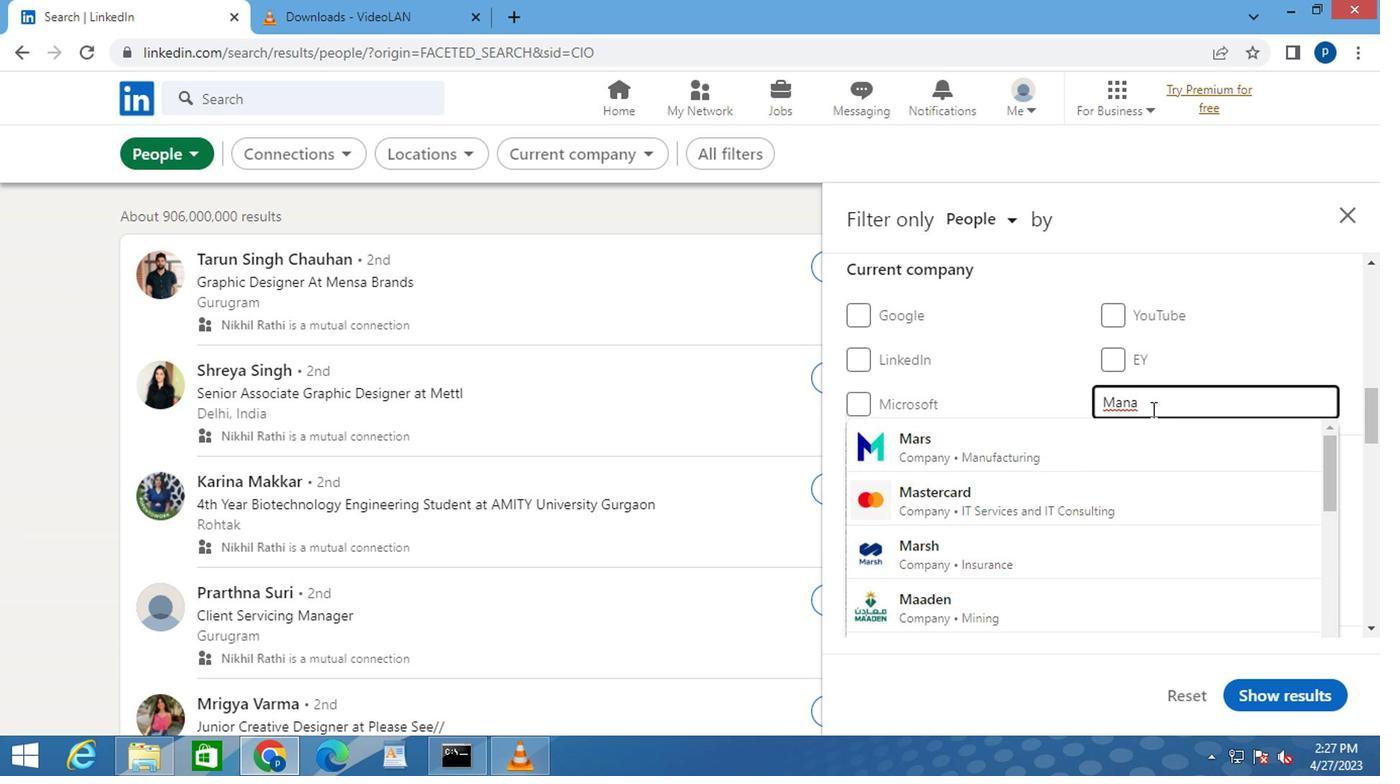 
Action: Mouse moved to (1058, 444)
Screenshot: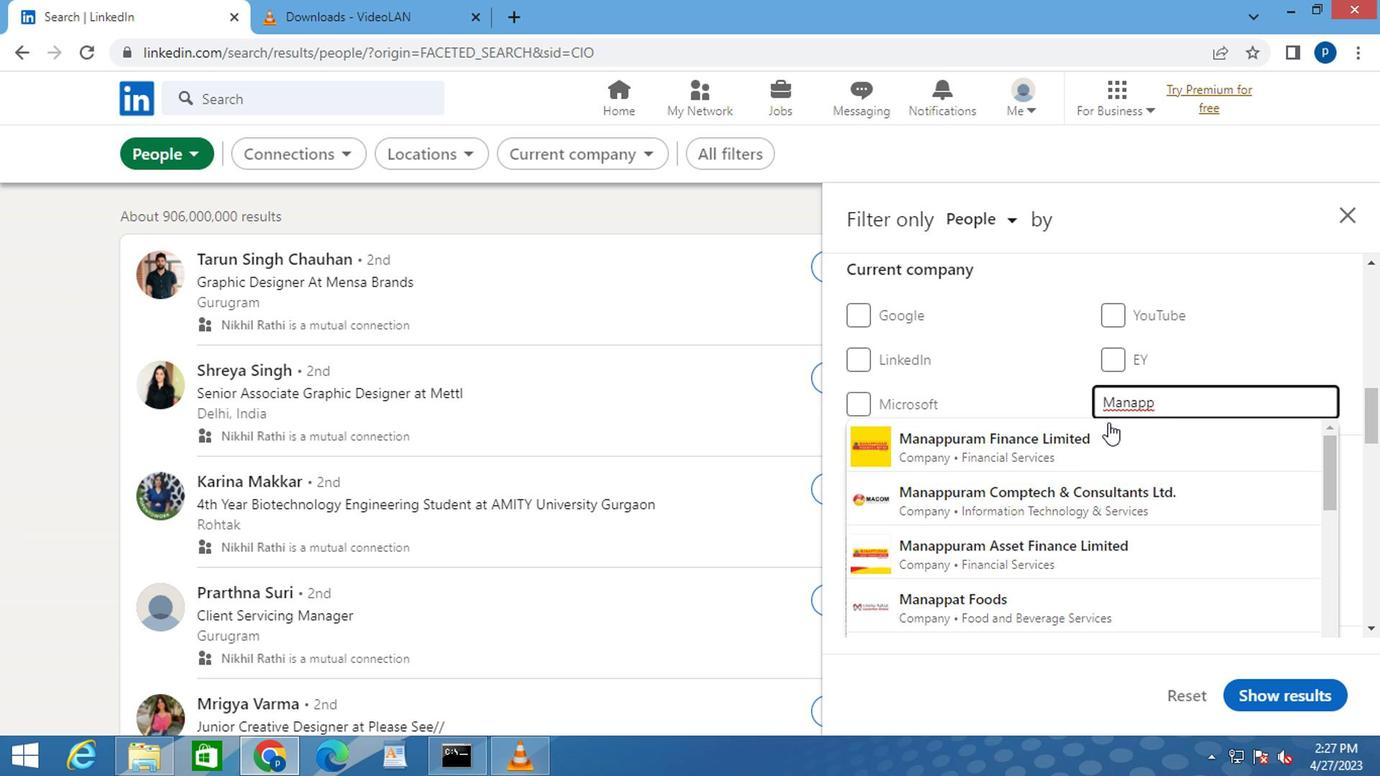 
Action: Mouse pressed left at (1058, 444)
Screenshot: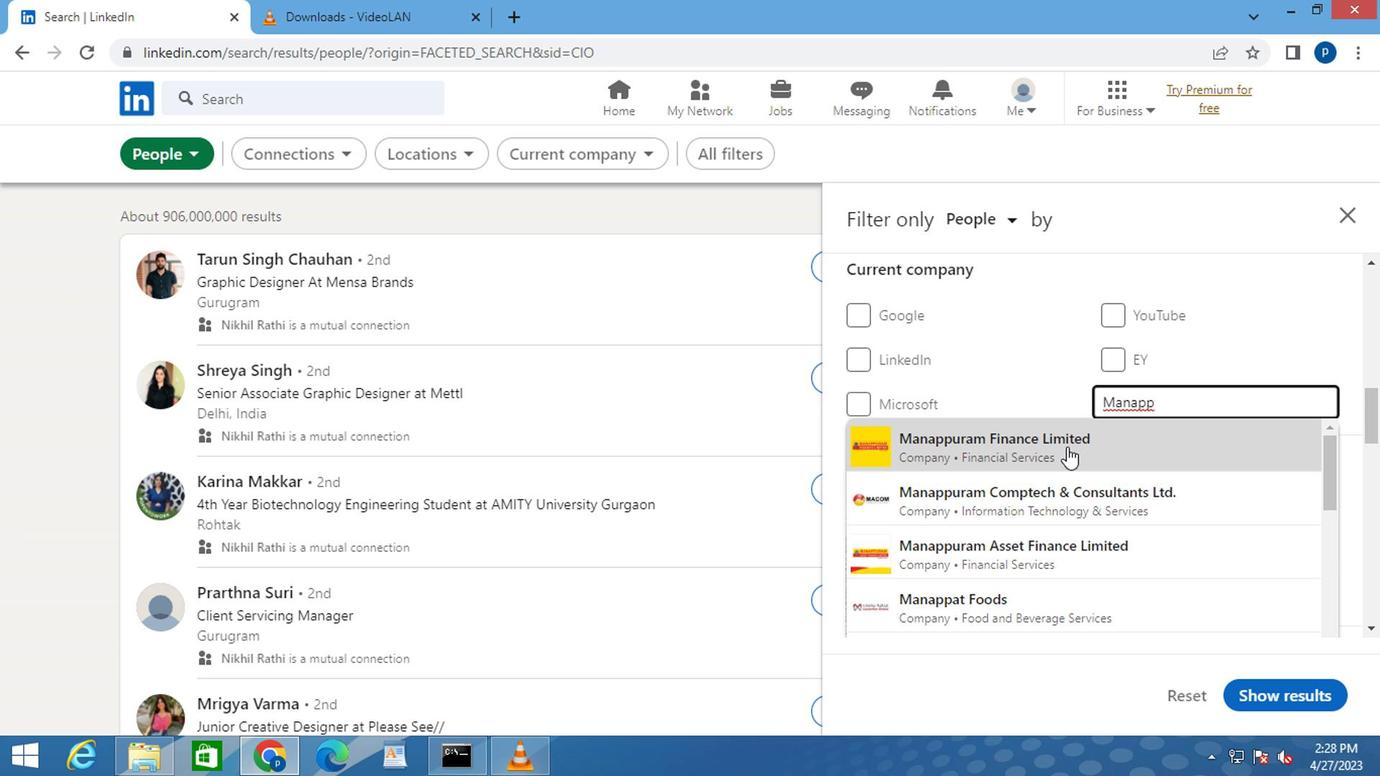
Action: Mouse scrolled (1058, 443) with delta (0, 0)
Screenshot: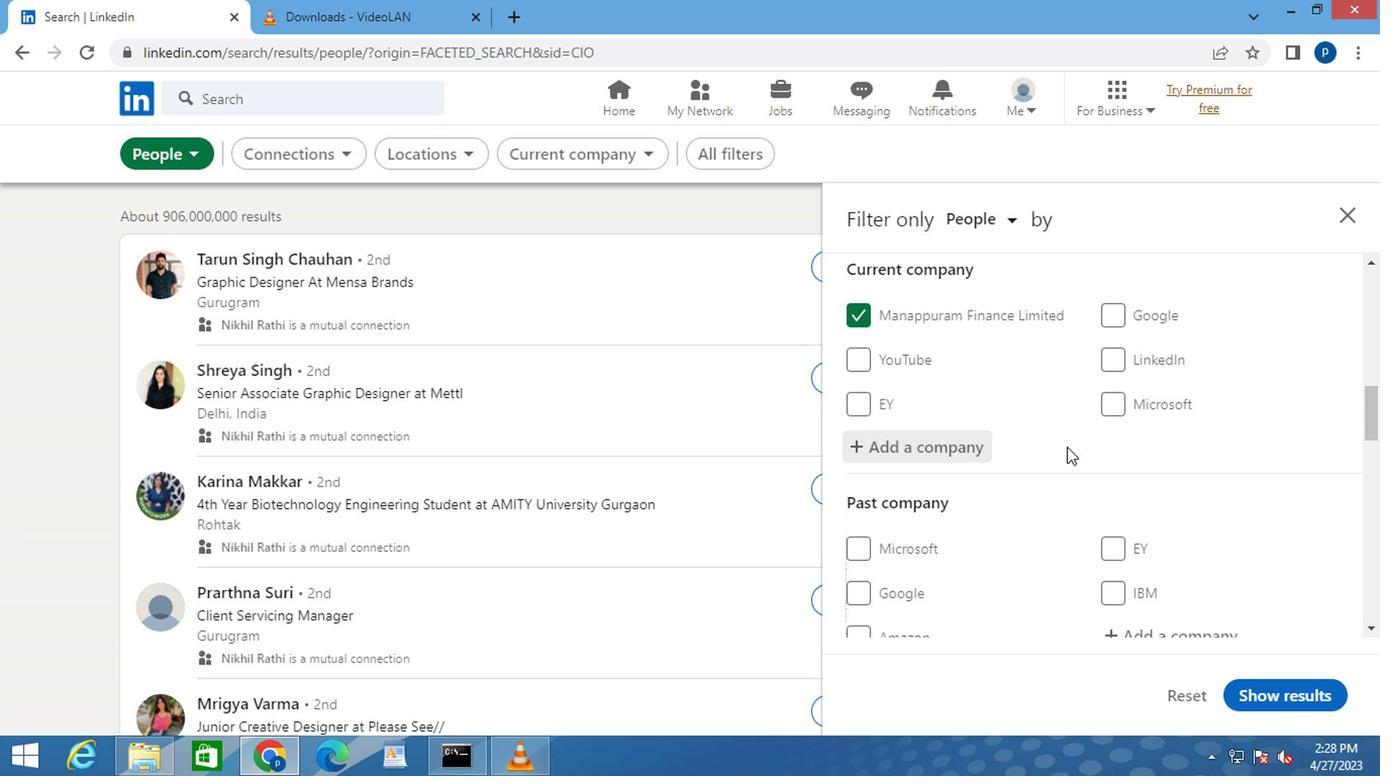 
Action: Mouse moved to (1057, 445)
Screenshot: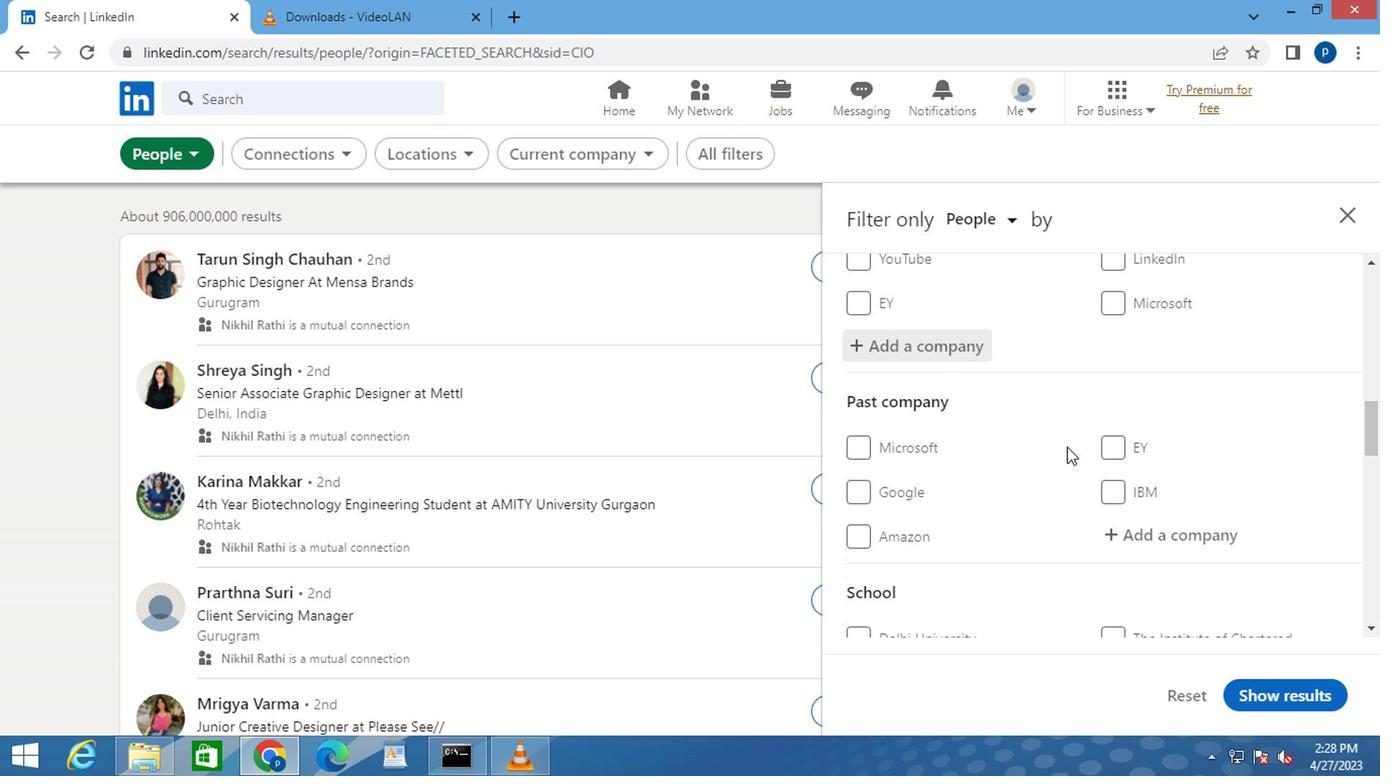 
Action: Mouse scrolled (1057, 444) with delta (0, -1)
Screenshot: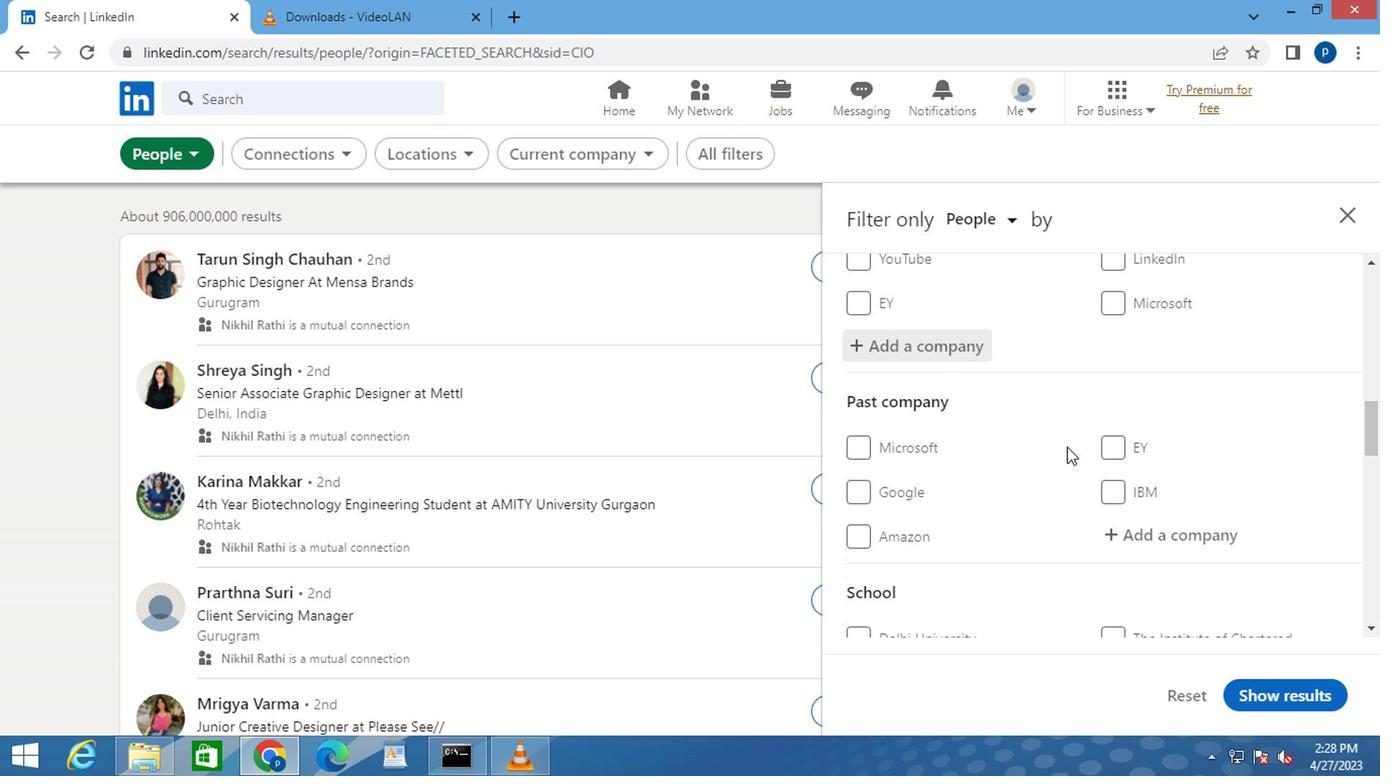 
Action: Mouse scrolled (1057, 444) with delta (0, -1)
Screenshot: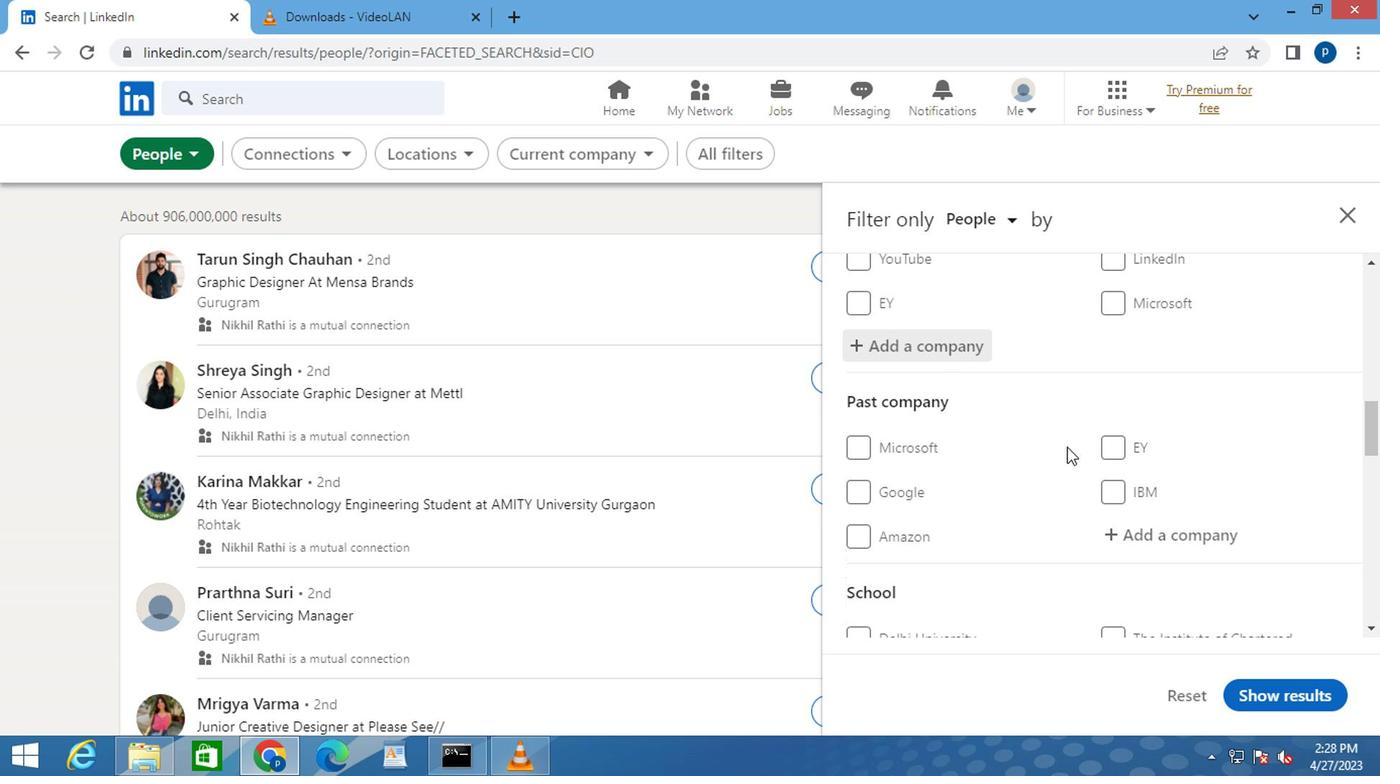 
Action: Mouse moved to (1131, 544)
Screenshot: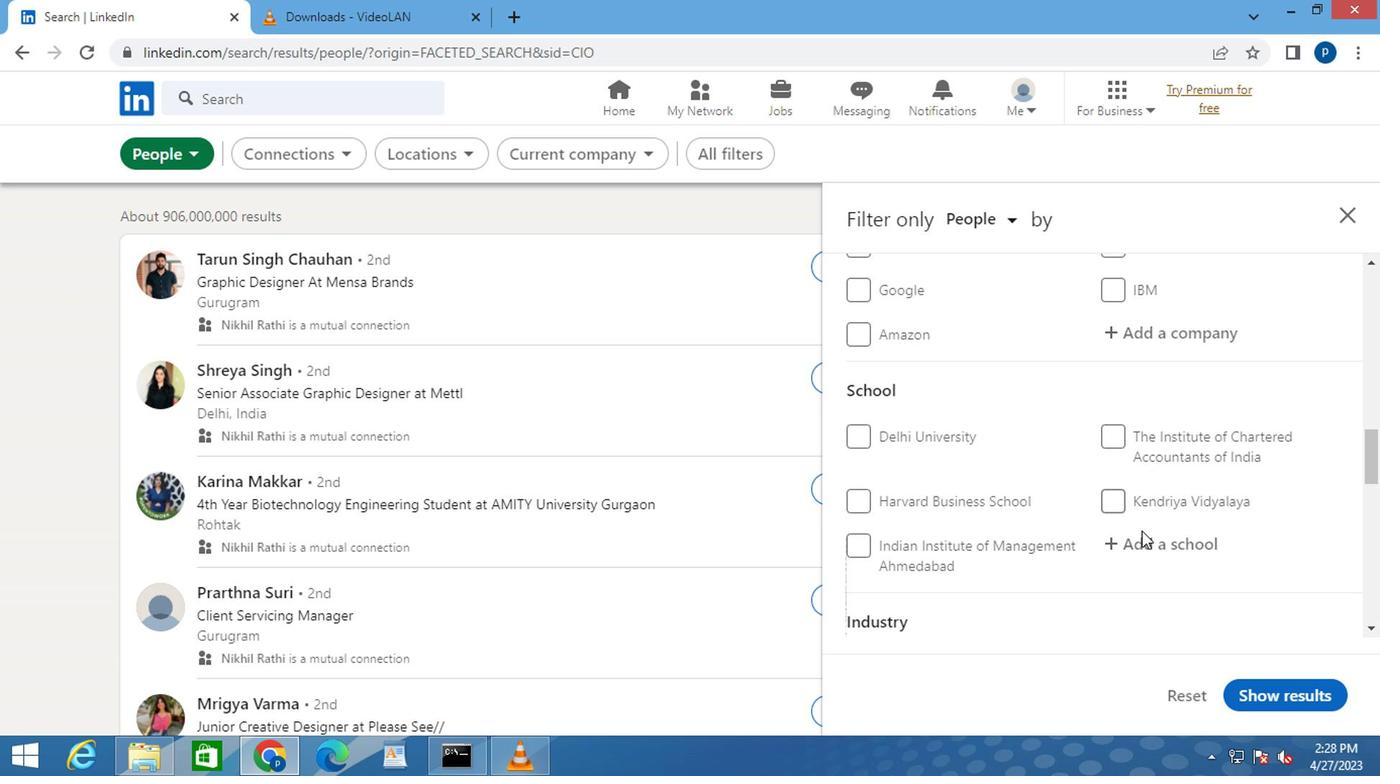 
Action: Mouse pressed left at (1131, 544)
Screenshot: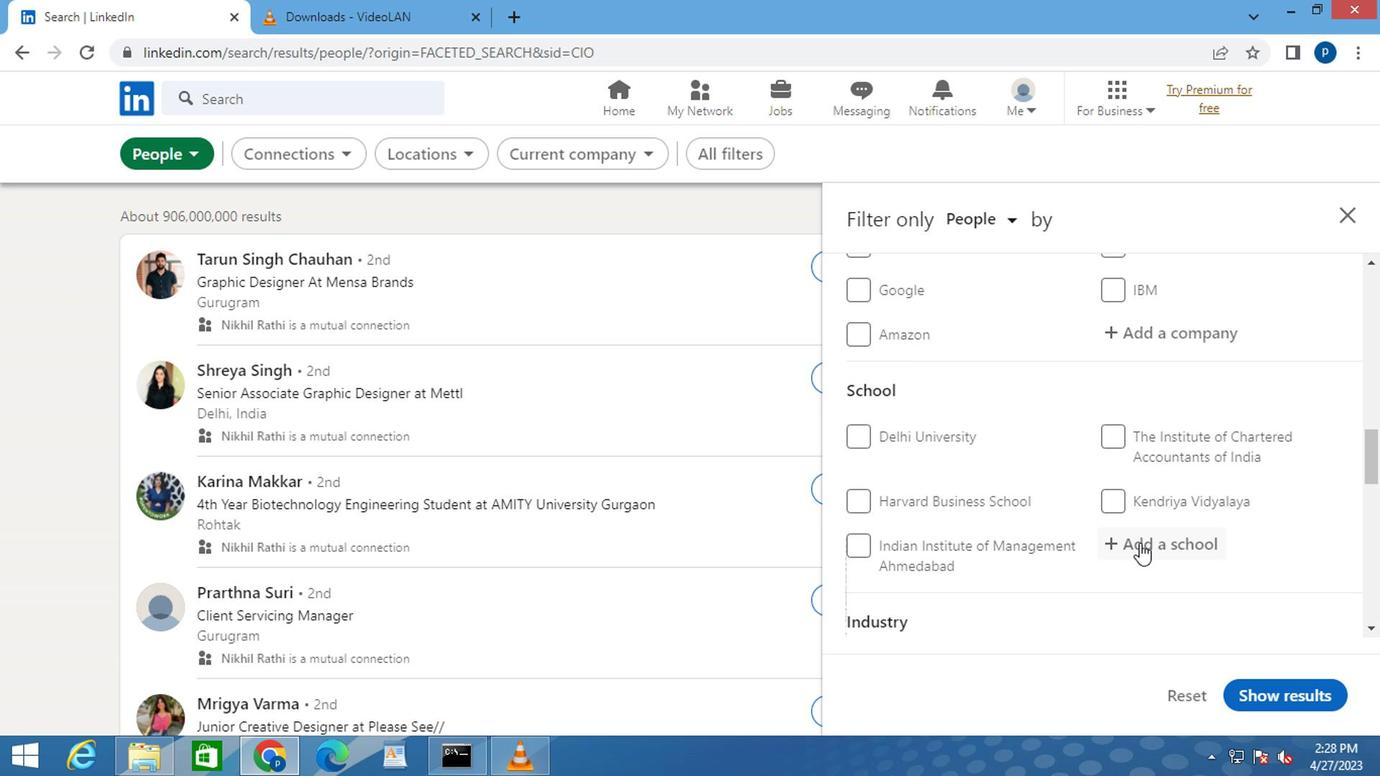 
Action: Key pressed <Key.caps_lock>S<Key.caps_lock>T<Key.space><Key.caps_lock>A<Key.caps_lock>NNE'
Screenshot: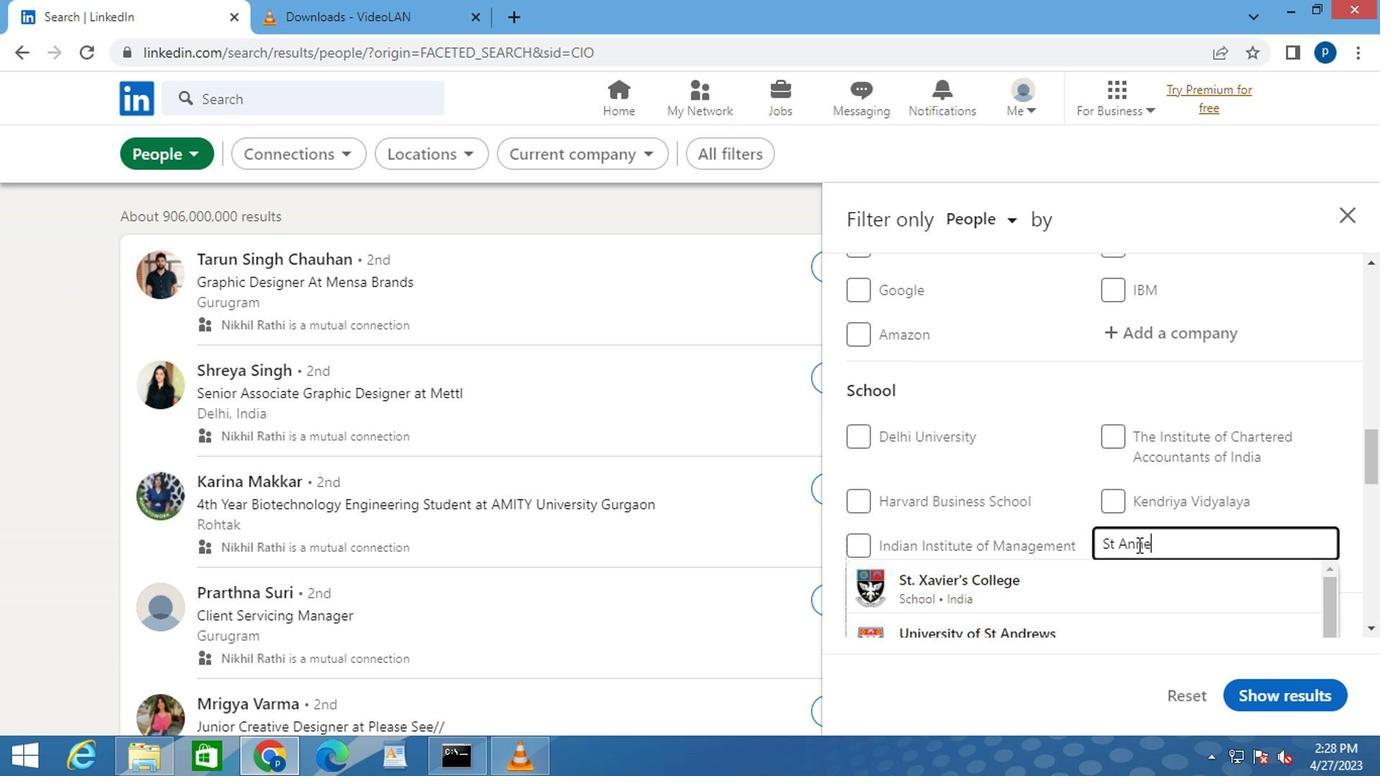 
Action: Mouse moved to (1006, 575)
Screenshot: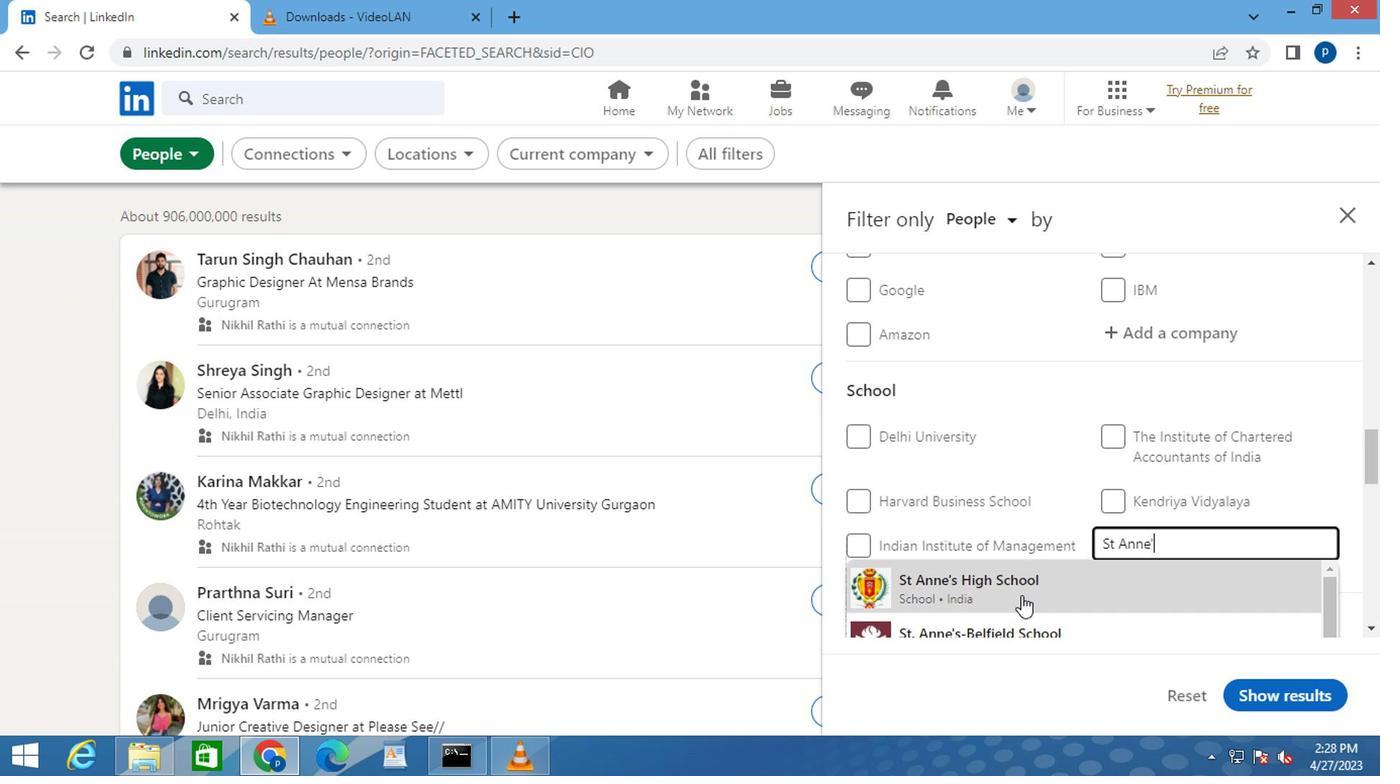 
Action: Mouse pressed left at (1006, 575)
Screenshot: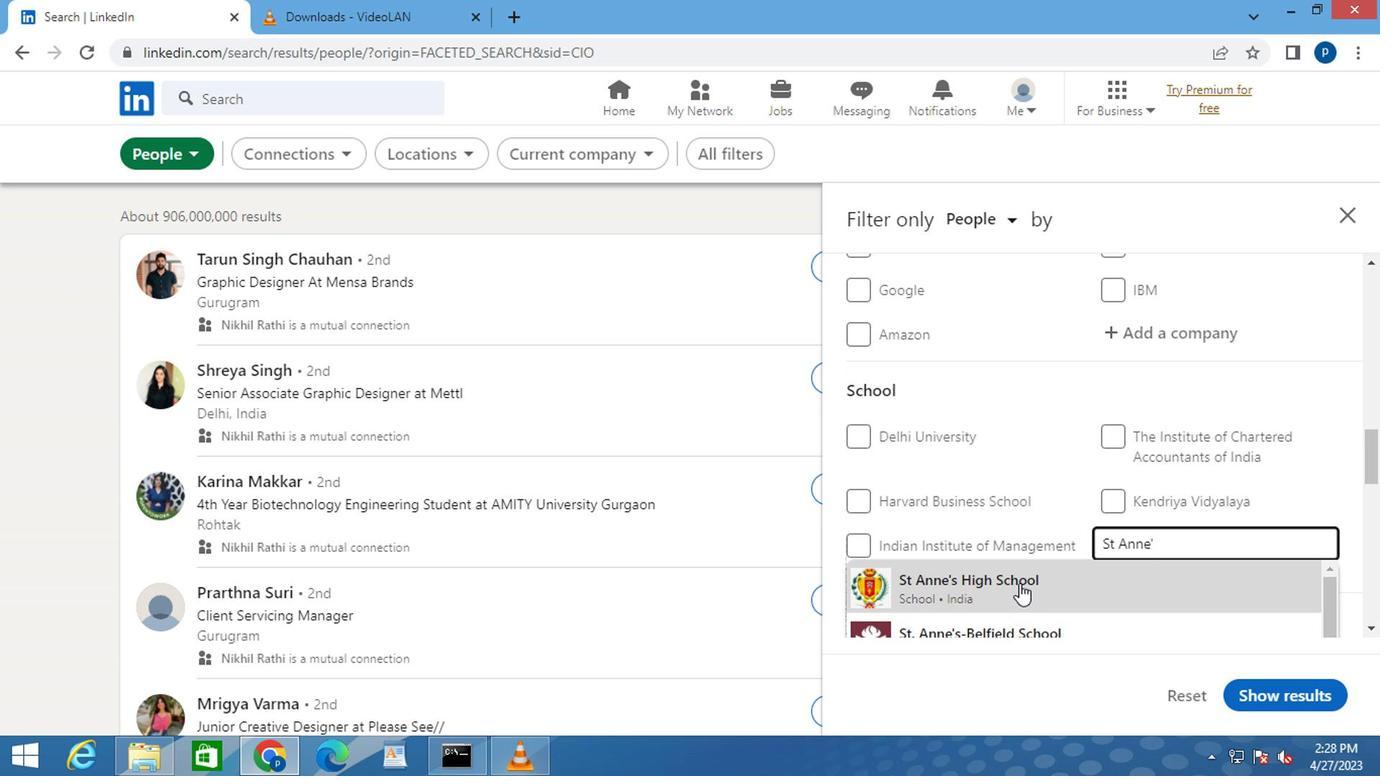 
Action: Mouse scrolled (1006, 574) with delta (0, -1)
Screenshot: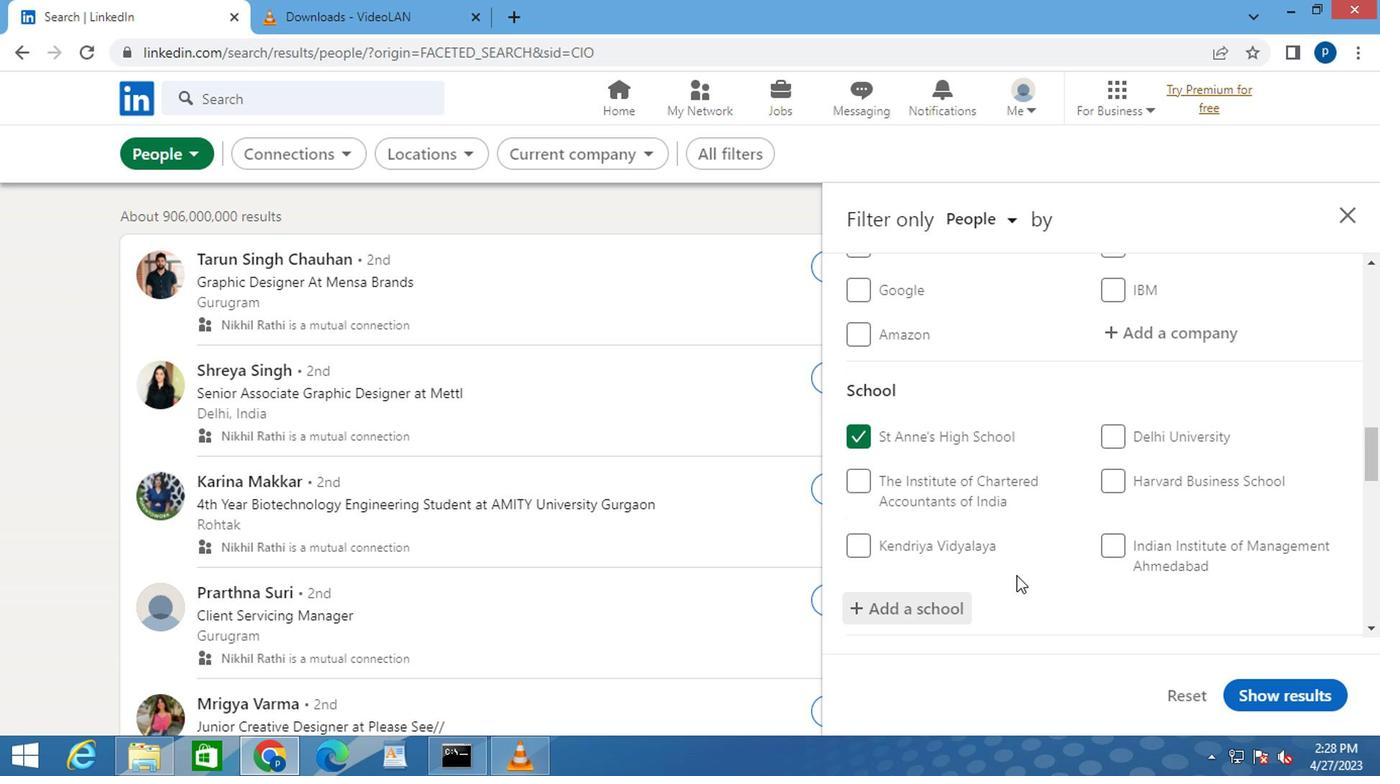 
Action: Mouse scrolled (1006, 574) with delta (0, -1)
Screenshot: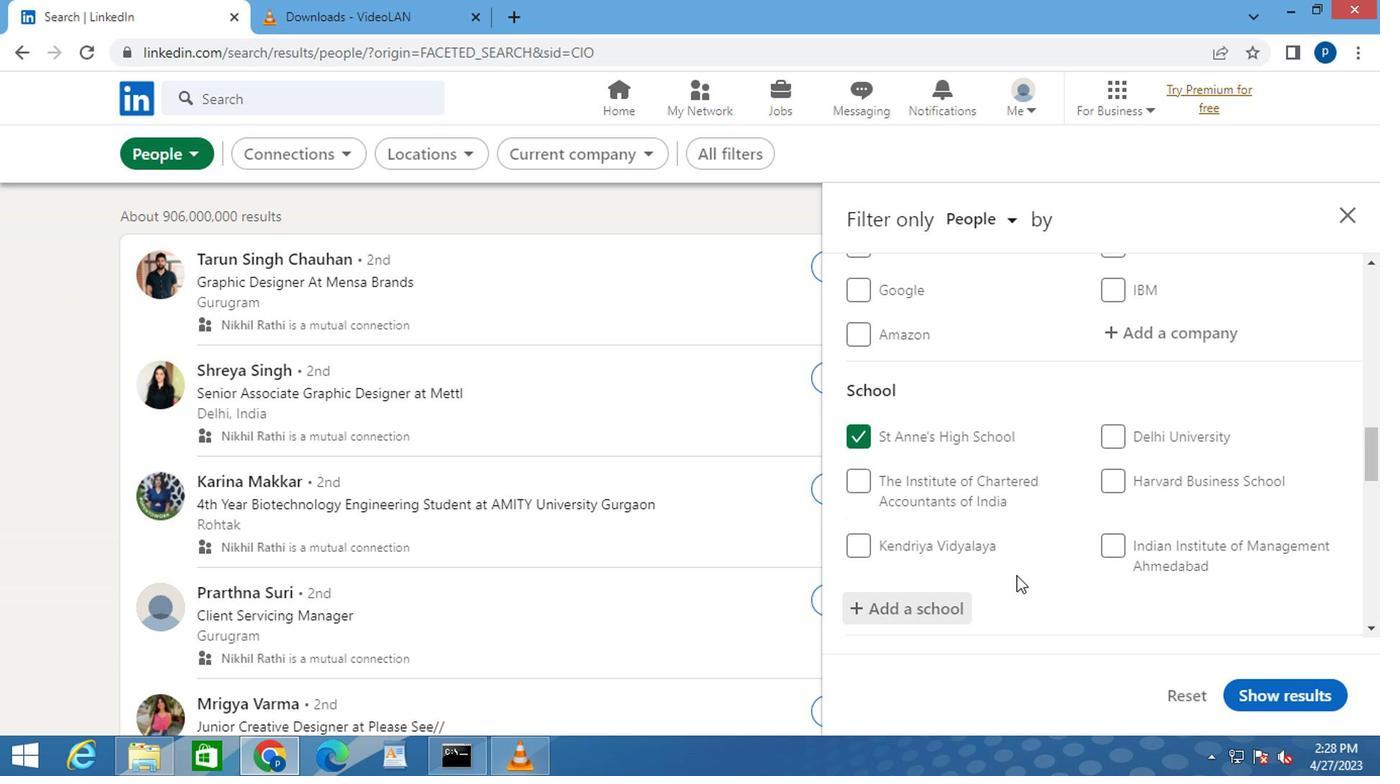 
Action: Mouse scrolled (1006, 574) with delta (0, -1)
Screenshot: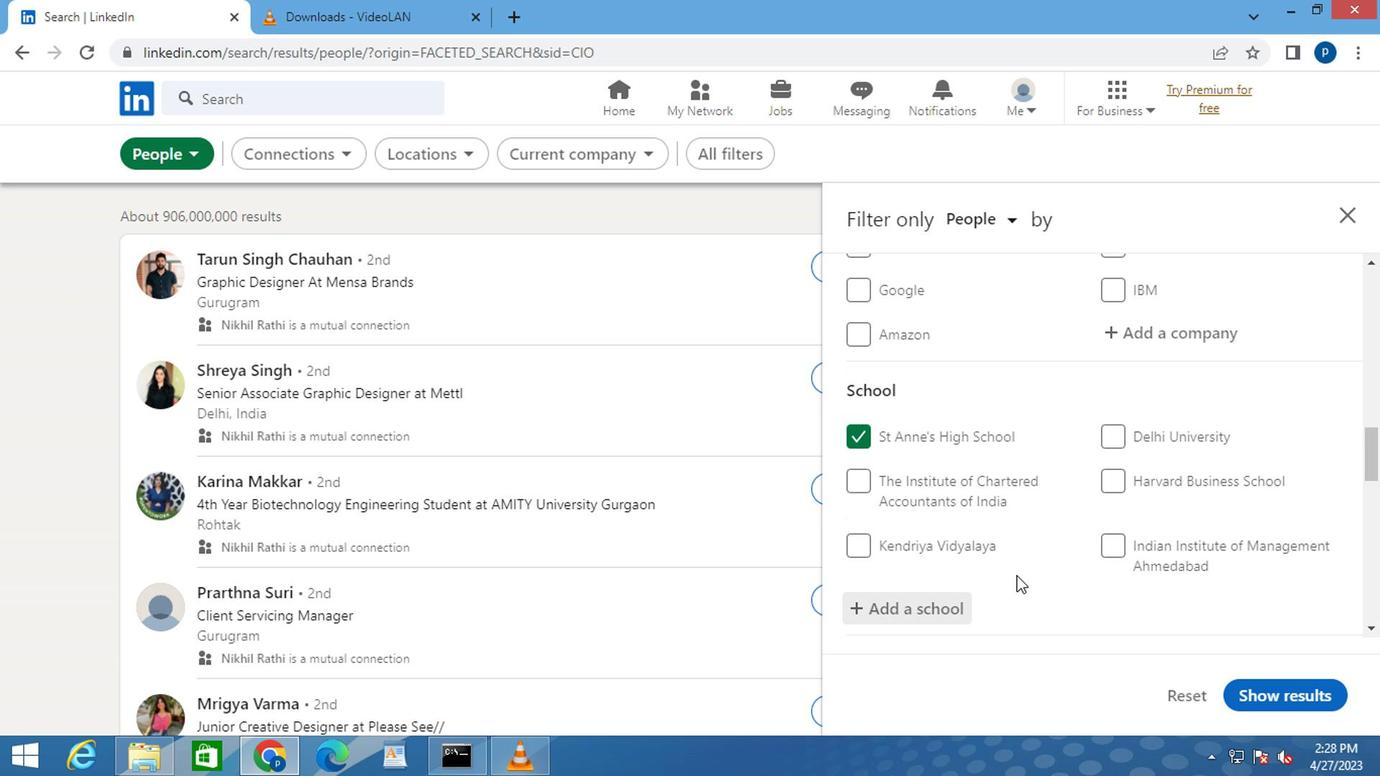 
Action: Mouse moved to (1136, 531)
Screenshot: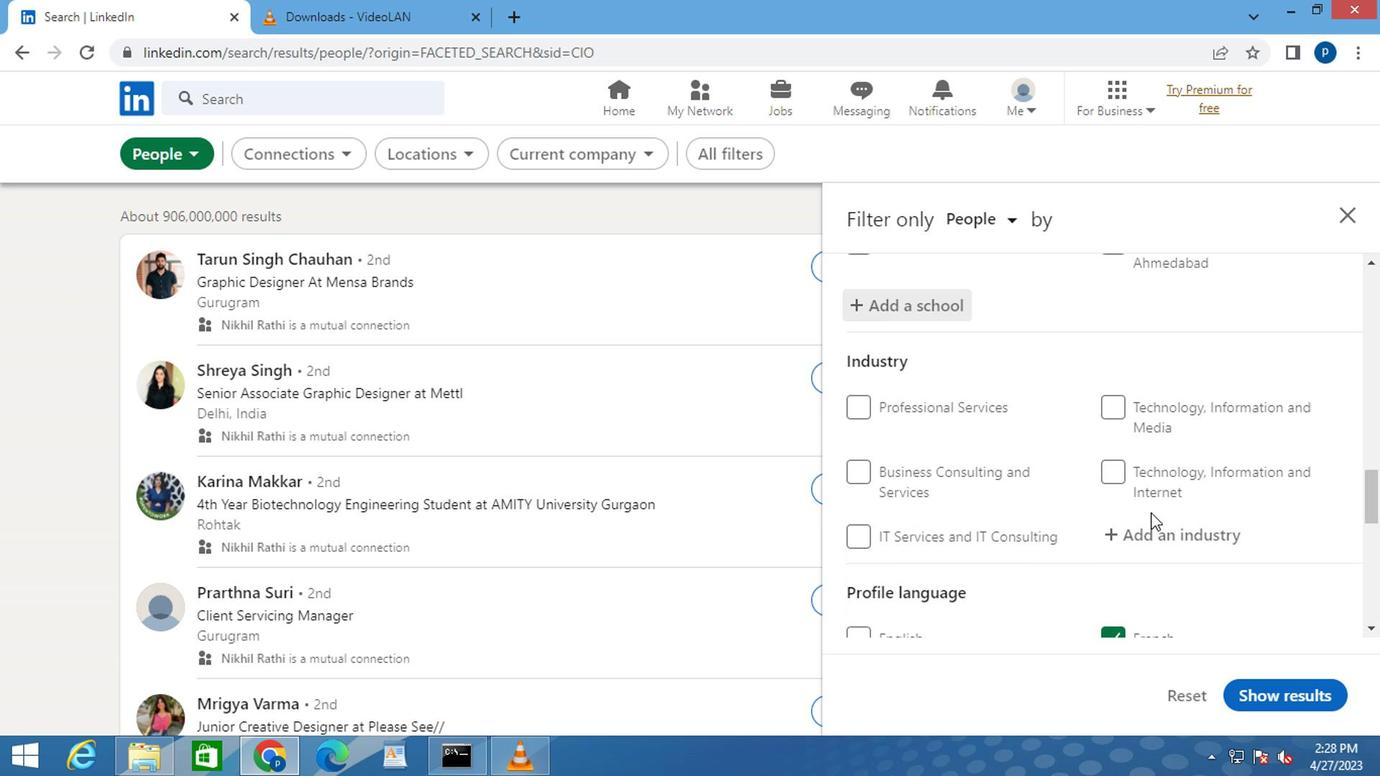 
Action: Mouse pressed left at (1136, 531)
Screenshot: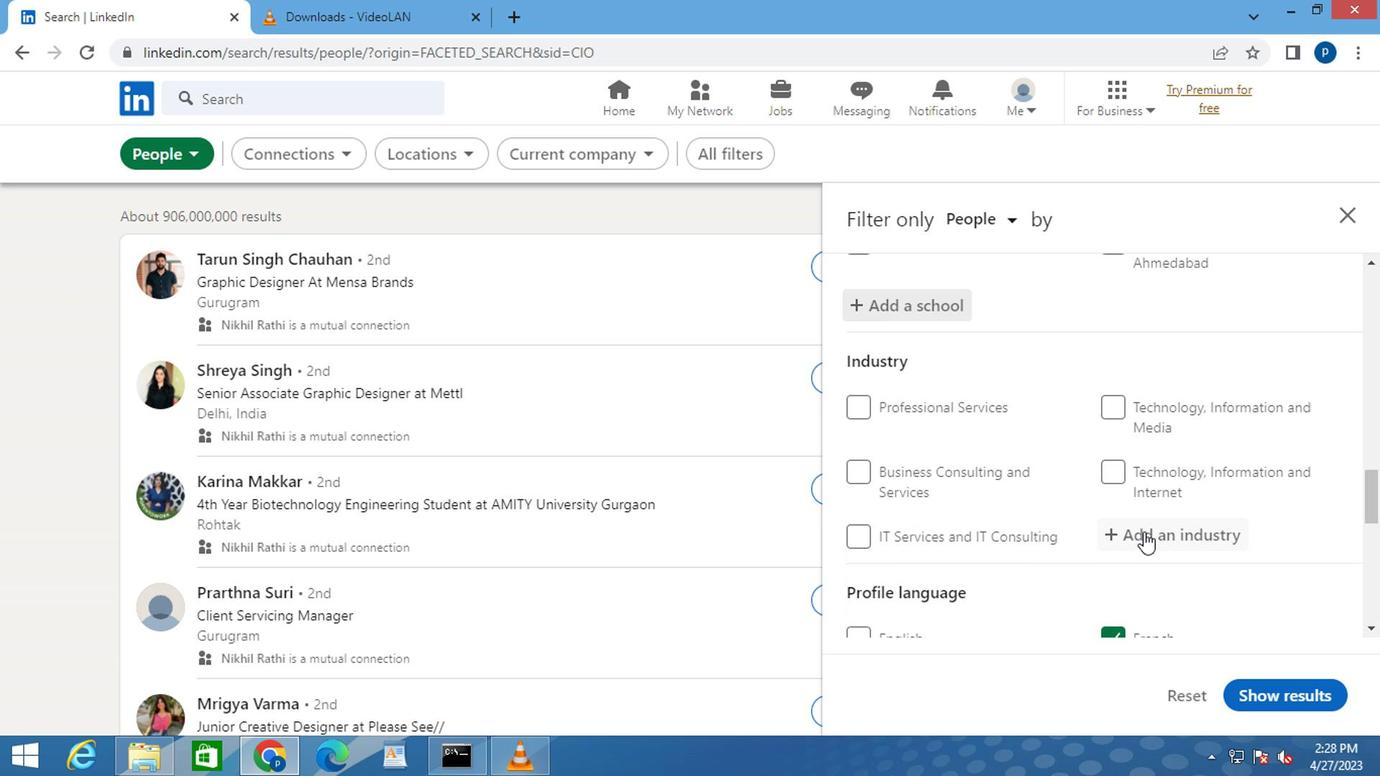 
Action: Mouse moved to (1136, 531)
Screenshot: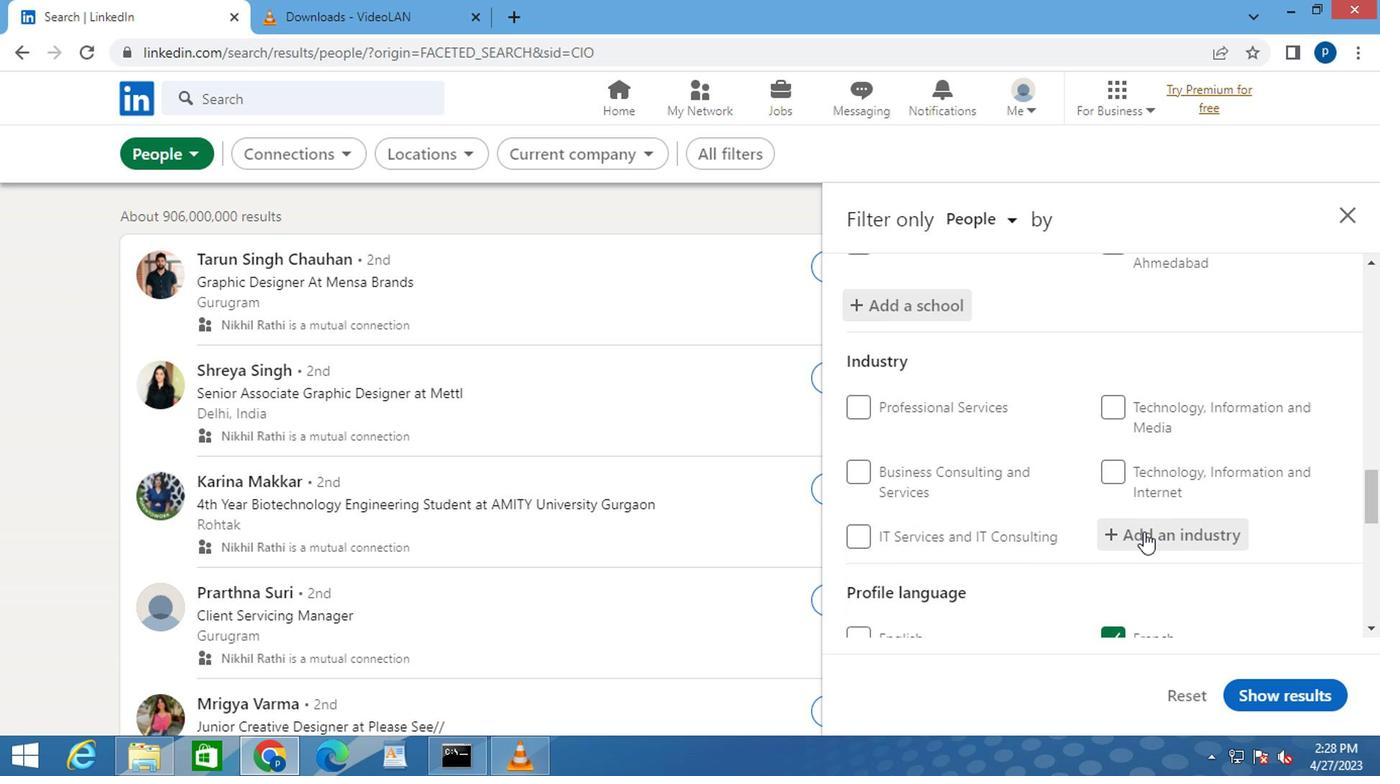 
Action: Mouse pressed left at (1136, 531)
Screenshot: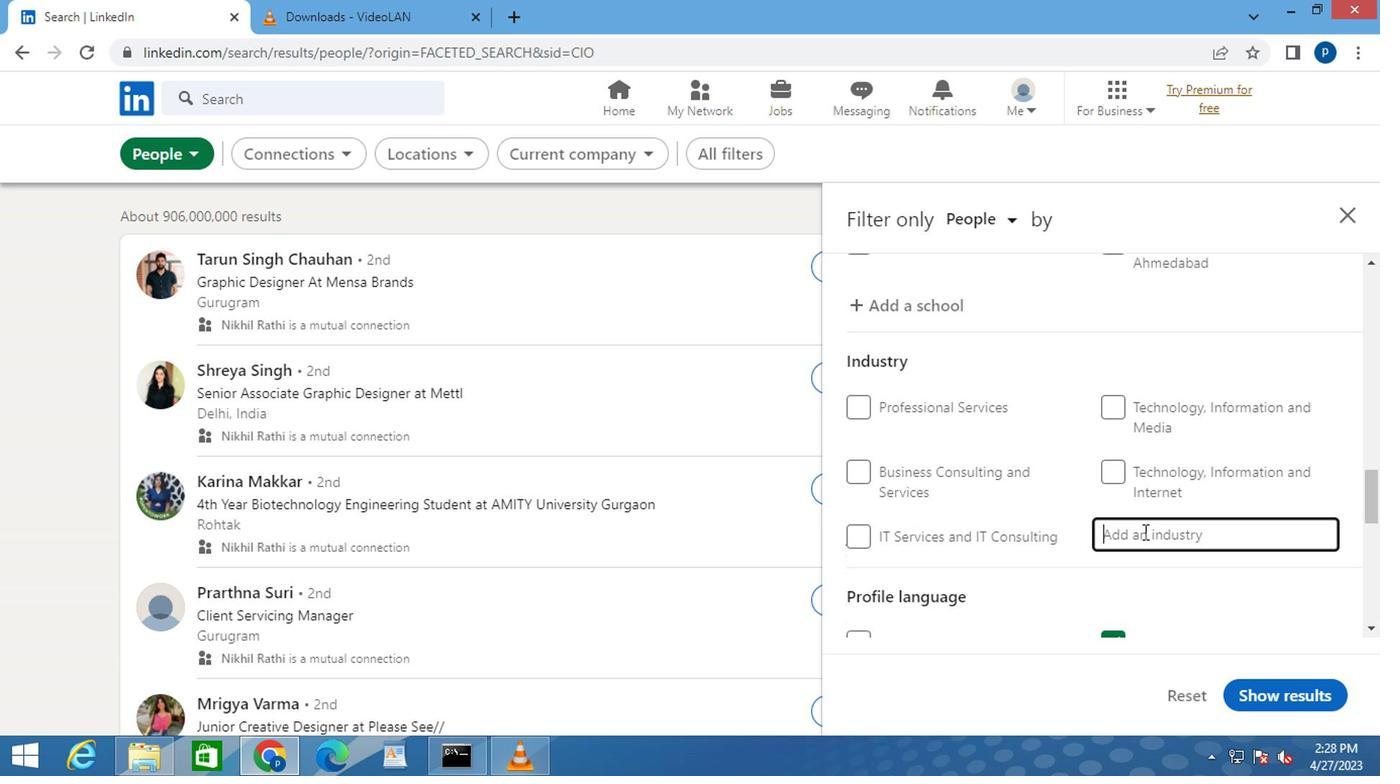 
Action: Key pressed <Key.caps_lock>B<Key.caps_lock>ANKING
Screenshot: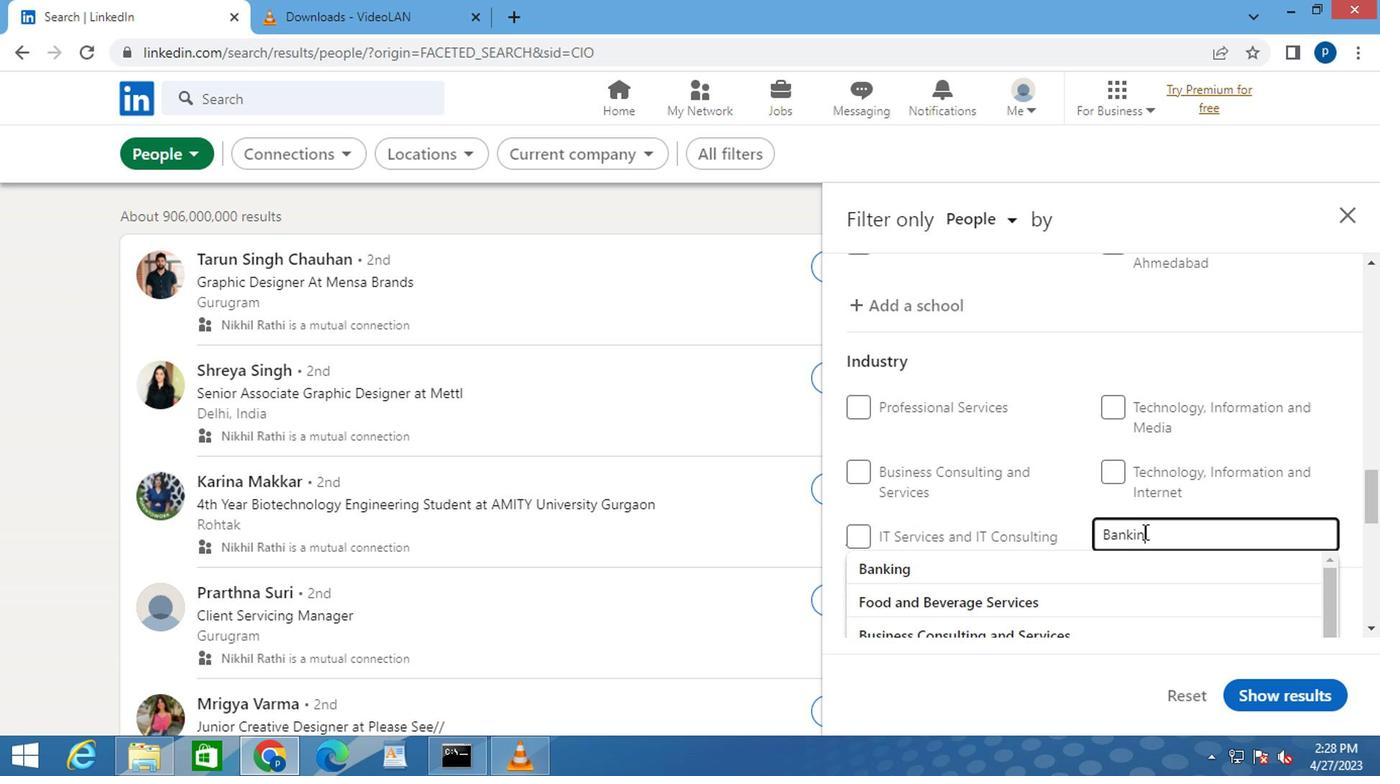 
Action: Mouse moved to (931, 562)
Screenshot: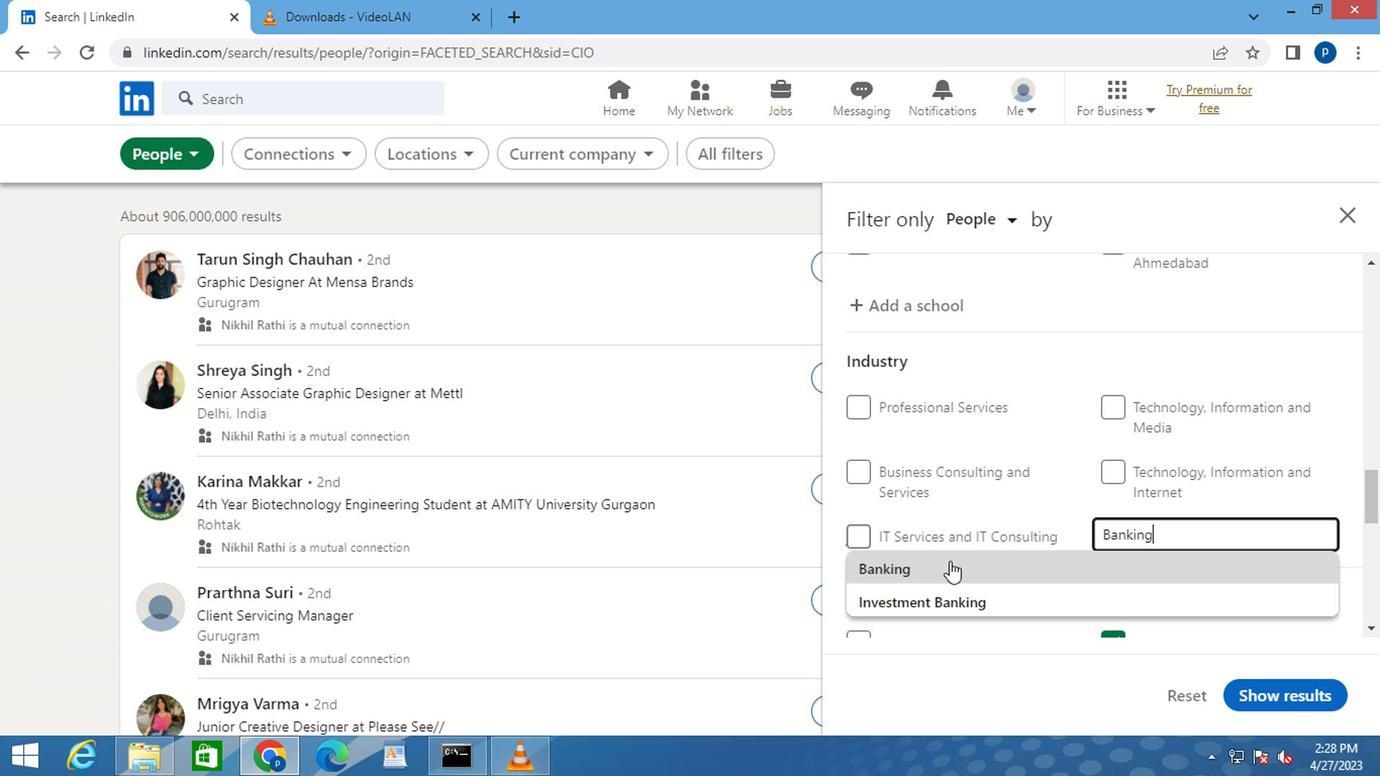 
Action: Mouse pressed left at (931, 562)
Screenshot: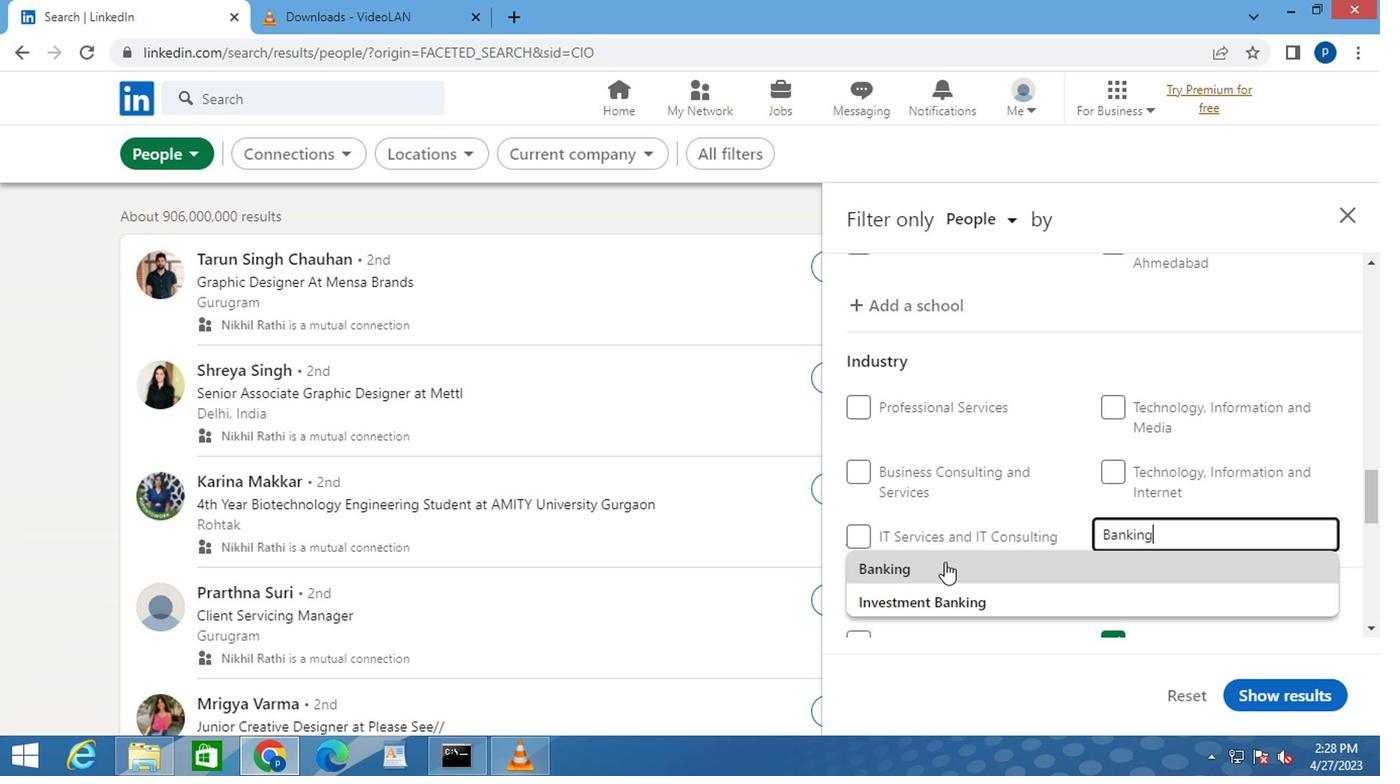 
Action: Mouse moved to (962, 536)
Screenshot: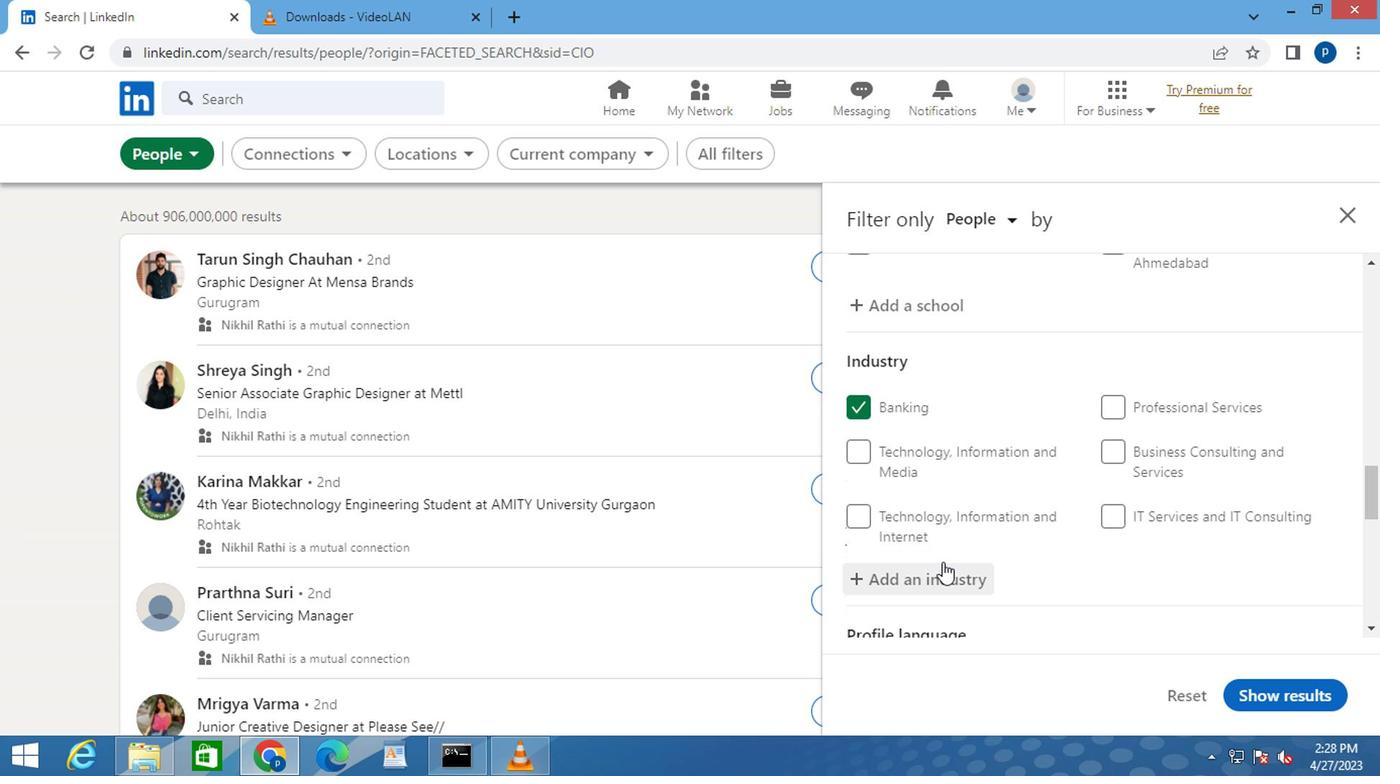 
Action: Mouse scrolled (962, 535) with delta (0, 0)
Screenshot: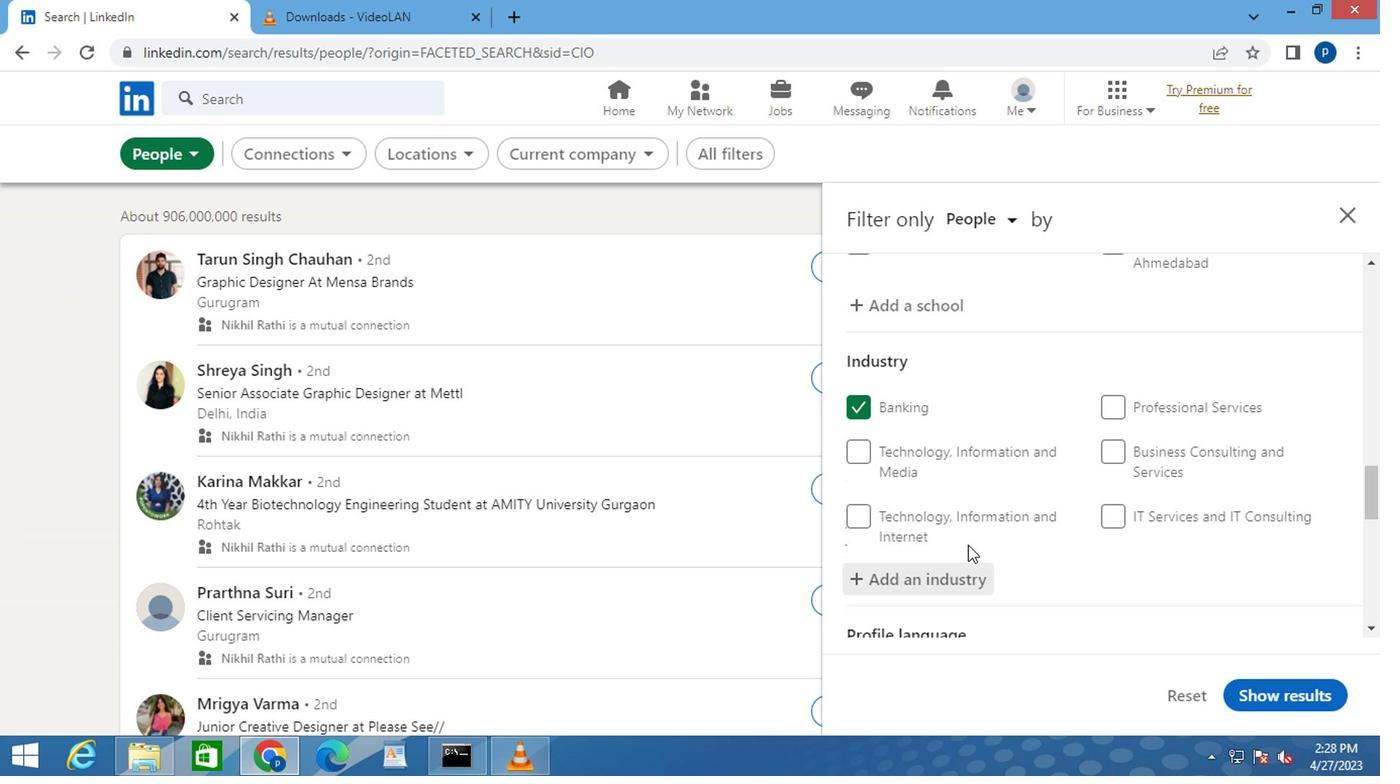 
Action: Mouse scrolled (962, 535) with delta (0, 0)
Screenshot: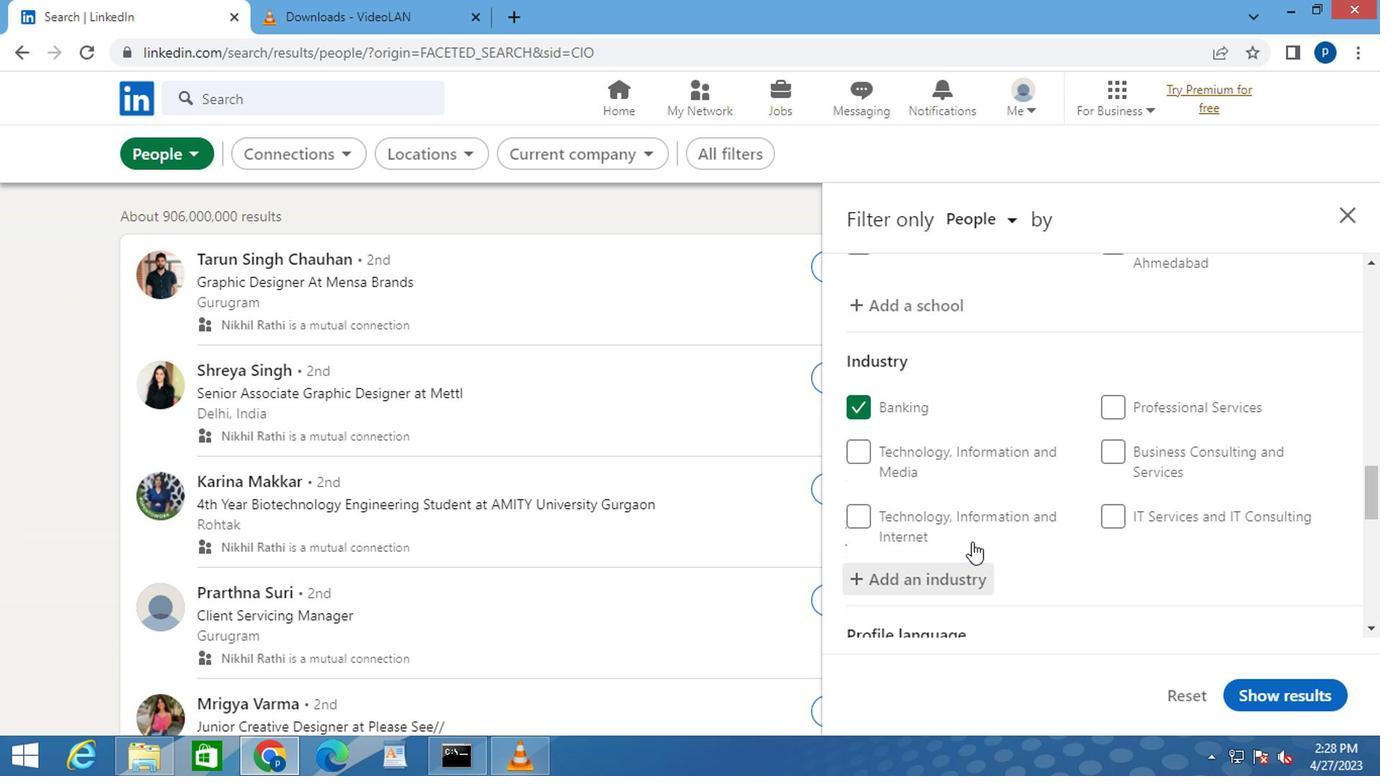 
Action: Mouse moved to (964, 533)
Screenshot: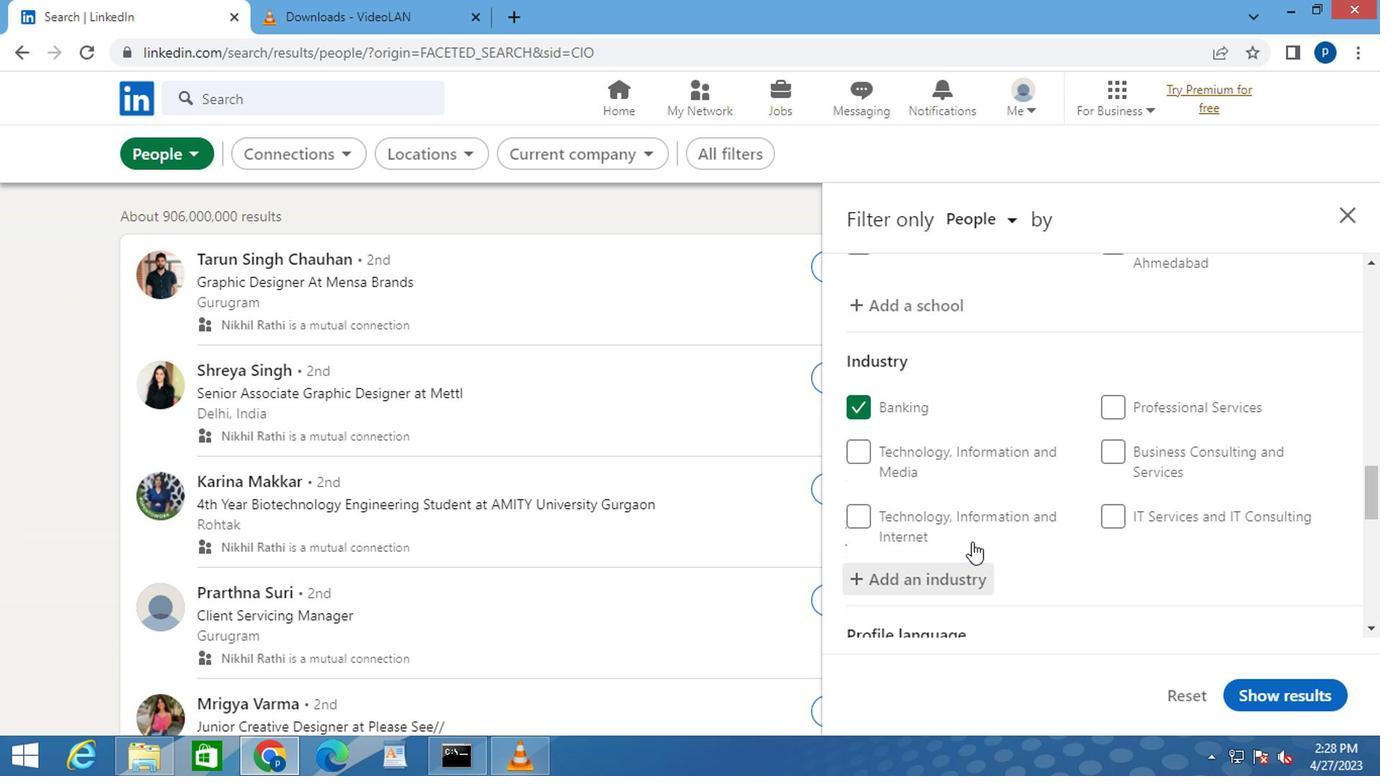 
Action: Mouse scrolled (964, 532) with delta (0, -1)
Screenshot: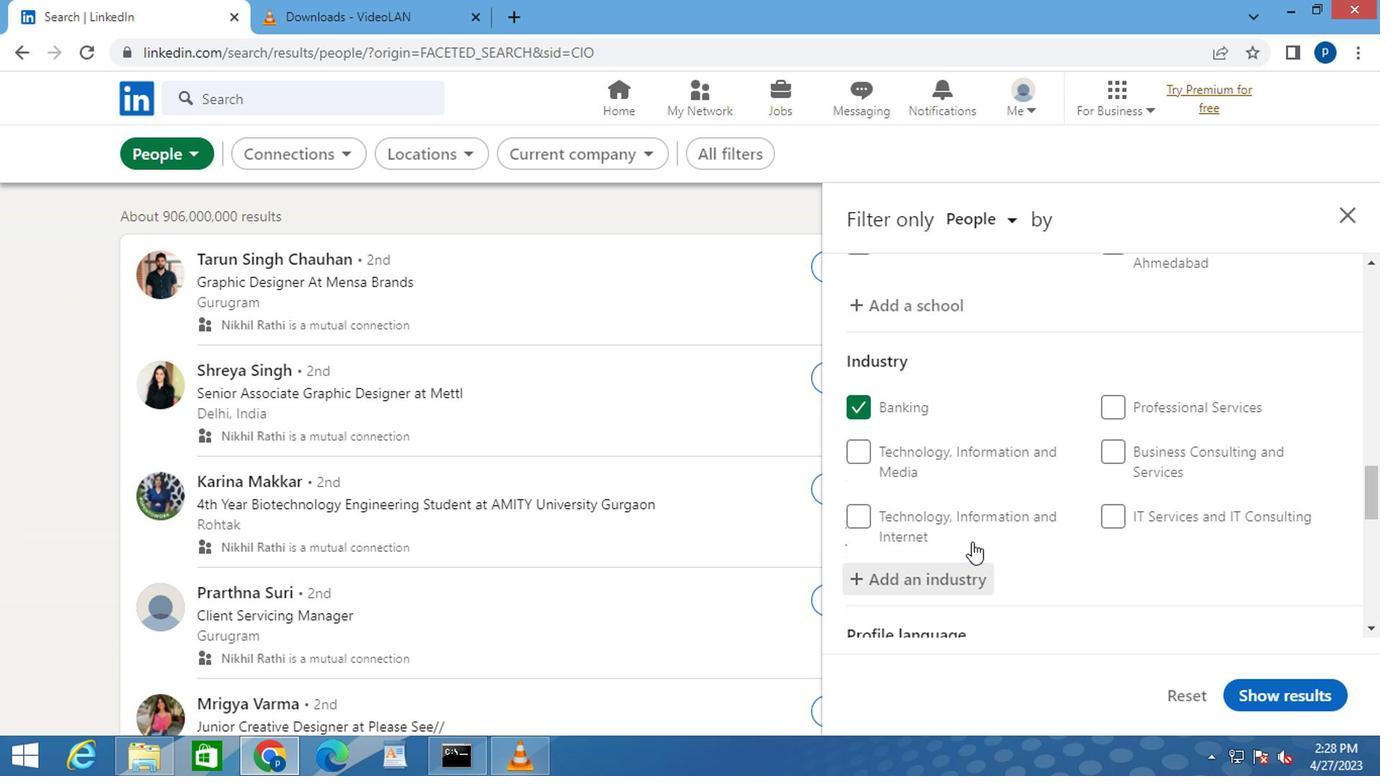
Action: Mouse moved to (1059, 502)
Screenshot: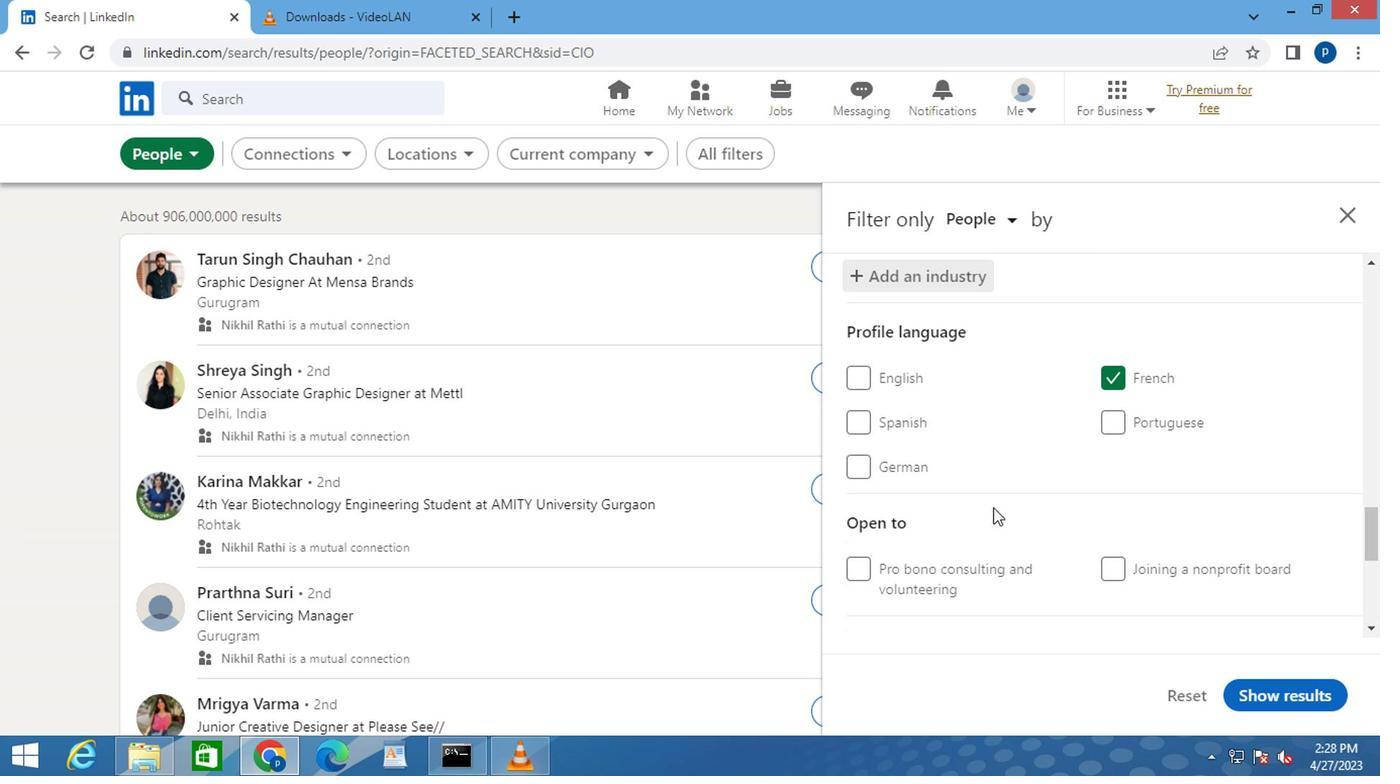 
Action: Mouse scrolled (1059, 501) with delta (0, -1)
Screenshot: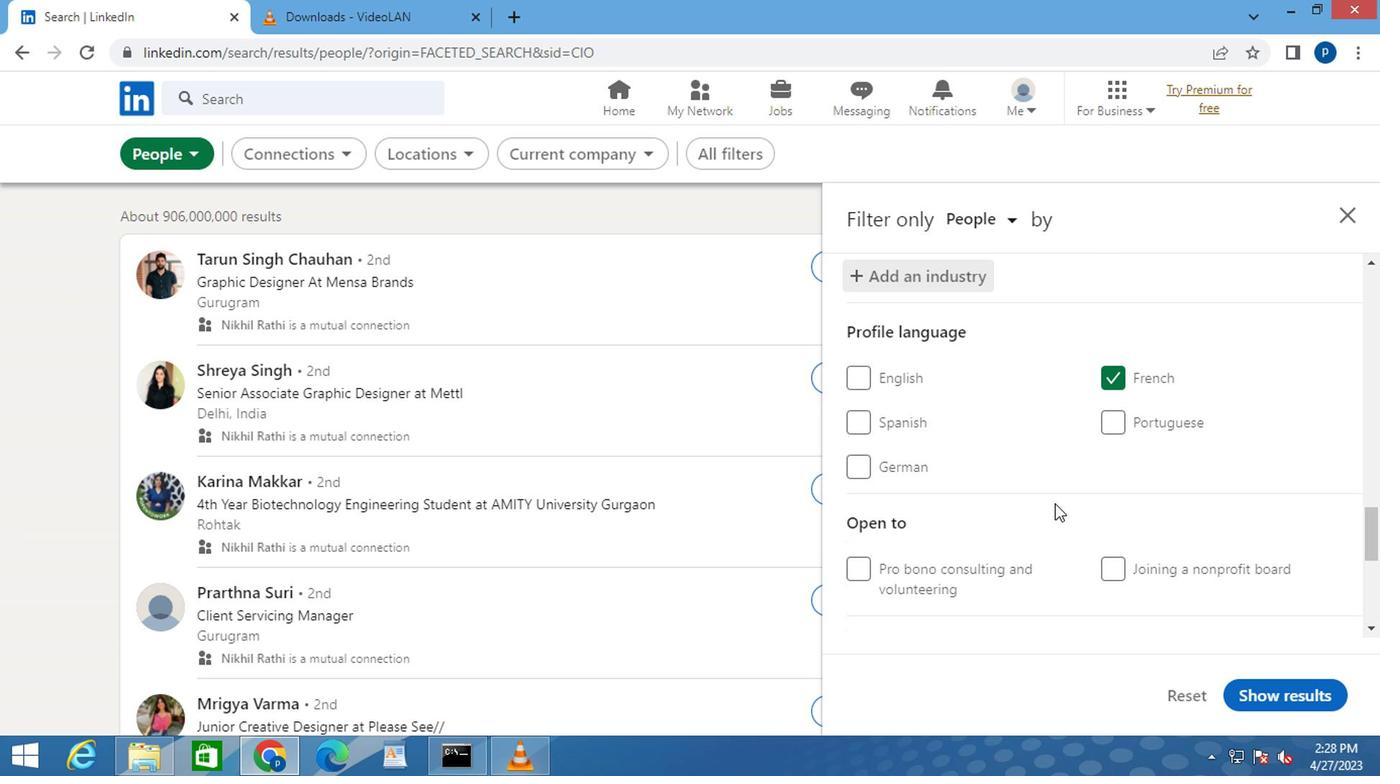 
Action: Mouse scrolled (1059, 501) with delta (0, -1)
Screenshot: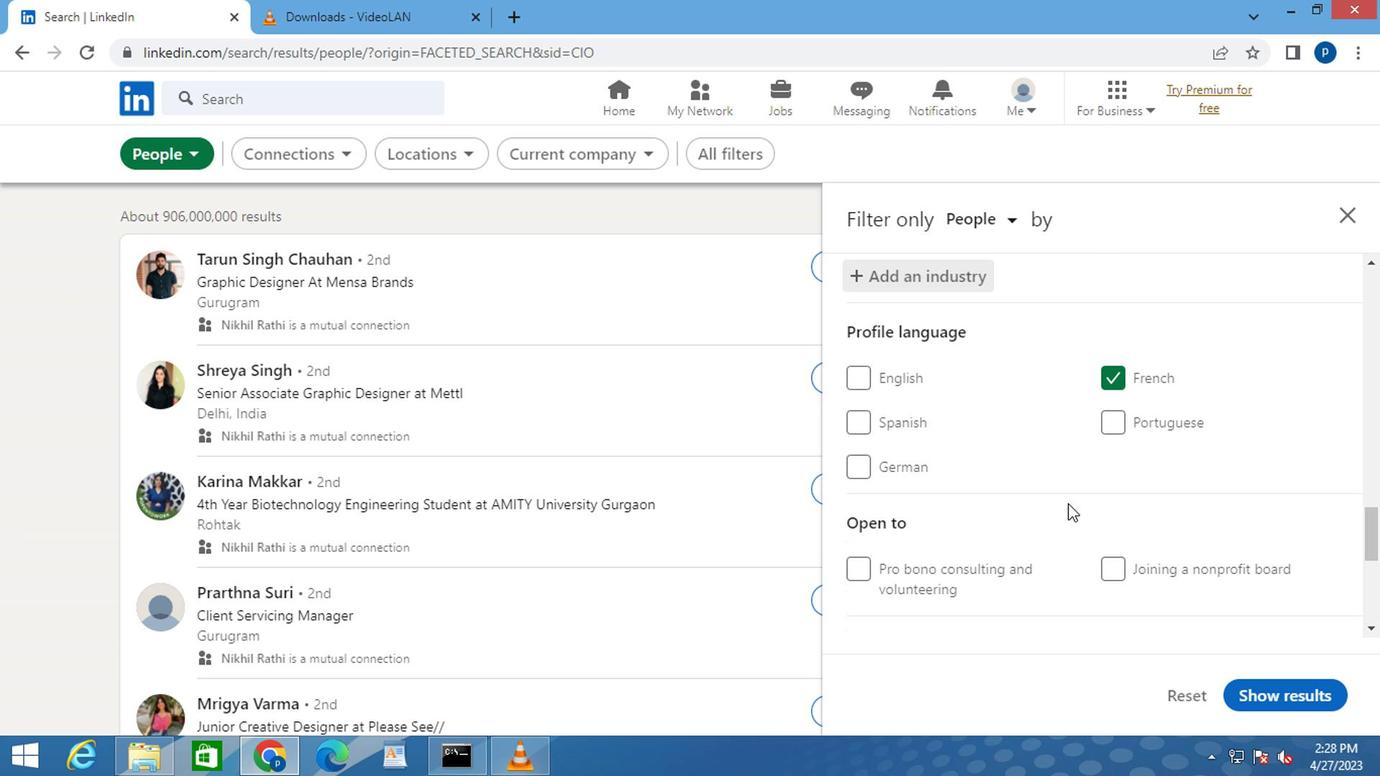 
Action: Mouse moved to (1135, 571)
Screenshot: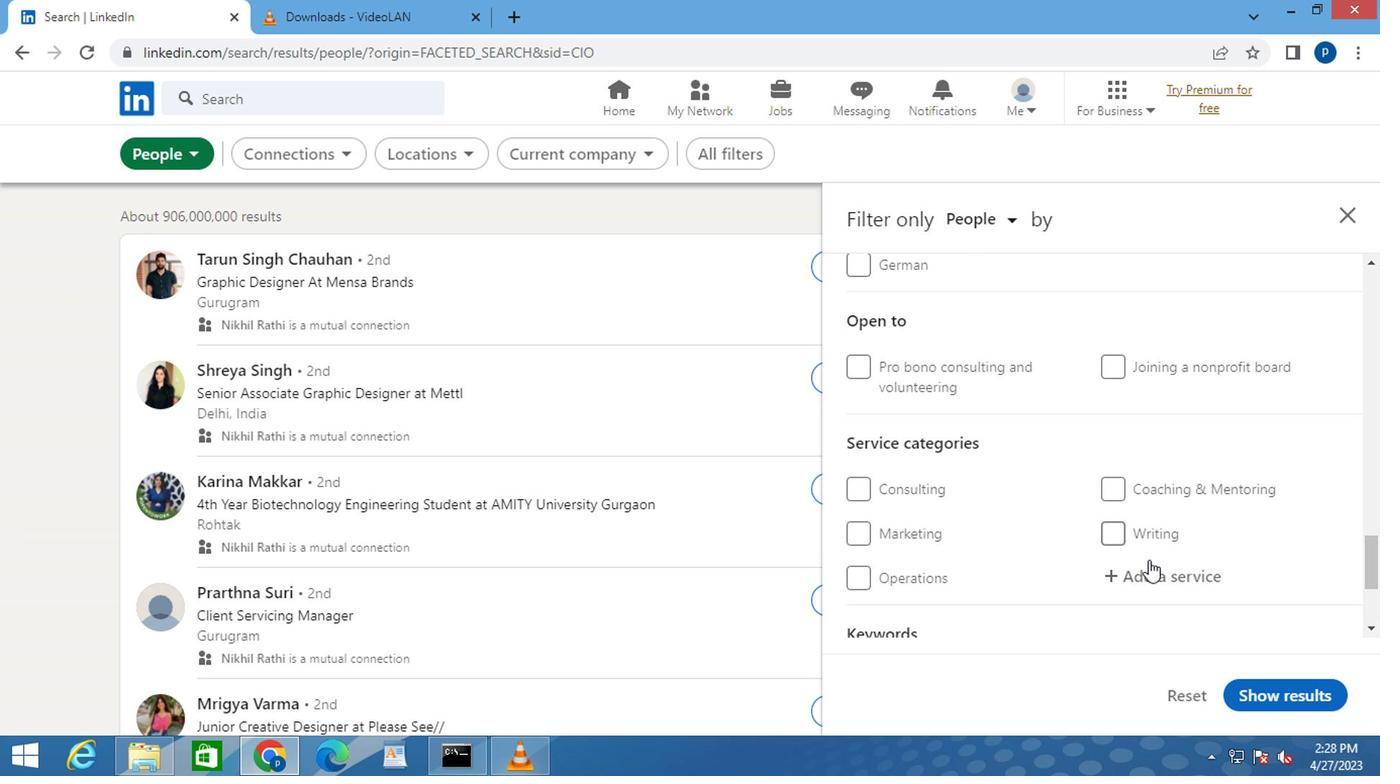 
Action: Mouse pressed left at (1135, 571)
Screenshot: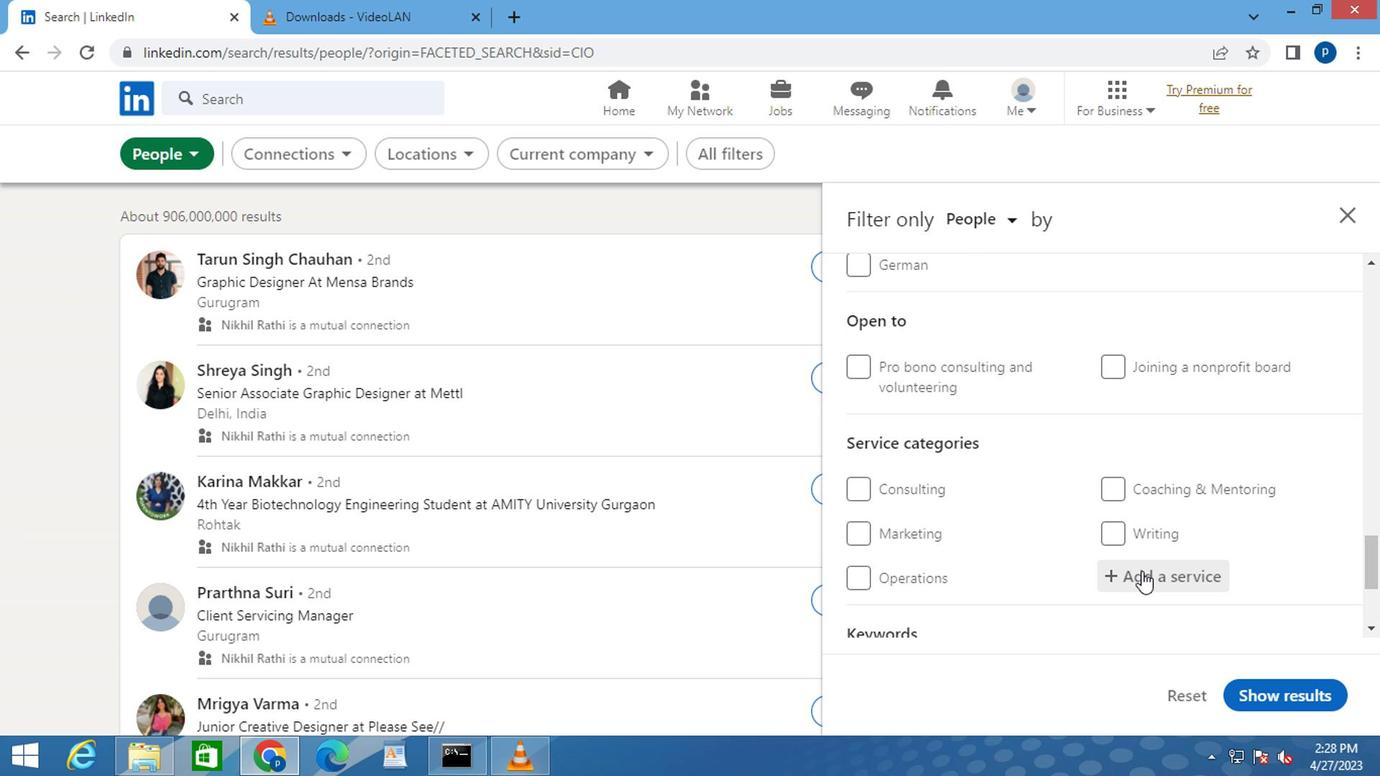 
Action: Mouse moved to (1126, 545)
Screenshot: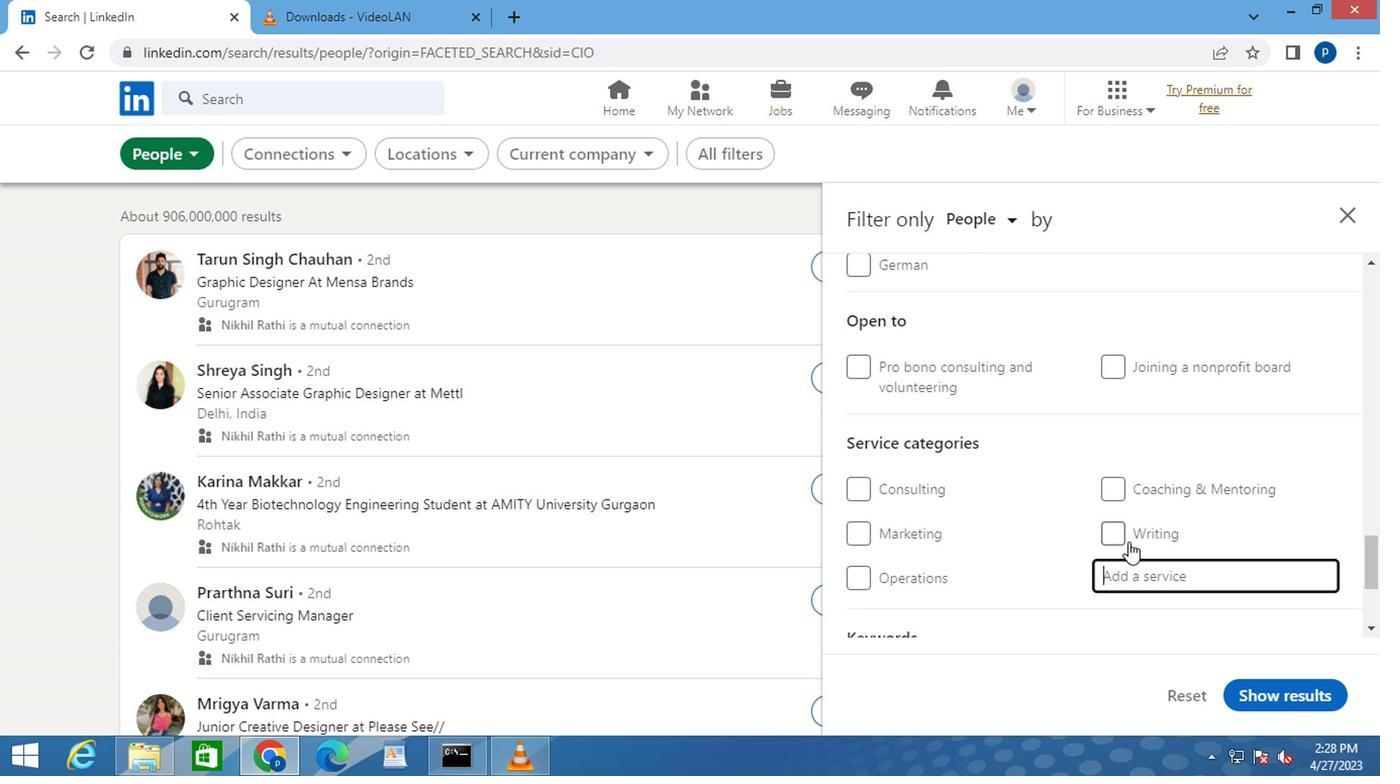 
Action: Mouse scrolled (1126, 544) with delta (0, -1)
Screenshot: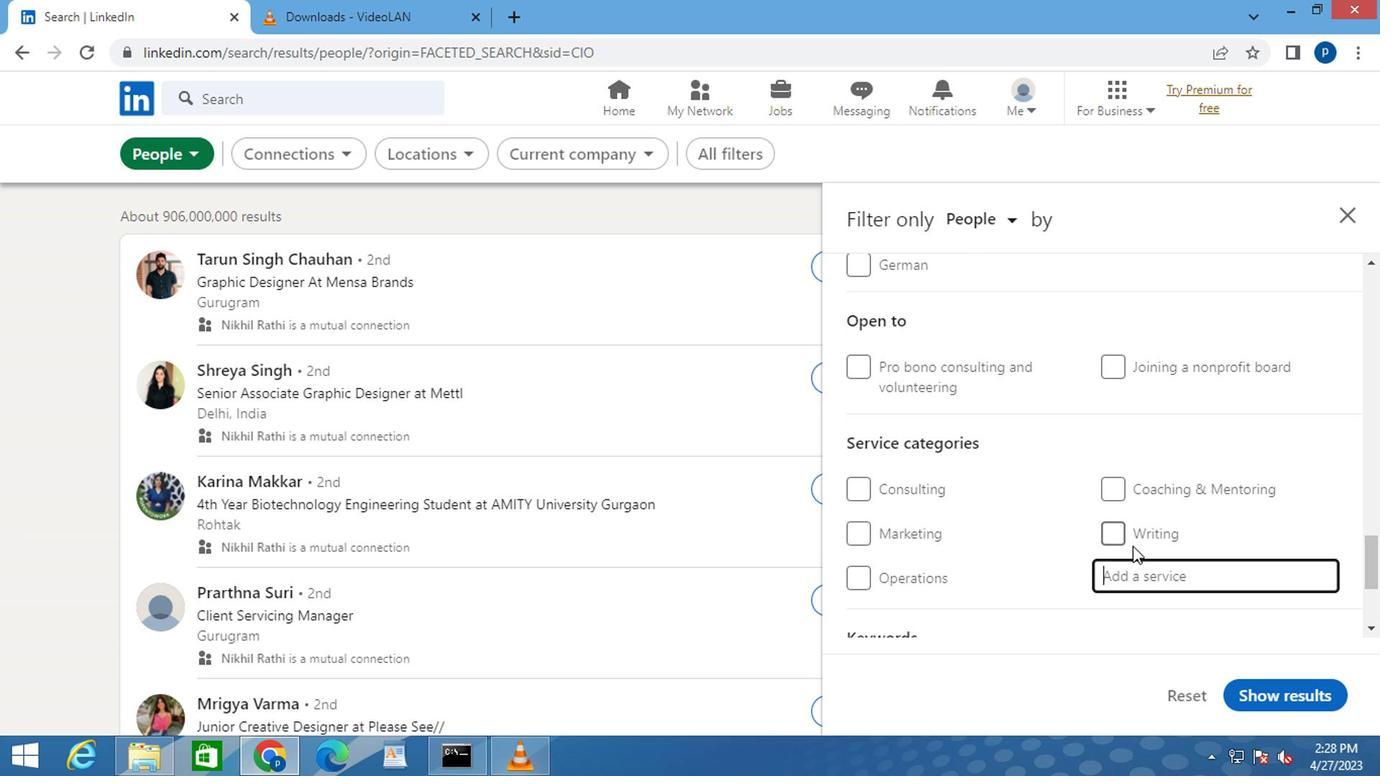 
Action: Mouse moved to (1126, 475)
Screenshot: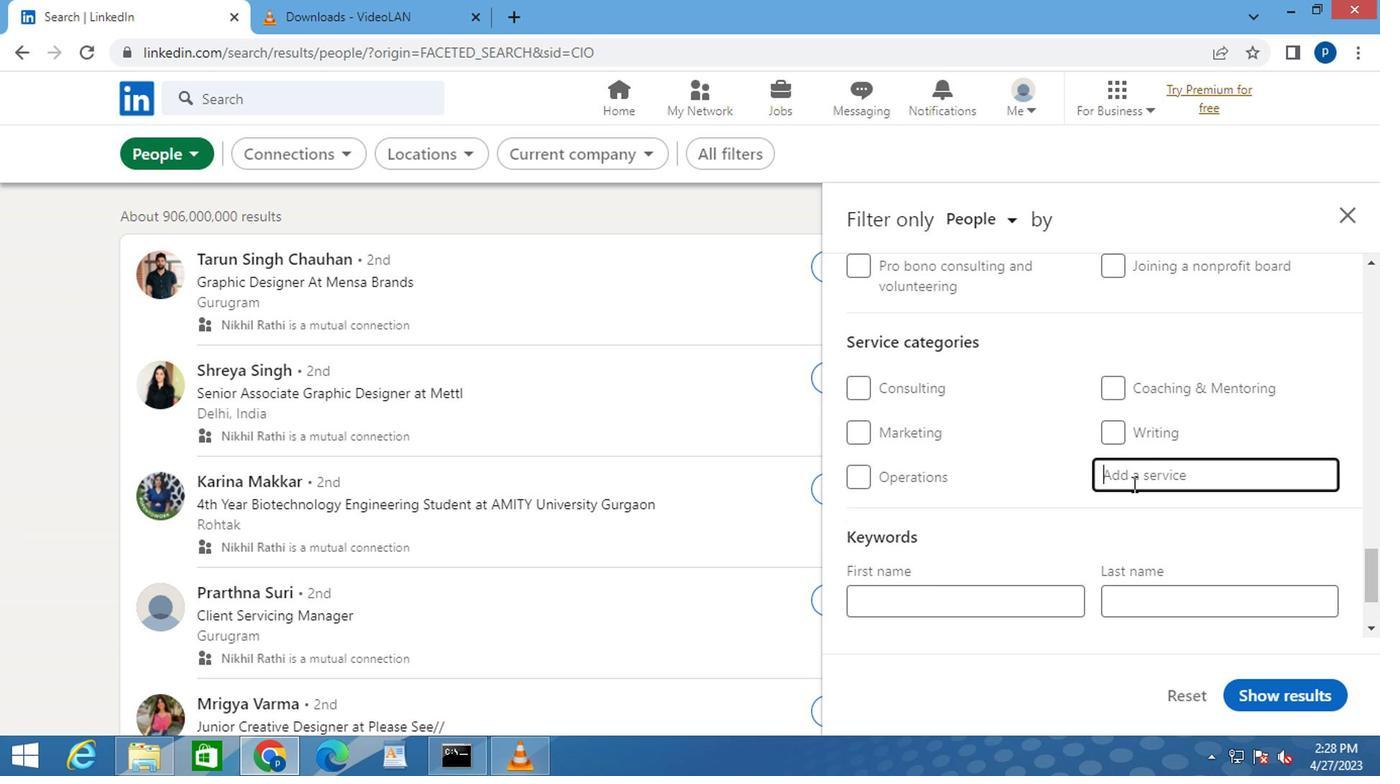 
Action: Mouse pressed left at (1126, 475)
Screenshot: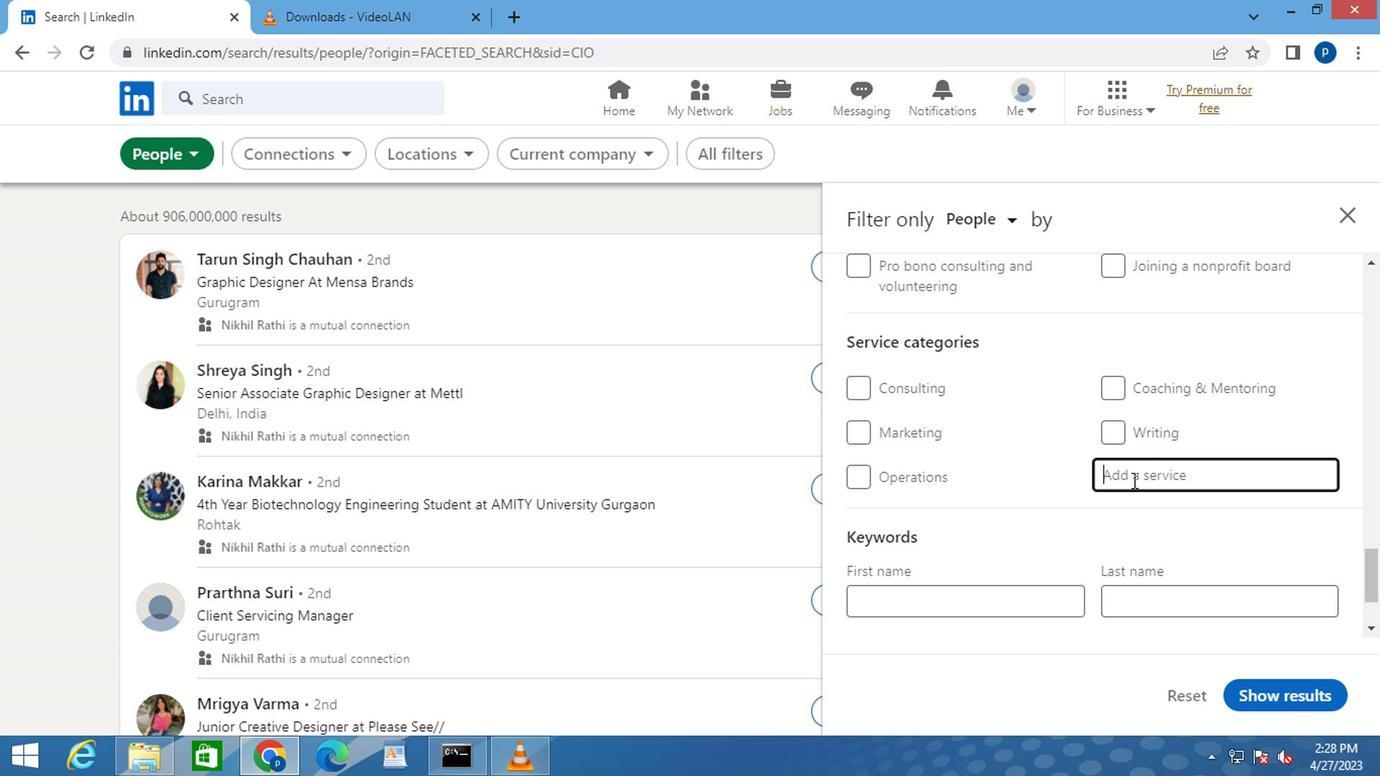 
Action: Key pressed <Key.caps_lock>R<Key.caps_lock>EAL<Key.space><Key.caps_lock>E<Key.caps_lock>STAT
Screenshot: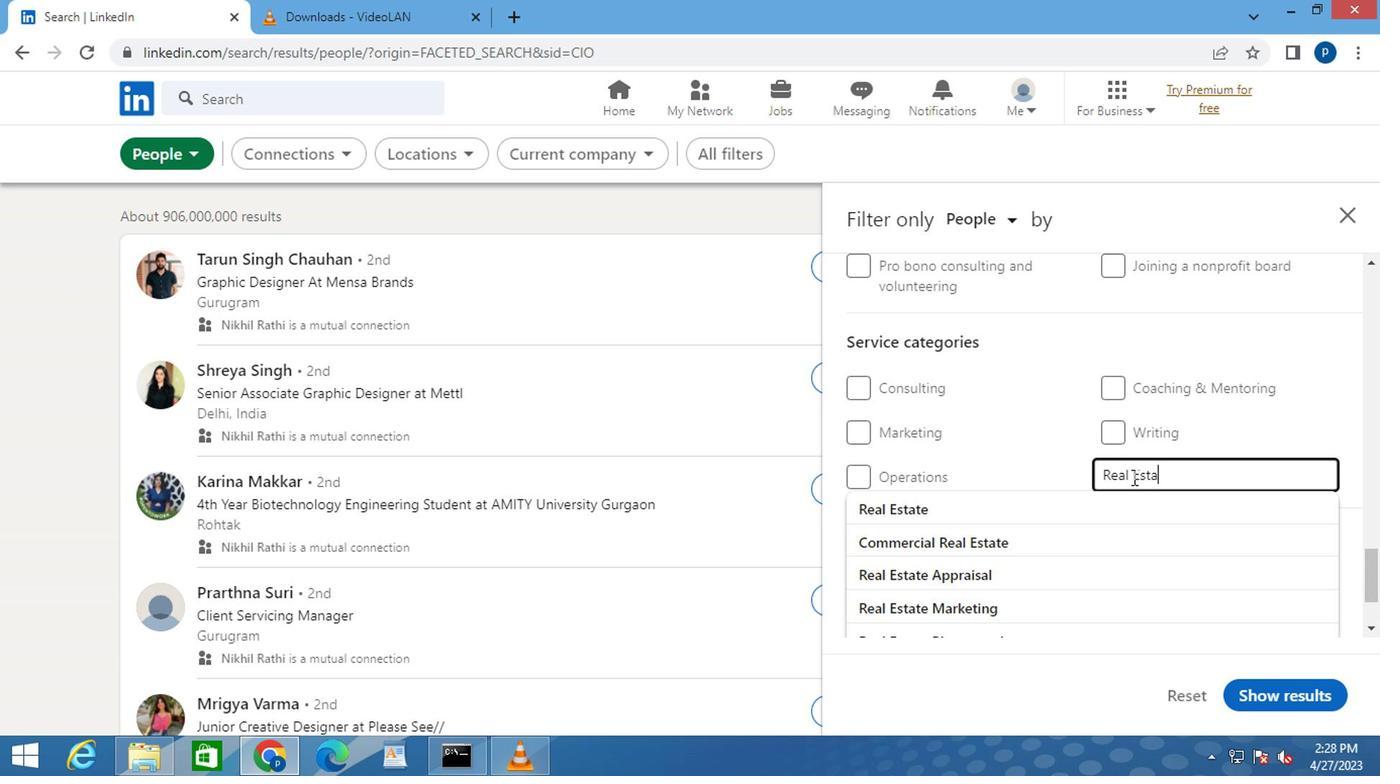 
Action: Mouse moved to (998, 572)
Screenshot: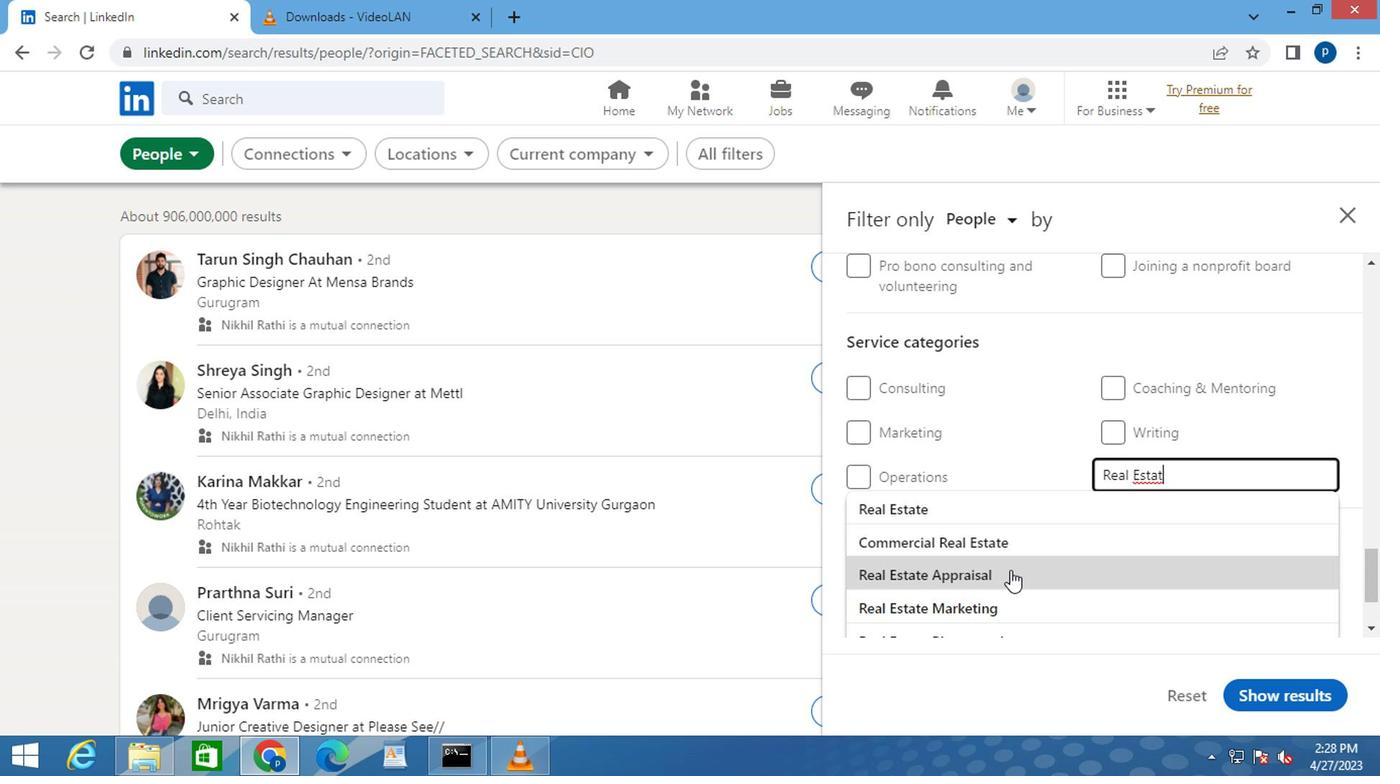 
Action: Mouse pressed left at (998, 572)
Screenshot: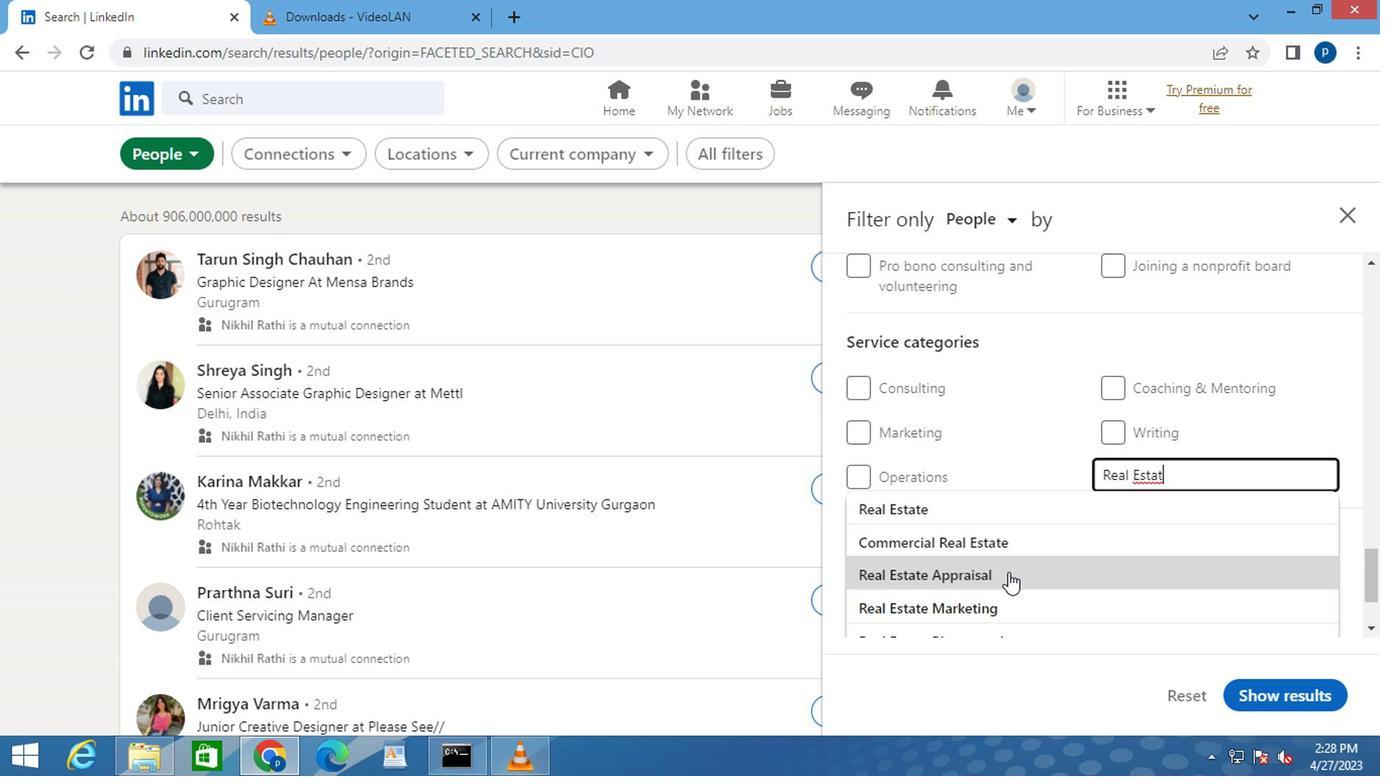 
Action: Mouse moved to (1030, 513)
Screenshot: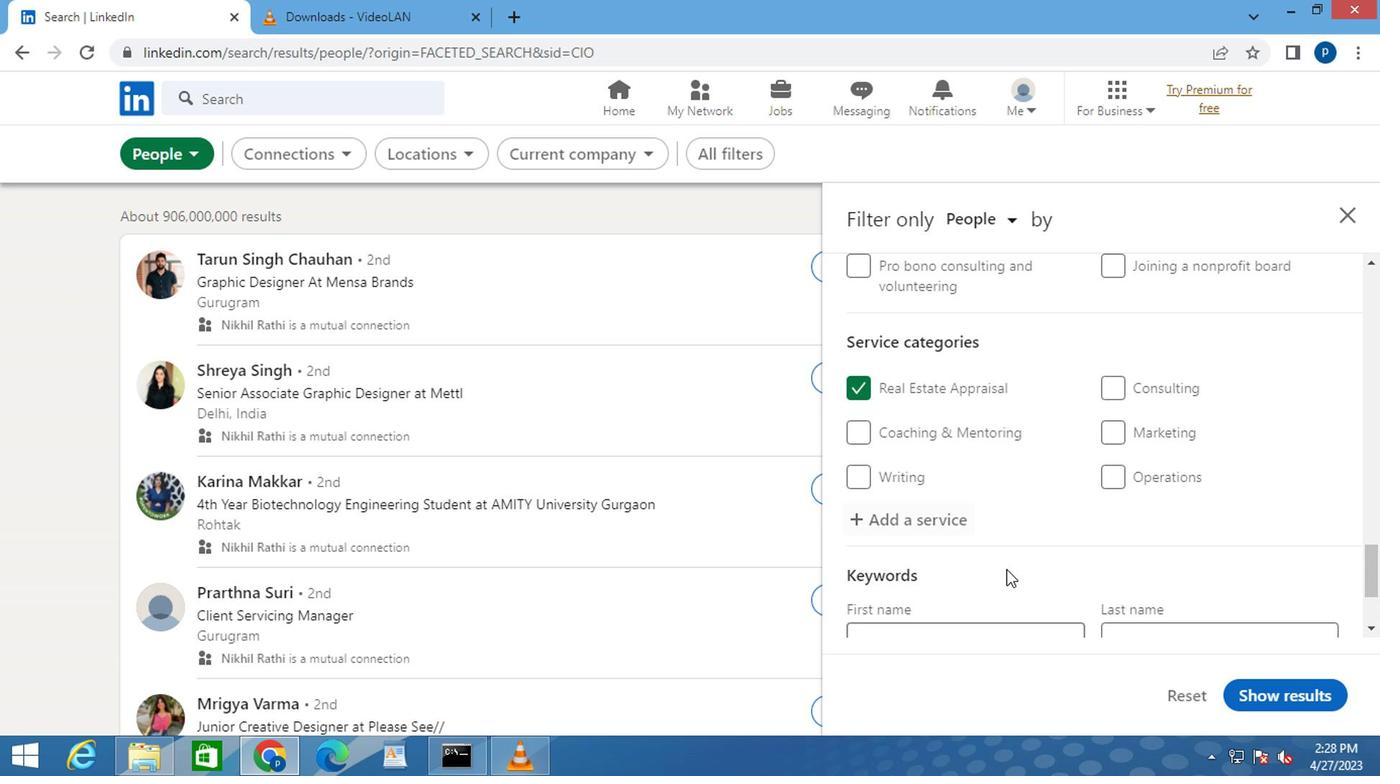 
Action: Mouse scrolled (1030, 512) with delta (0, 0)
Screenshot: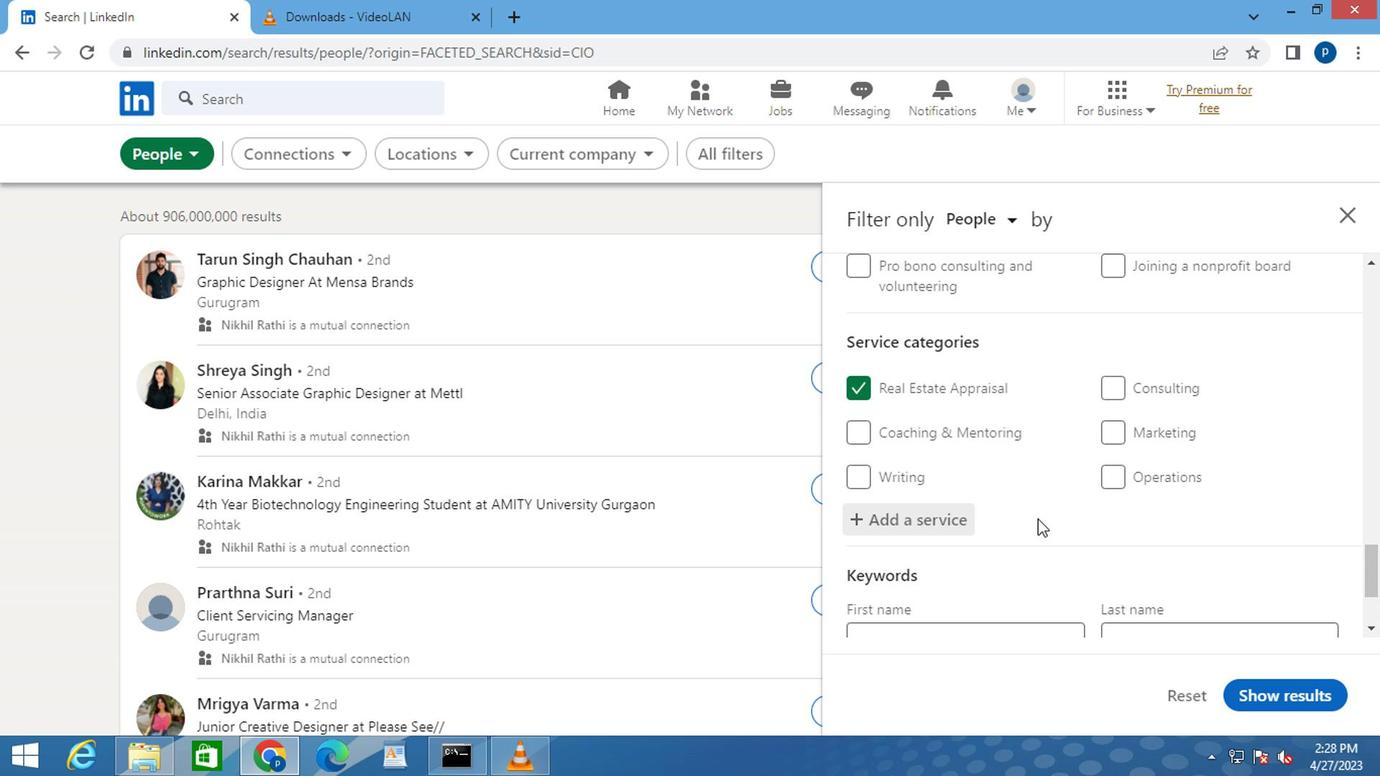 
Action: Mouse scrolled (1030, 512) with delta (0, 0)
Screenshot: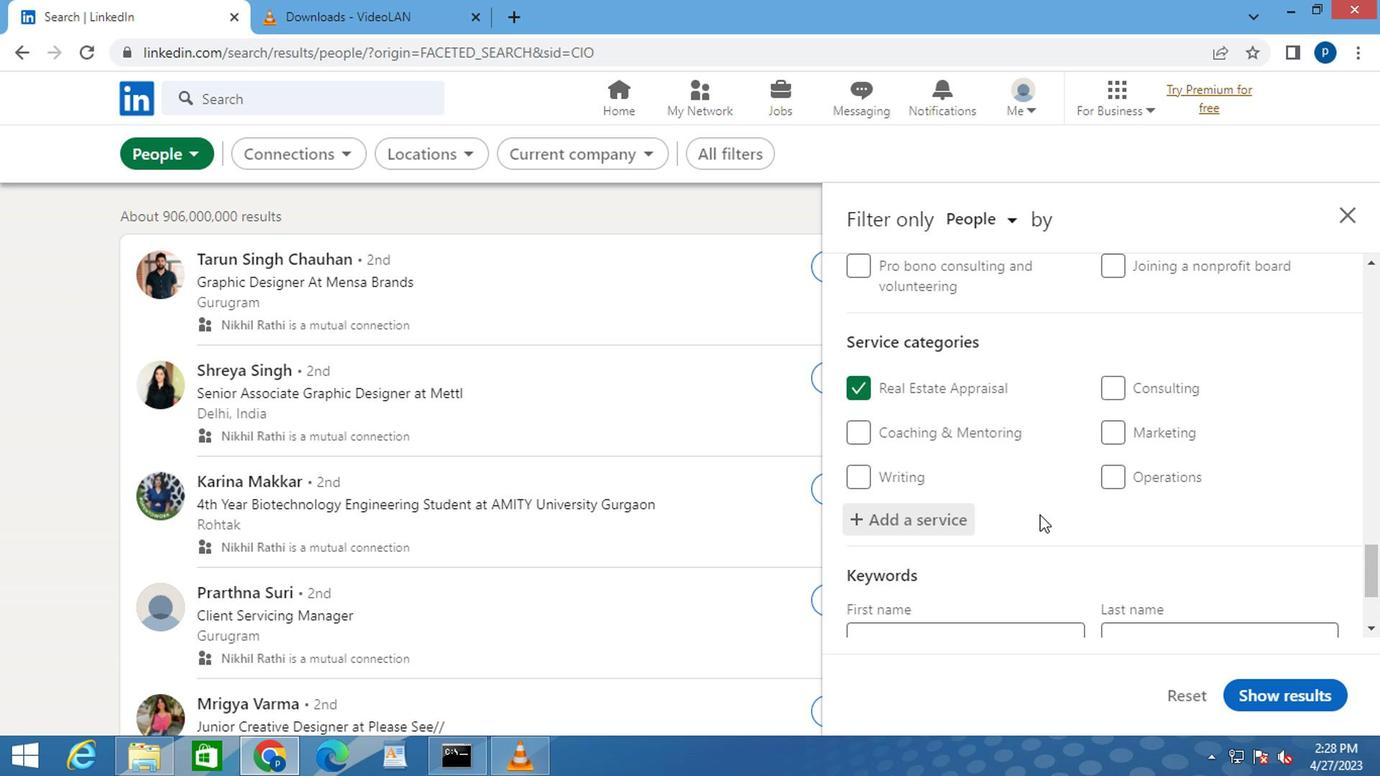 
Action: Mouse moved to (916, 539)
Screenshot: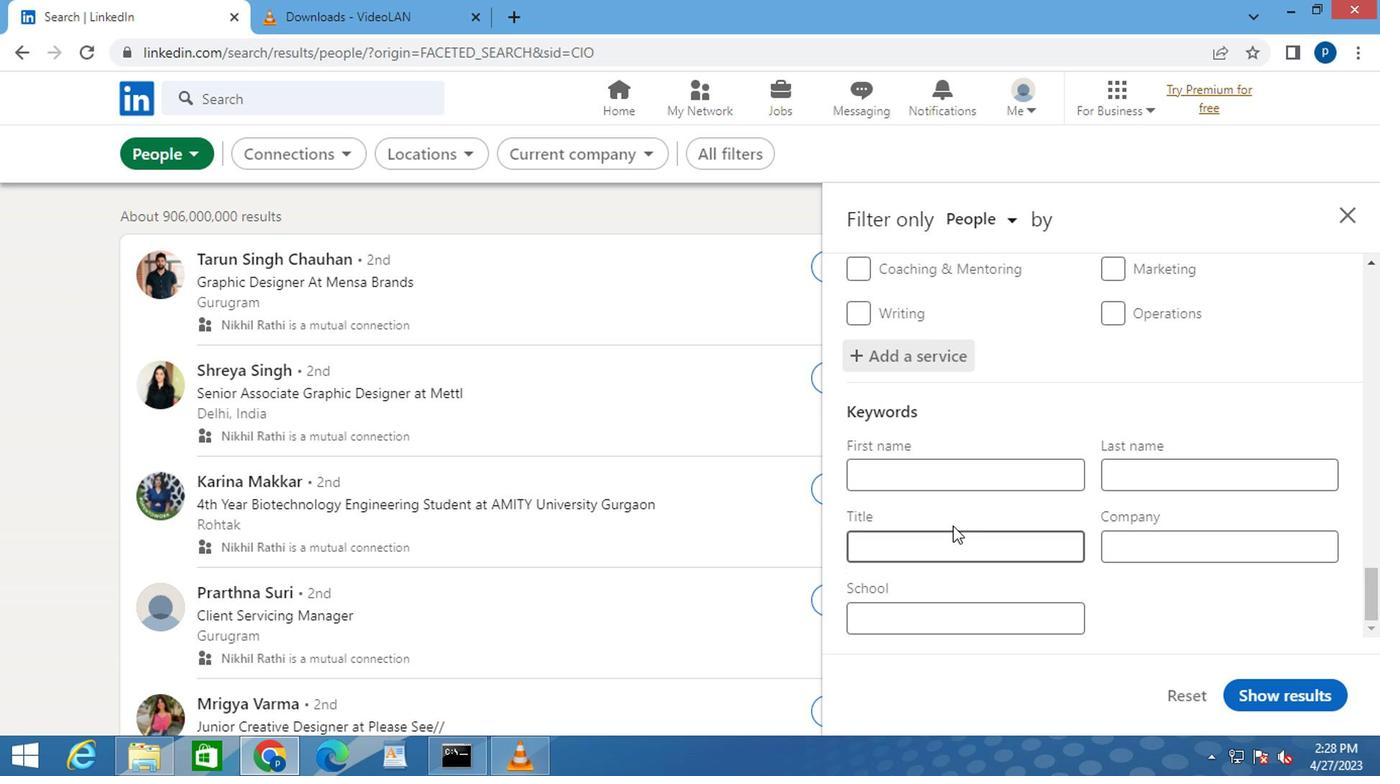 
Action: Mouse pressed left at (916, 539)
Screenshot: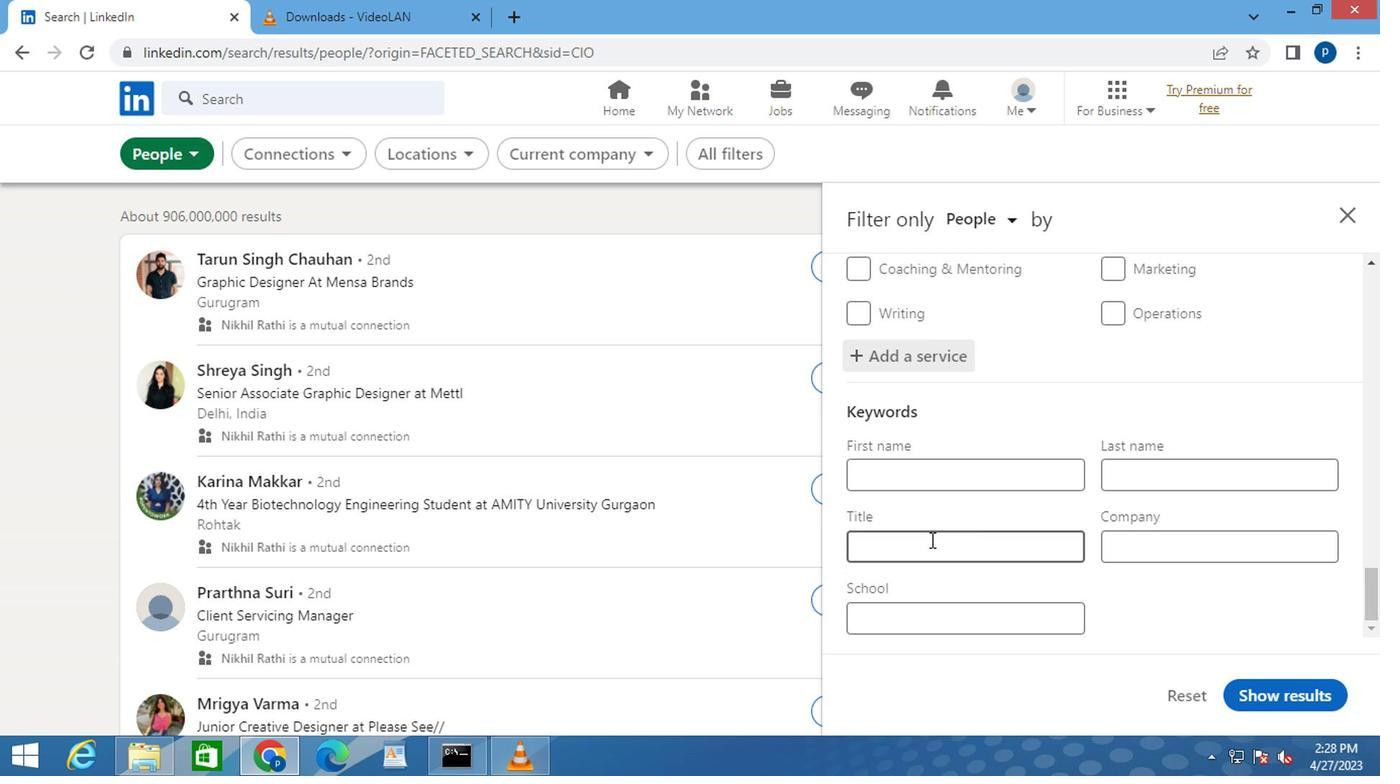 
Action: Key pressed <Key.caps_lock>O<Key.caps_lock>FFICER<Key.backspace><Key.space><Key.caps_lock>M<Key.caps_lock>ANAGEMENT<Key.backspace><Key.backspace><Key.backspace><Key.backspace>R<Key.space>
Screenshot: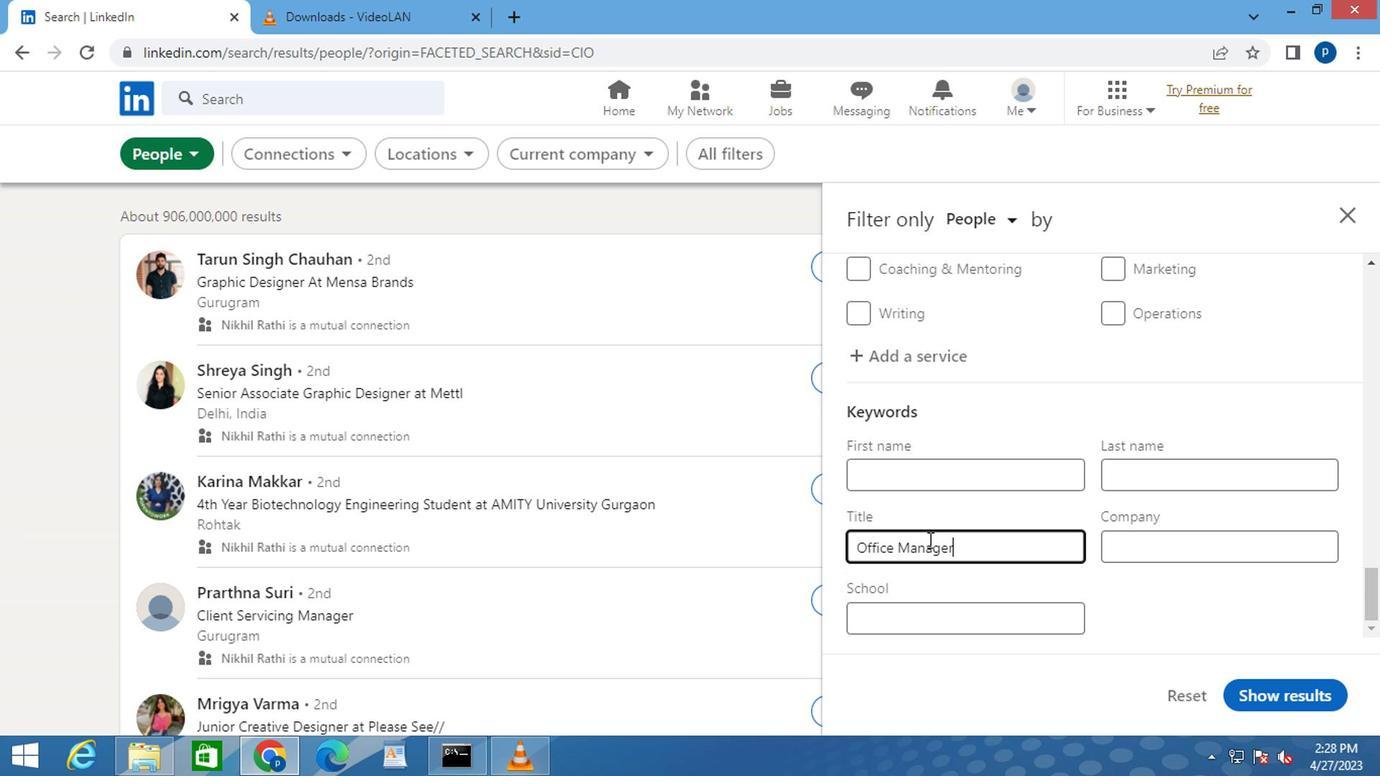 
Action: Mouse moved to (1298, 698)
Screenshot: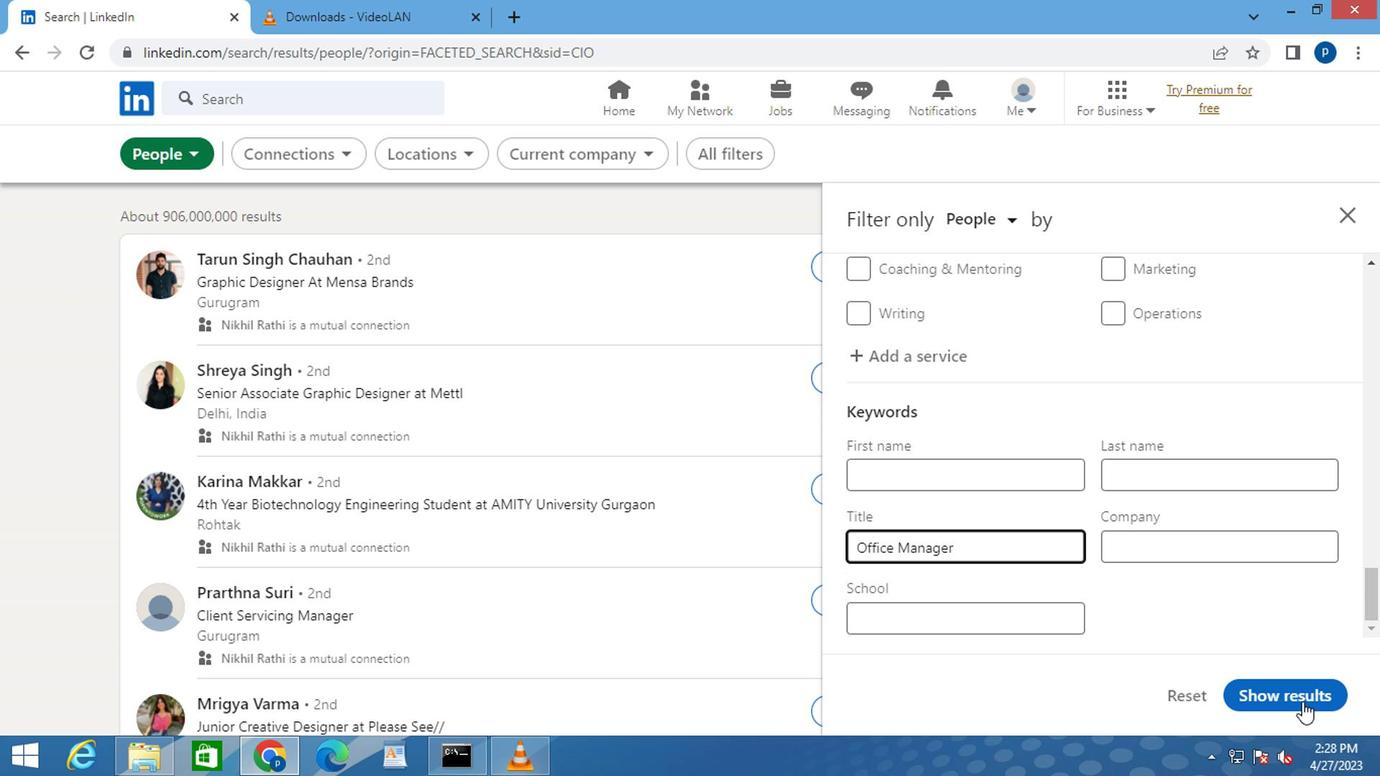 
Action: Mouse pressed left at (1298, 698)
Screenshot: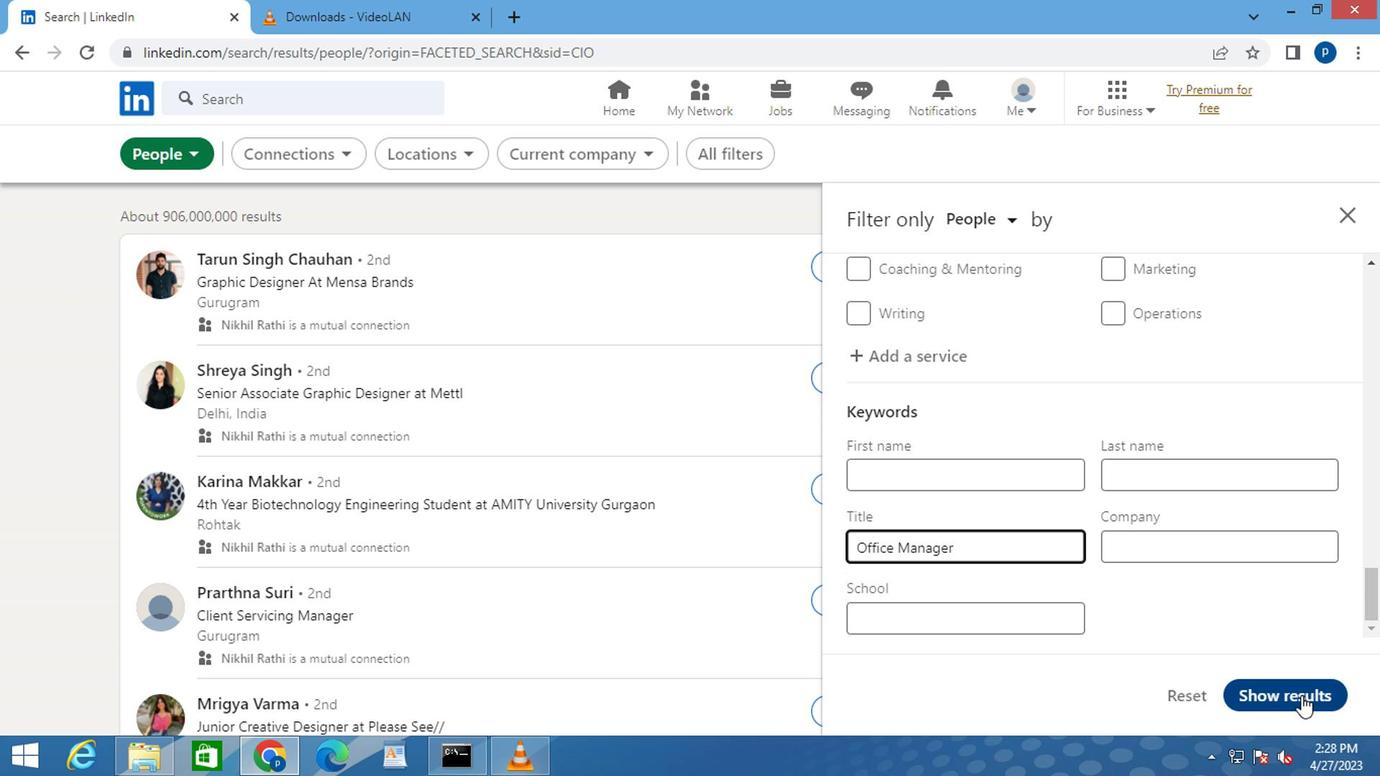 
Action: Mouse moved to (1298, 698)
Screenshot: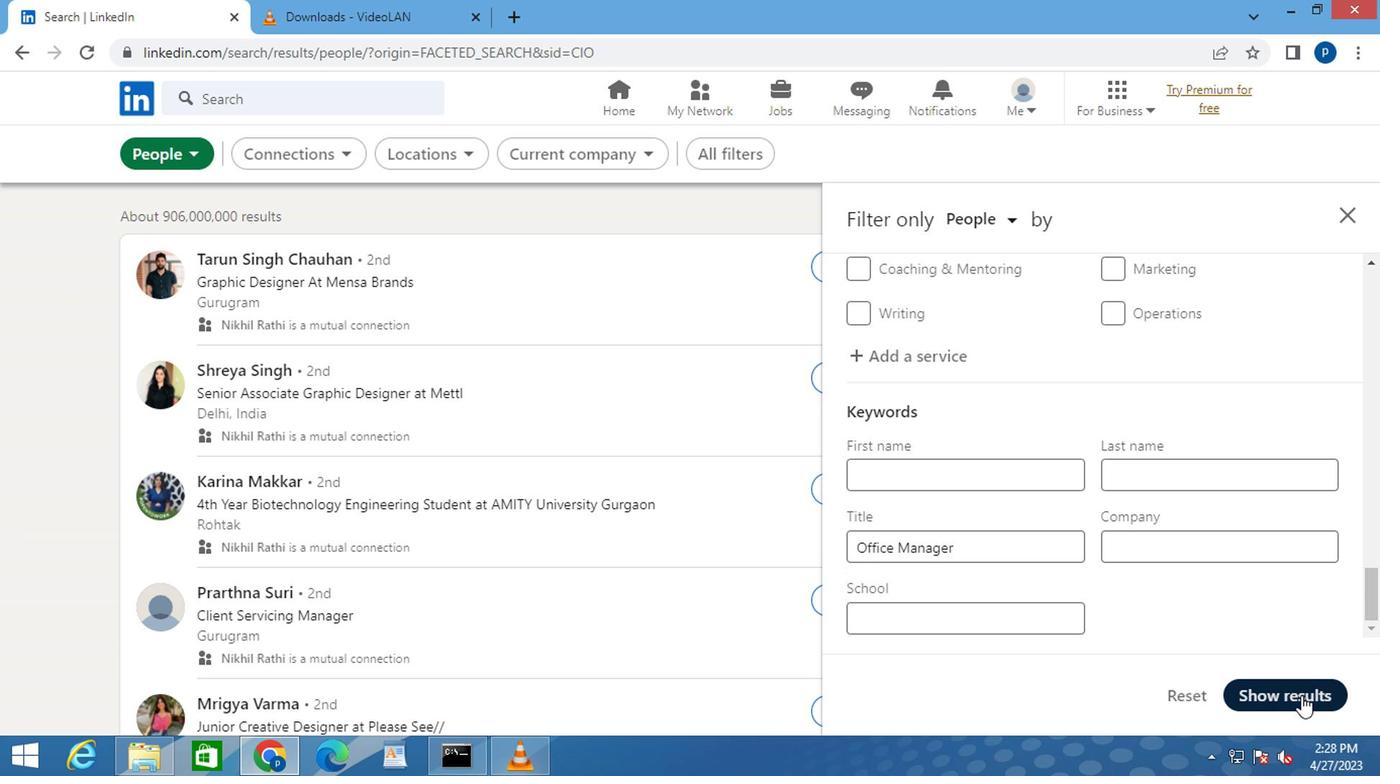 
